 Task: Look for space in Karatsu, Japan from 9th July, 2023 to 16th July, 2023 for 2 adults, 1 child in price range Rs.8000 to Rs.16000. Place can be entire place with 2 bedrooms having 2 beds and 1 bathroom. Property type can be house, flat, guest house. Booking option can be shelf check-in. Required host language is English.
Action: Mouse moved to (586, 150)
Screenshot: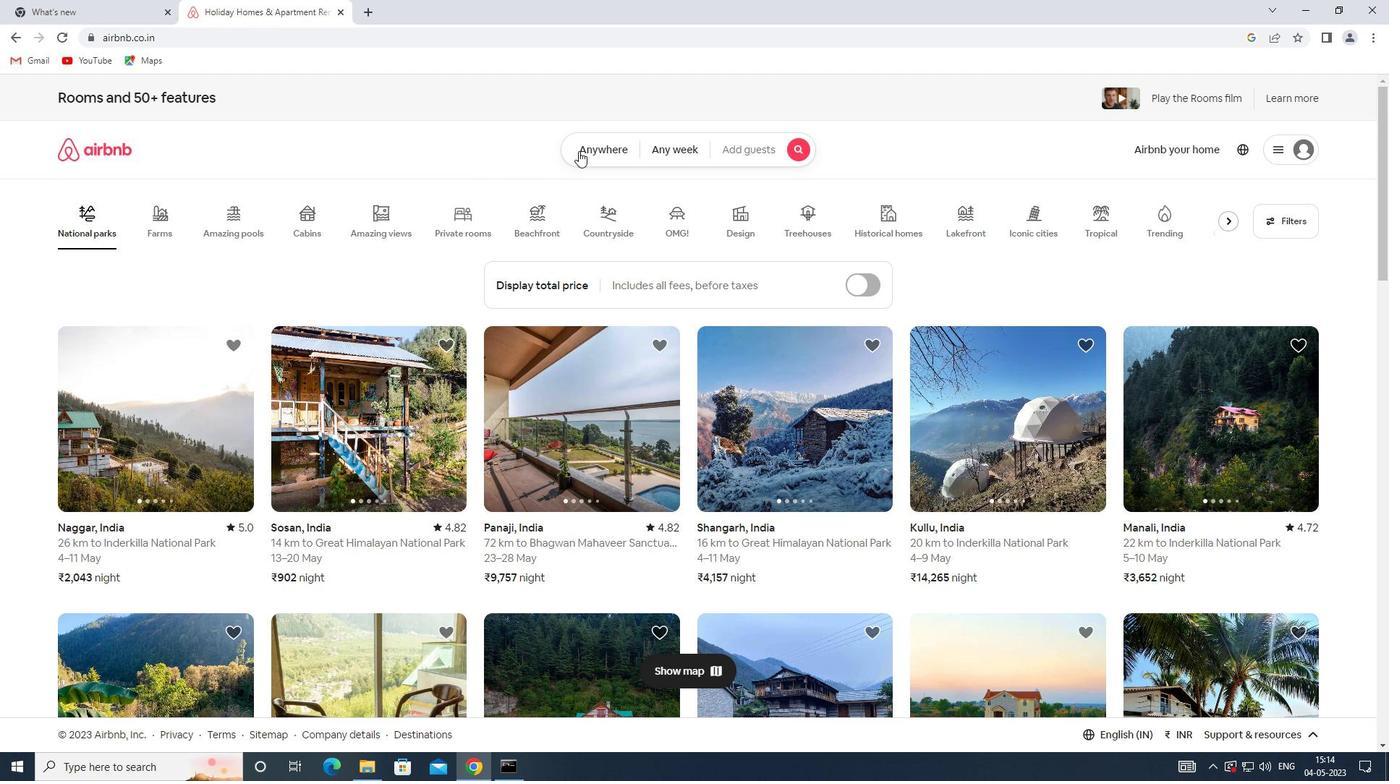 
Action: Mouse pressed left at (586, 150)
Screenshot: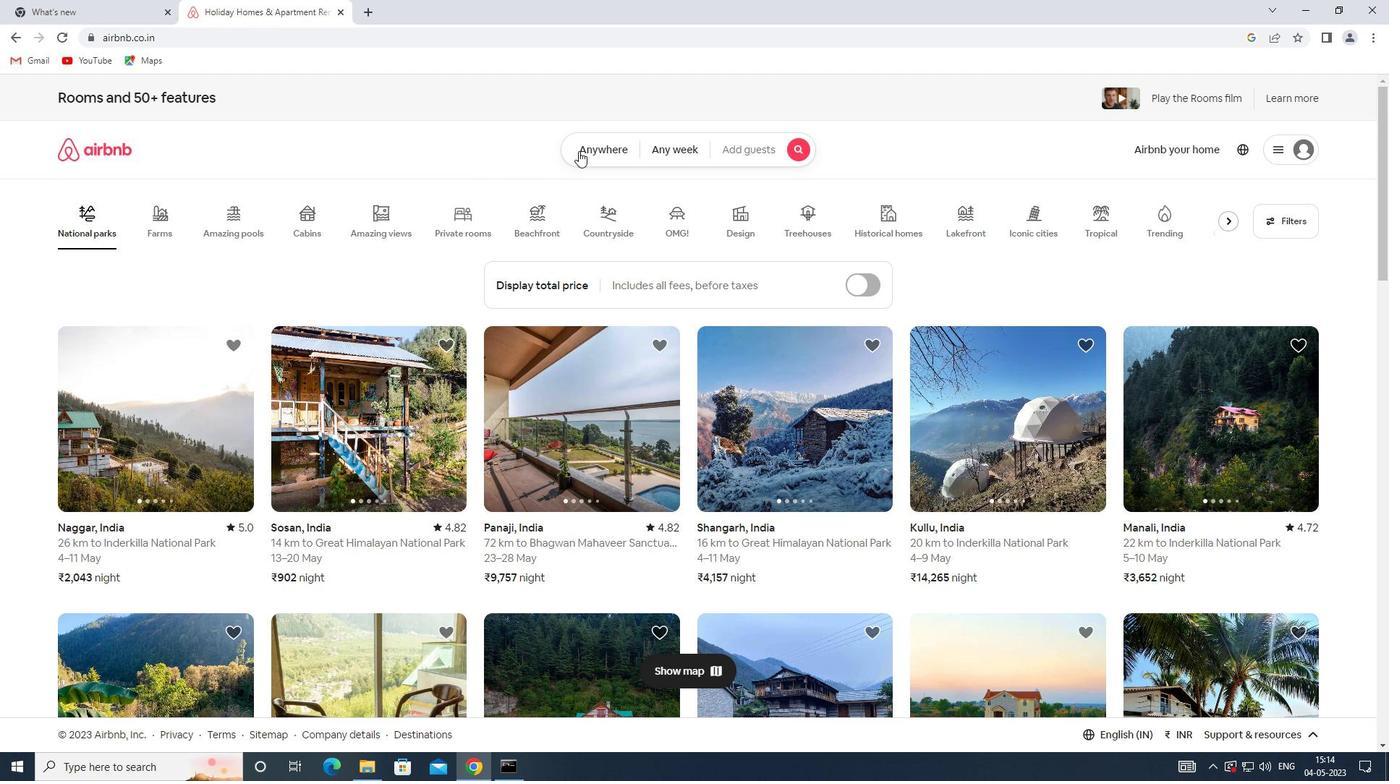 
Action: Mouse moved to (452, 212)
Screenshot: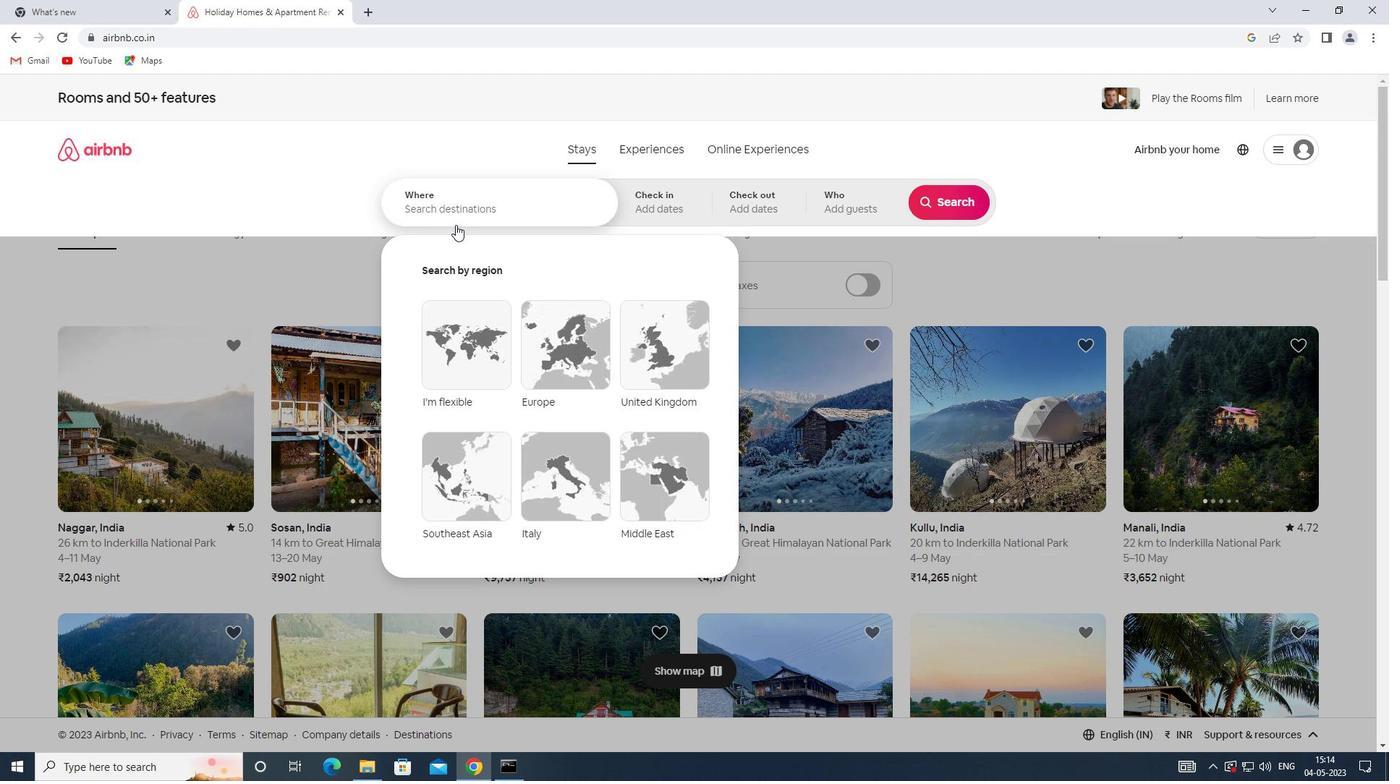 
Action: Mouse pressed left at (452, 212)
Screenshot: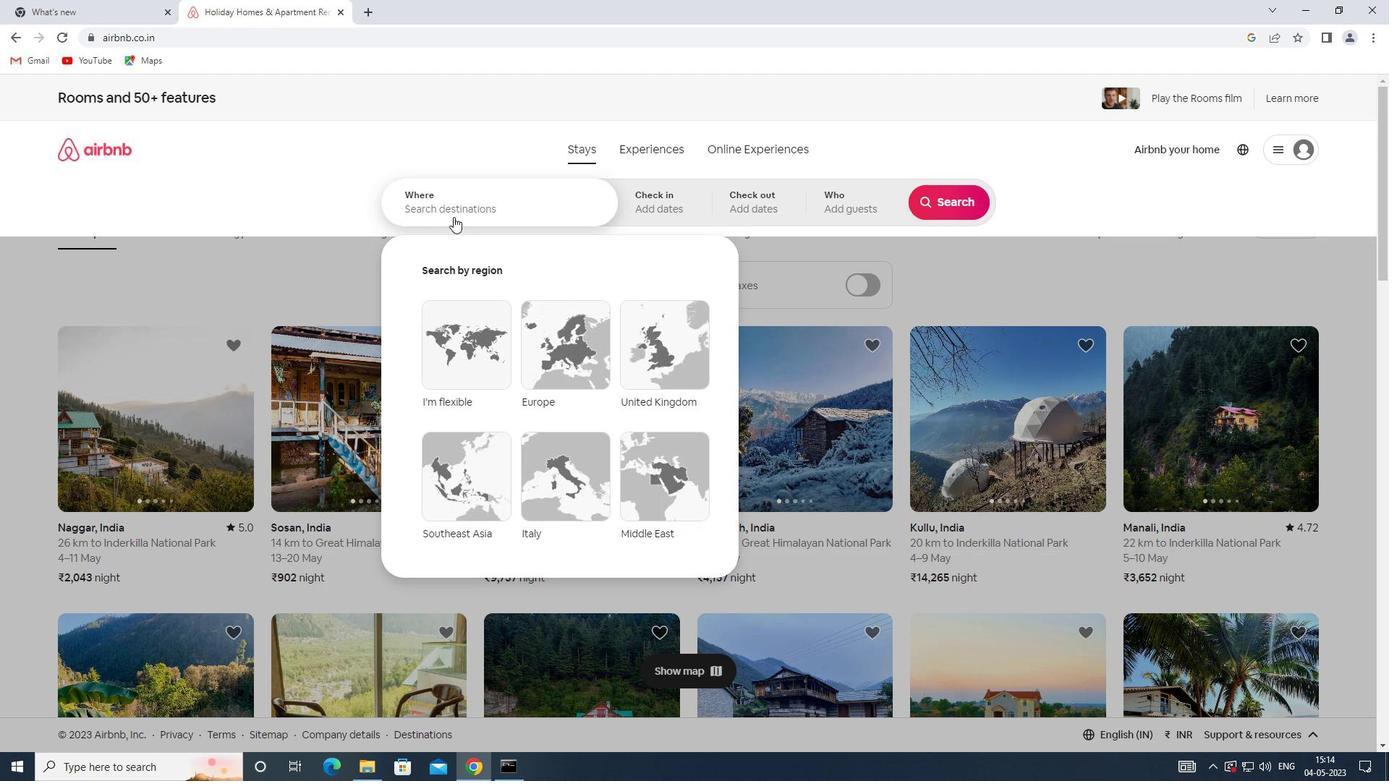 
Action: Key pressed <Key.shift>KARATSU,<Key.shift>JAPAN
Screenshot: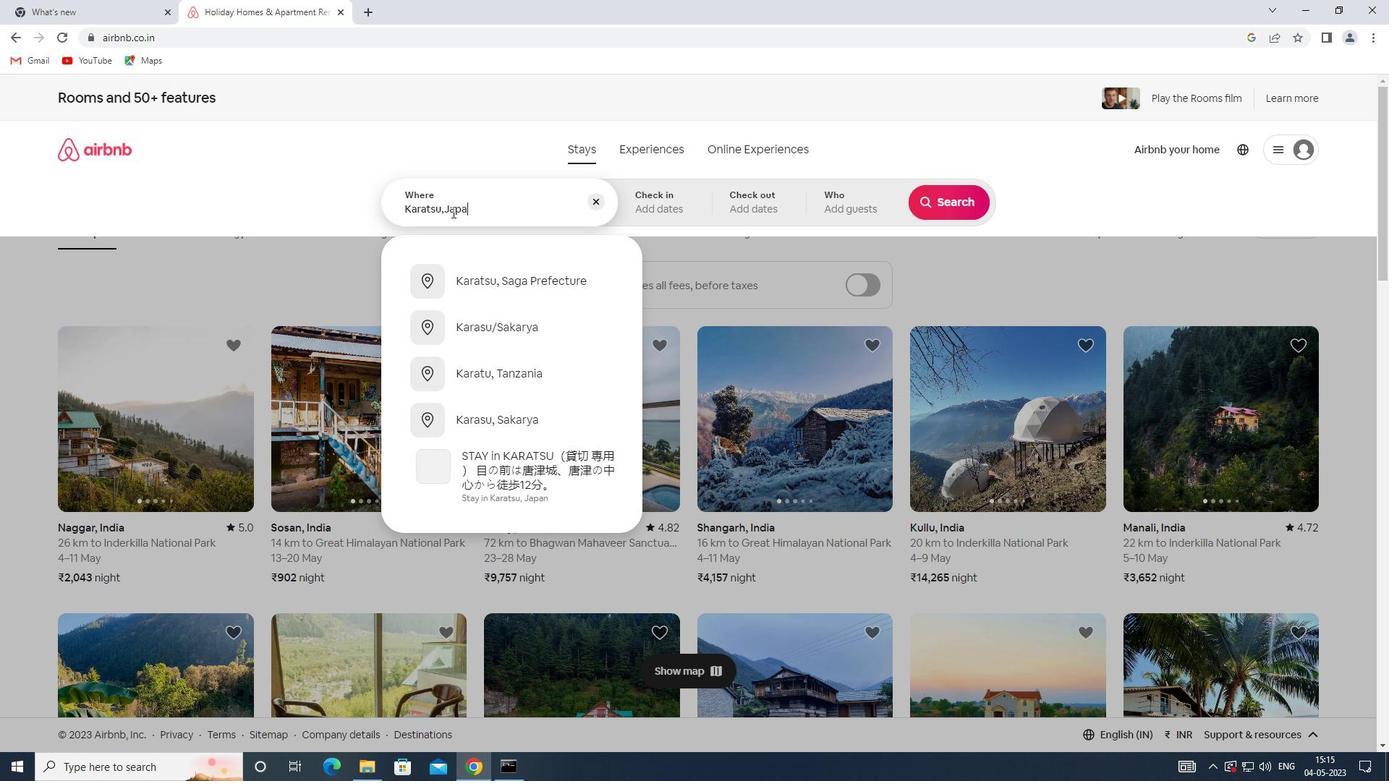 
Action: Mouse moved to (672, 196)
Screenshot: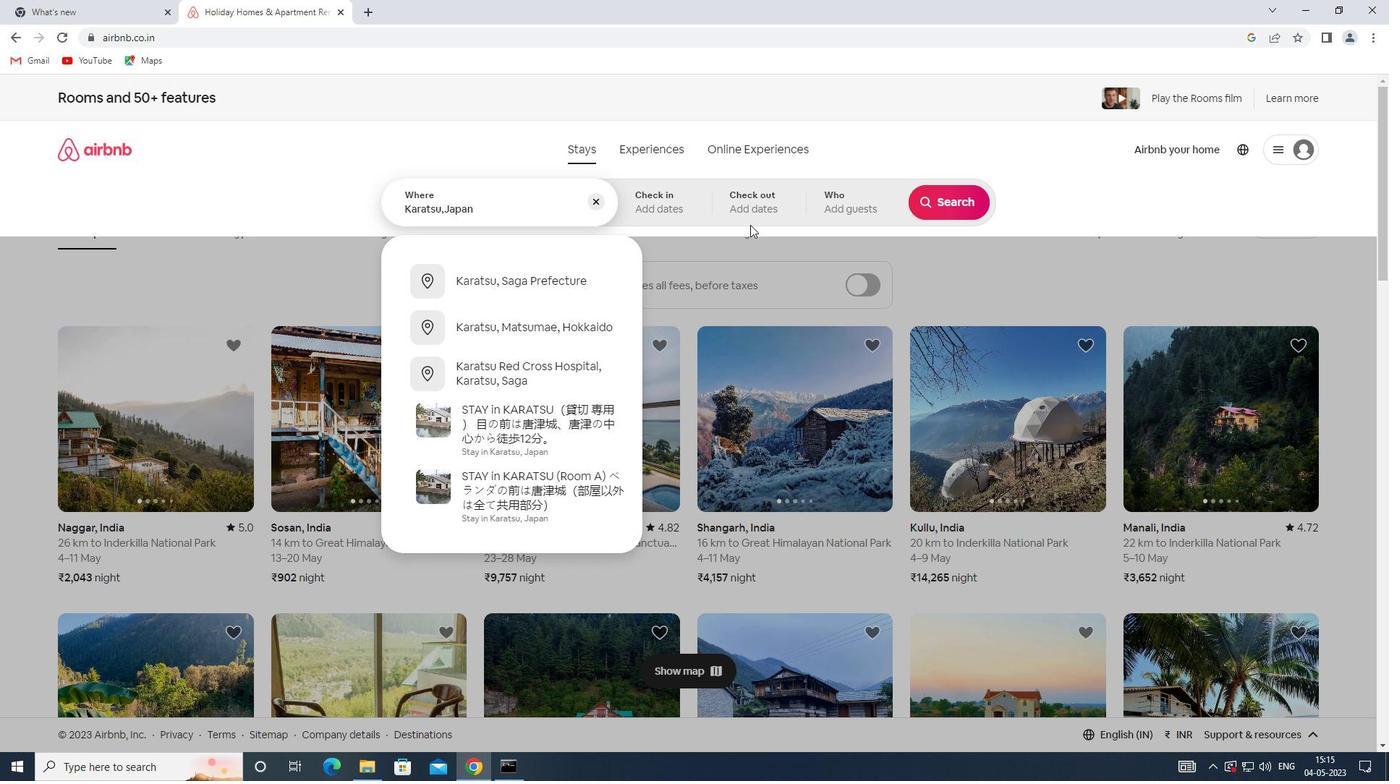 
Action: Mouse pressed left at (672, 196)
Screenshot: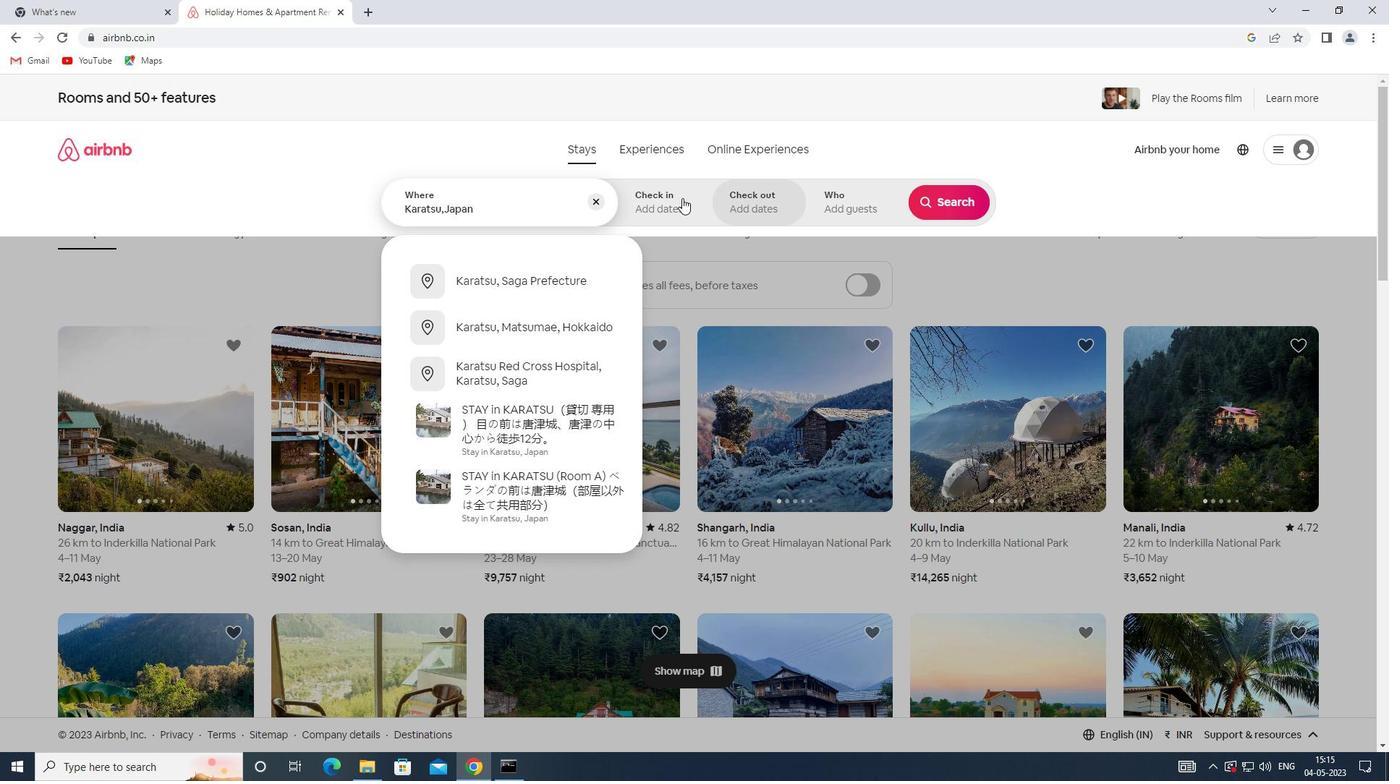 
Action: Mouse moved to (937, 319)
Screenshot: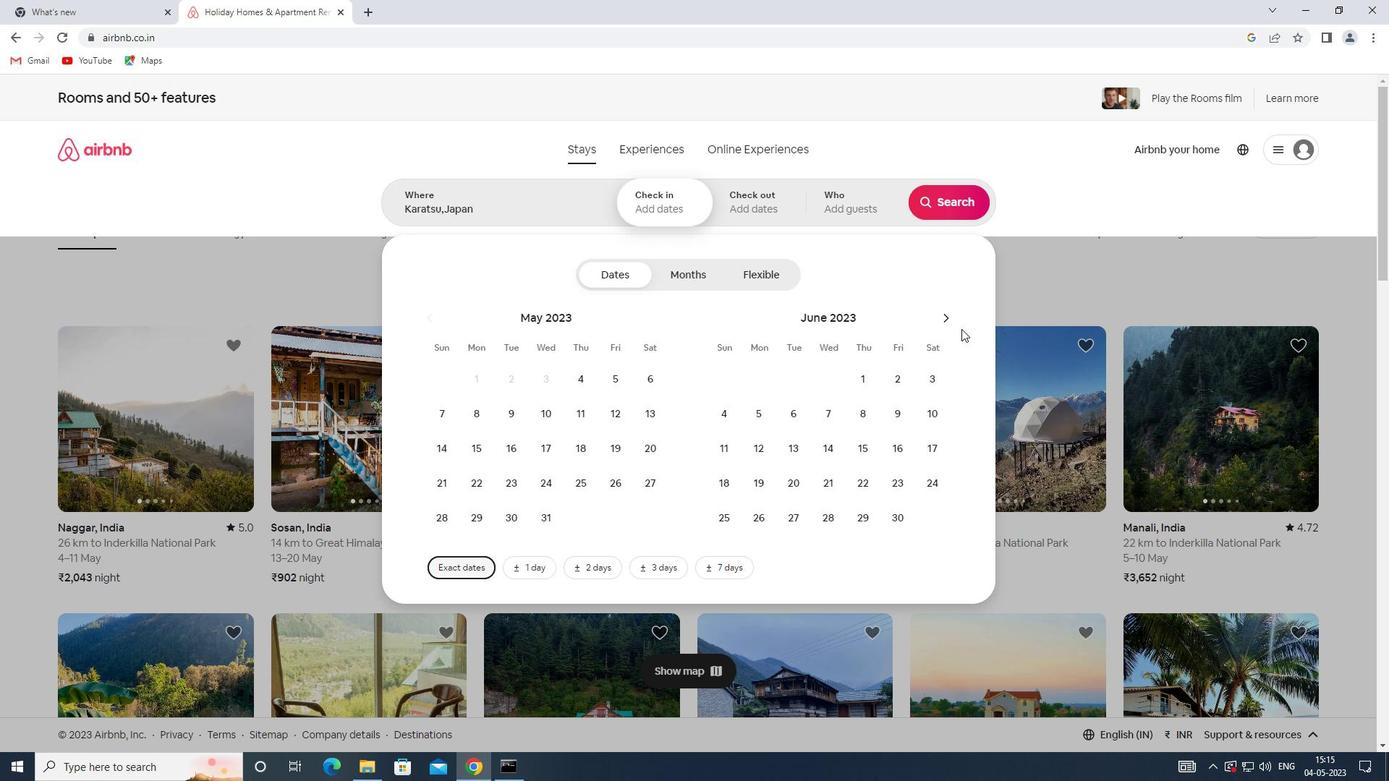 
Action: Mouse pressed left at (937, 319)
Screenshot: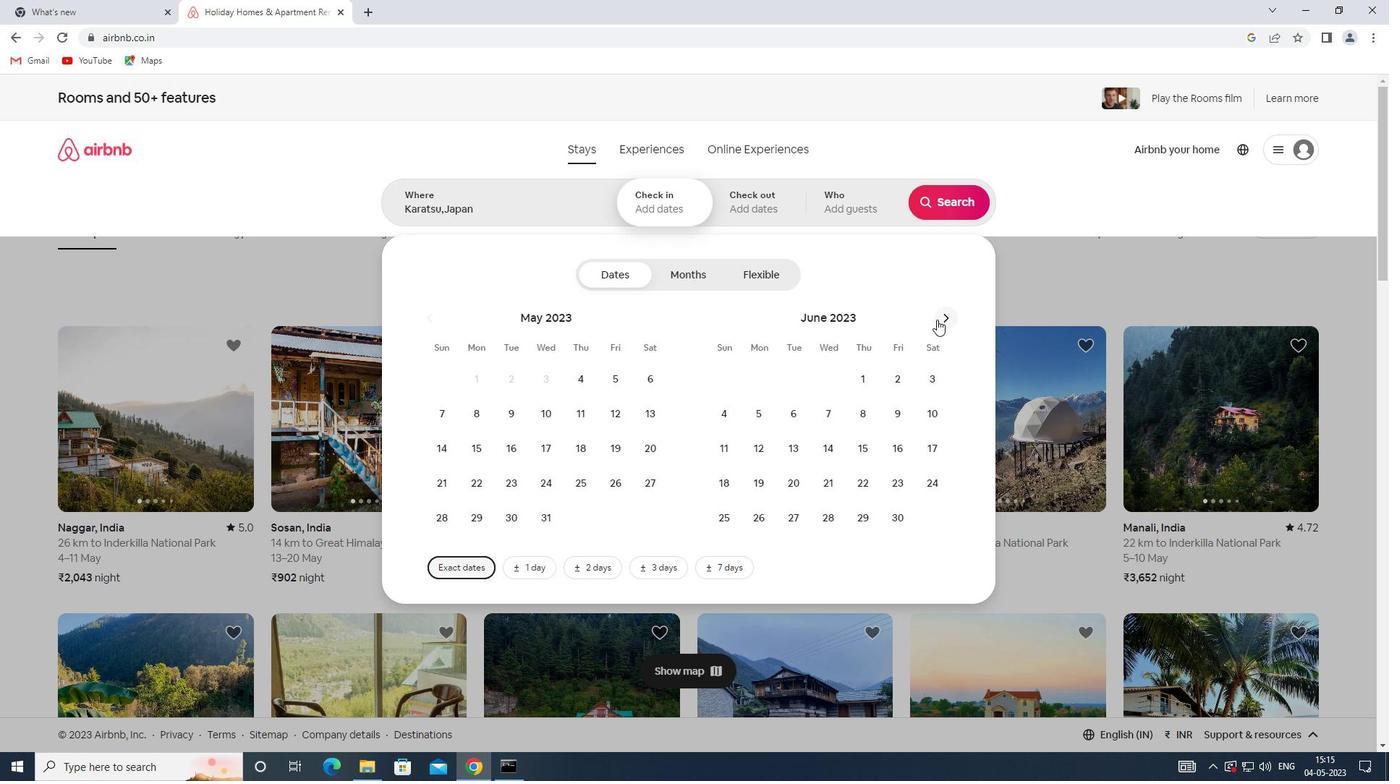 
Action: Mouse moved to (715, 447)
Screenshot: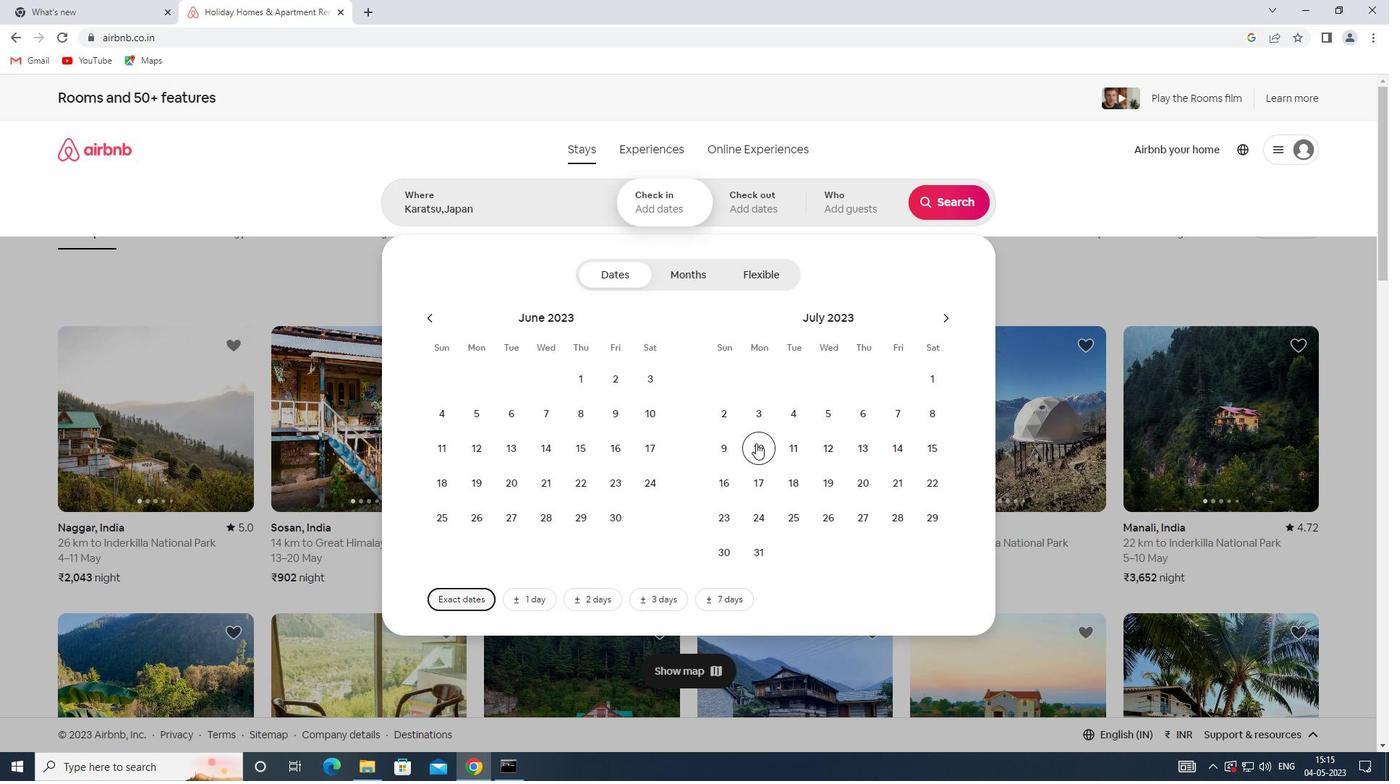 
Action: Mouse pressed left at (715, 447)
Screenshot: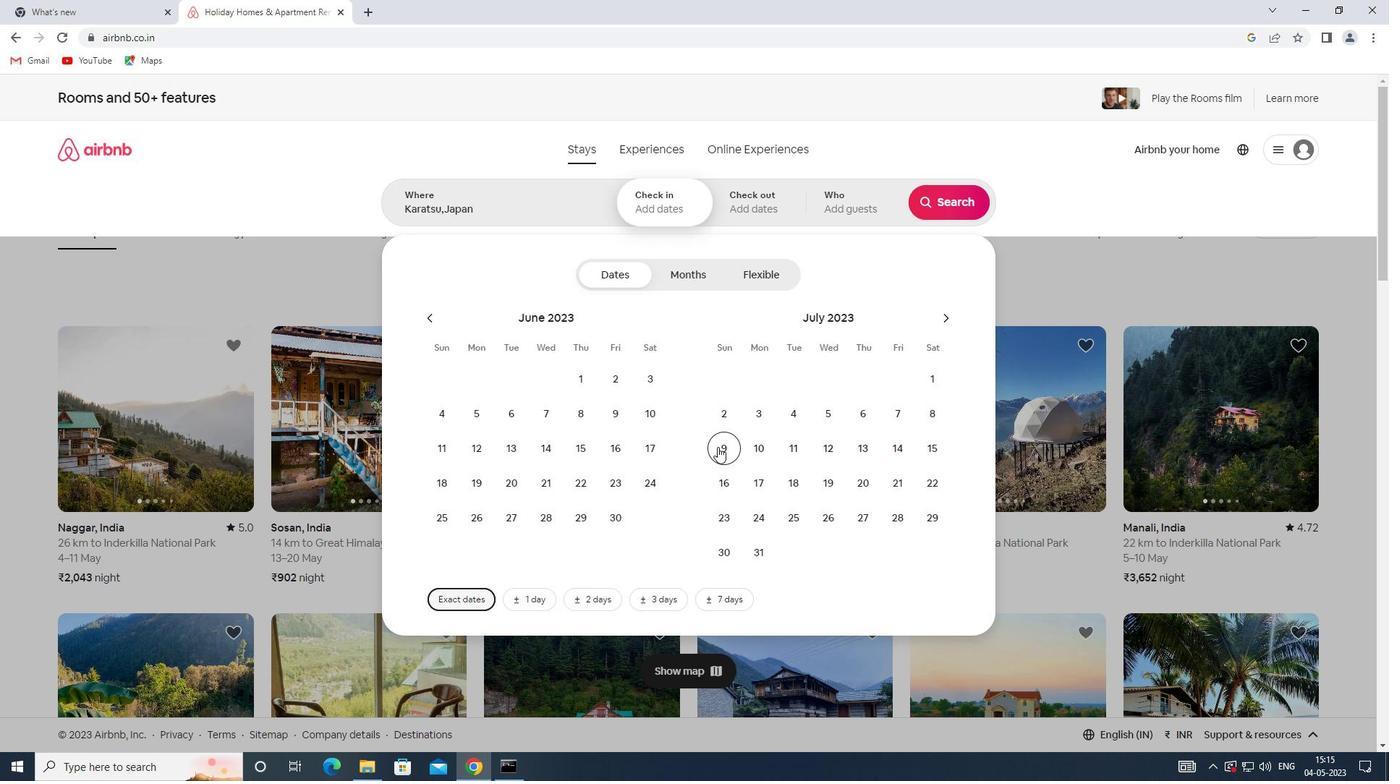 
Action: Mouse moved to (718, 481)
Screenshot: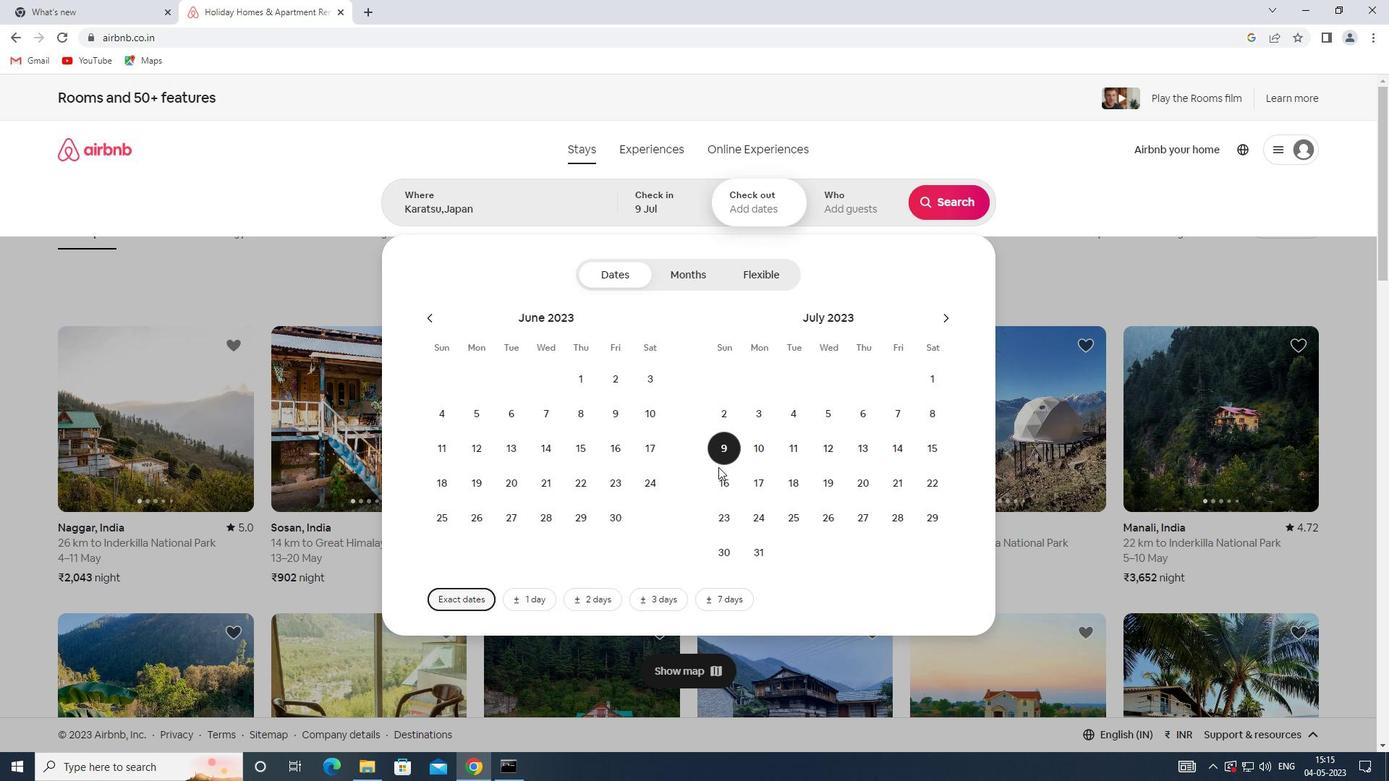 
Action: Mouse pressed left at (718, 481)
Screenshot: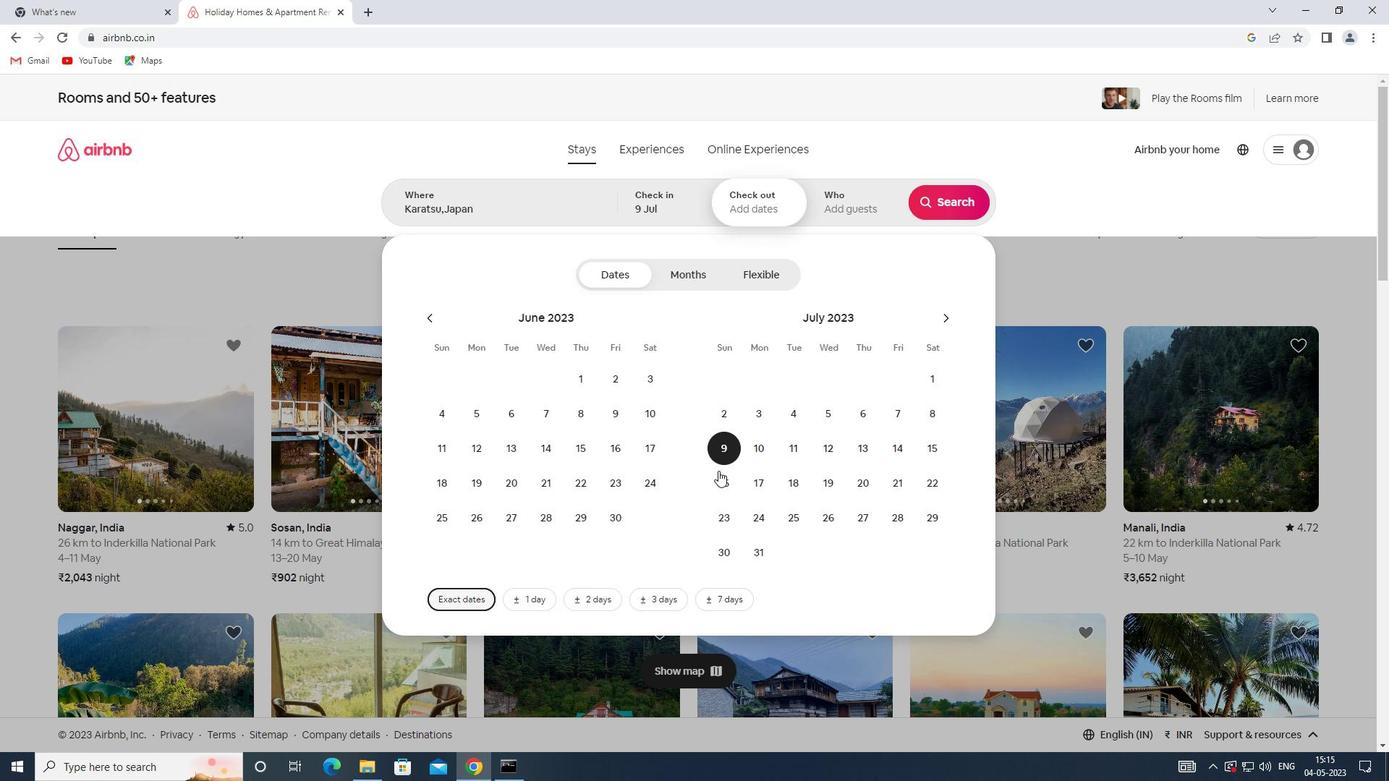
Action: Mouse moved to (845, 190)
Screenshot: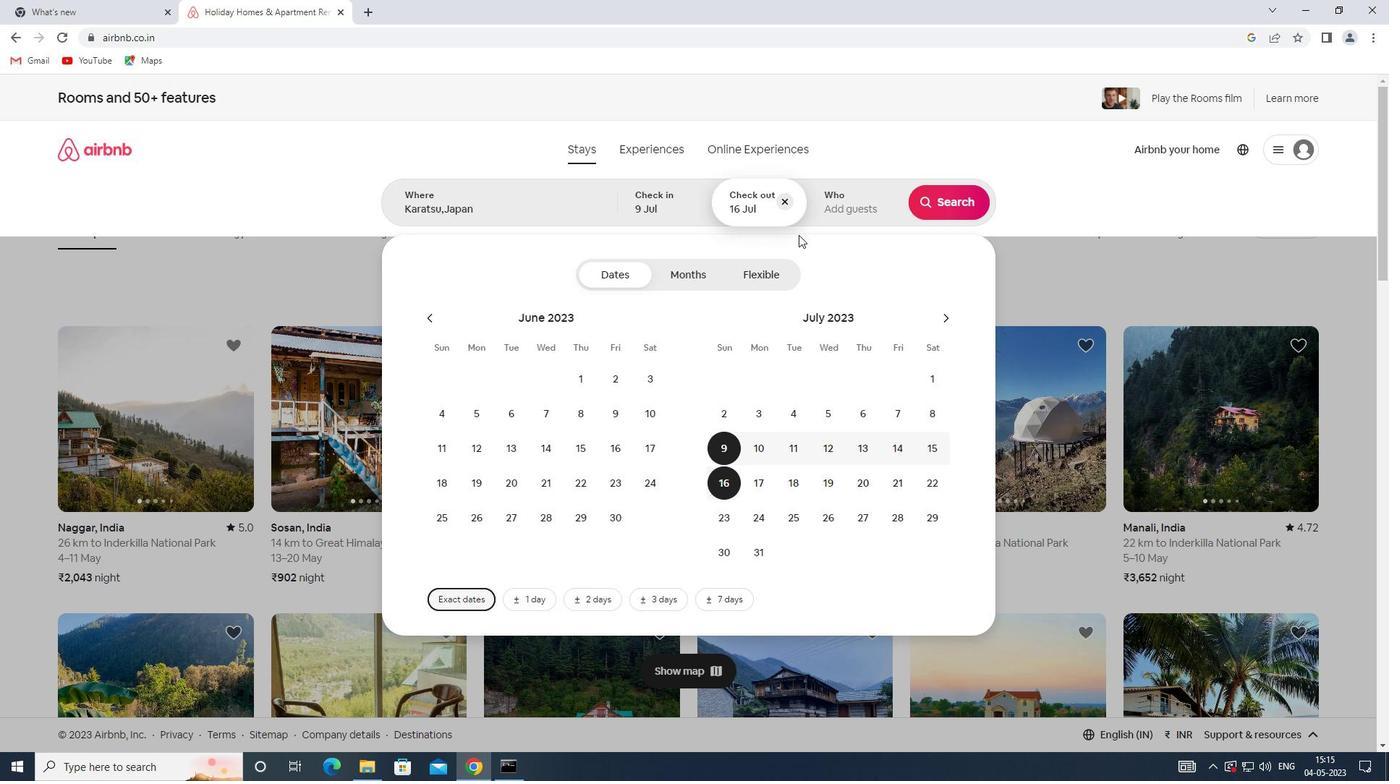
Action: Mouse pressed left at (845, 190)
Screenshot: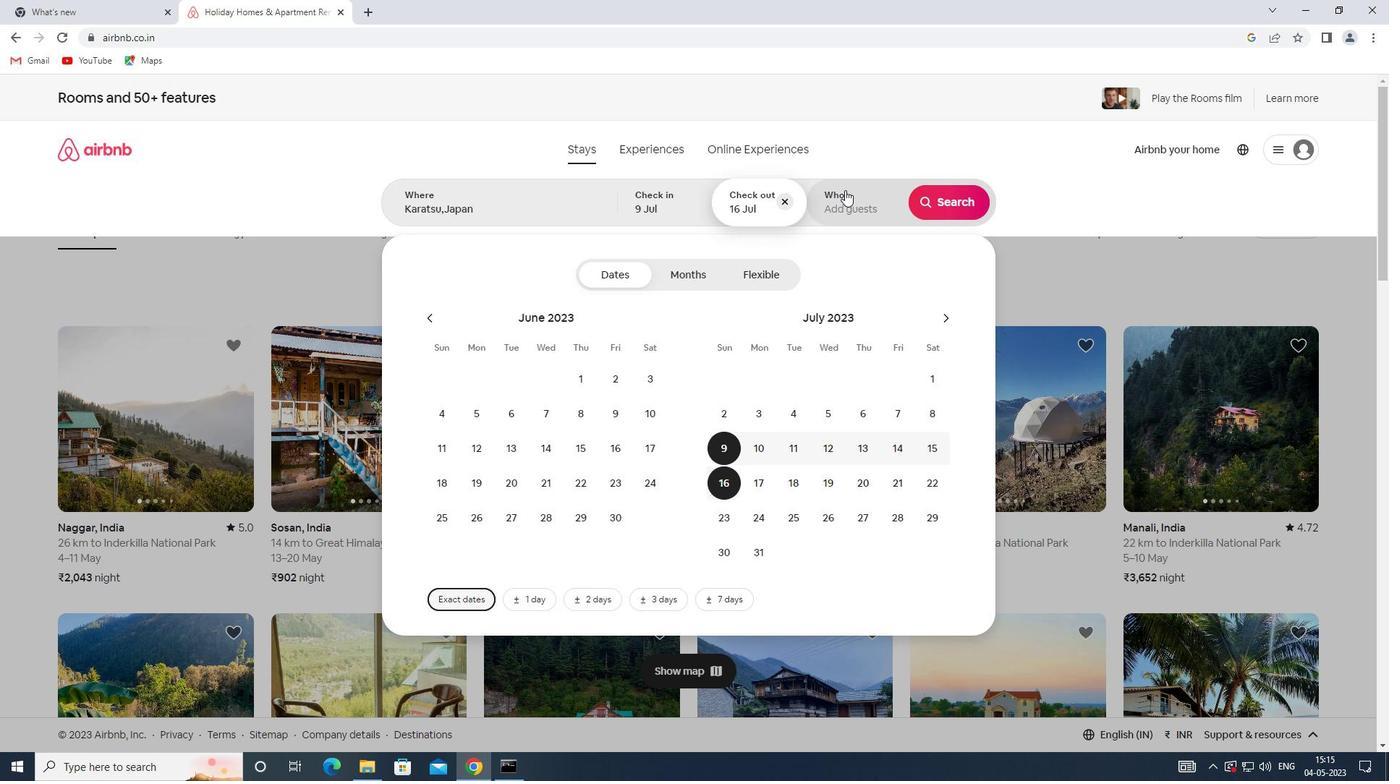 
Action: Mouse moved to (945, 288)
Screenshot: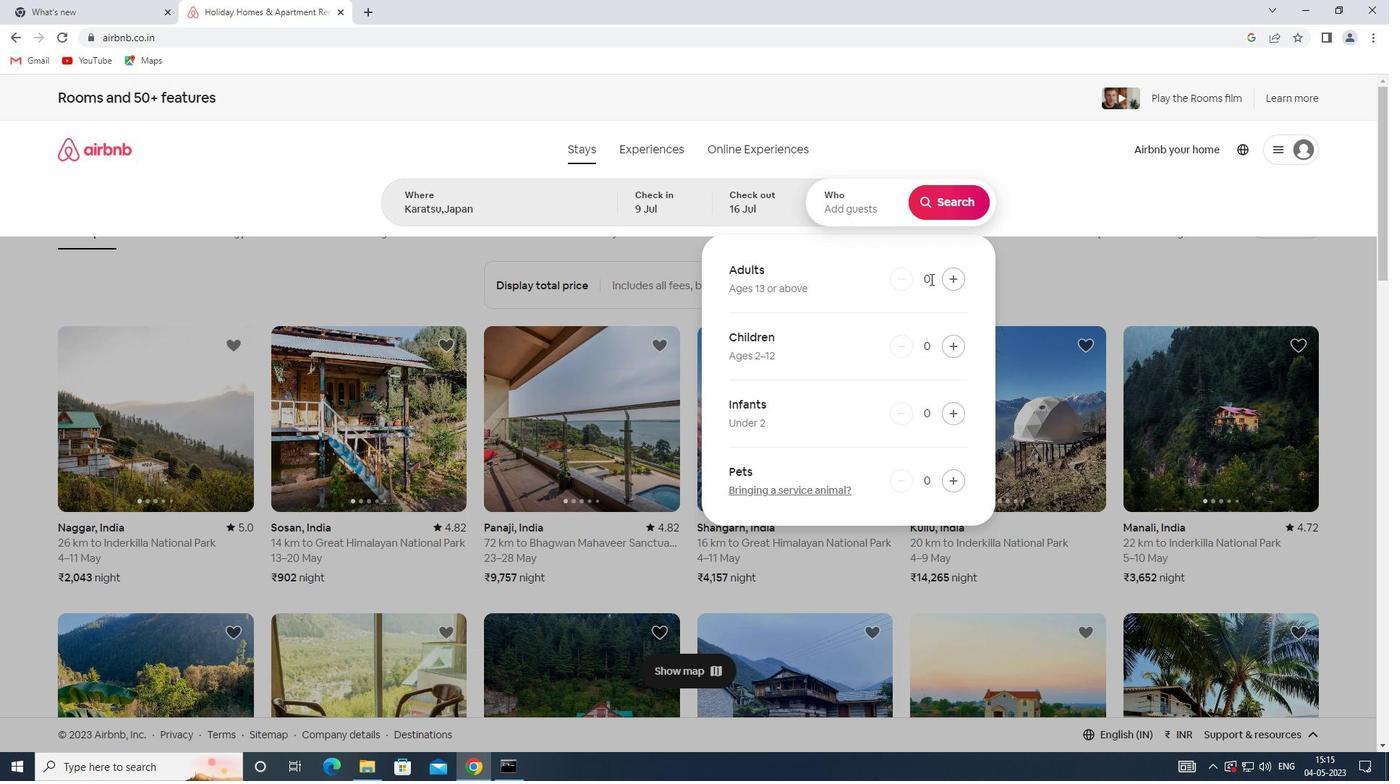 
Action: Mouse pressed left at (945, 288)
Screenshot: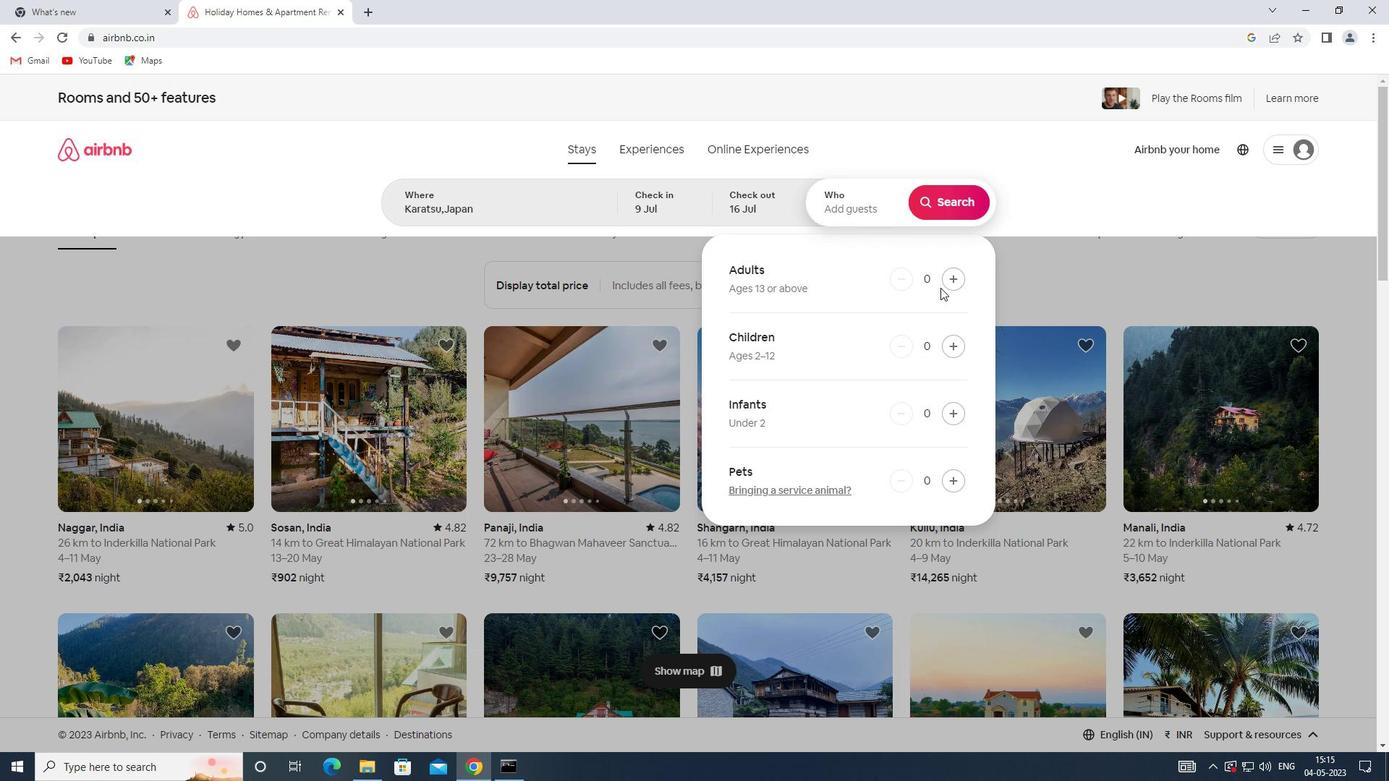 
Action: Mouse moved to (950, 283)
Screenshot: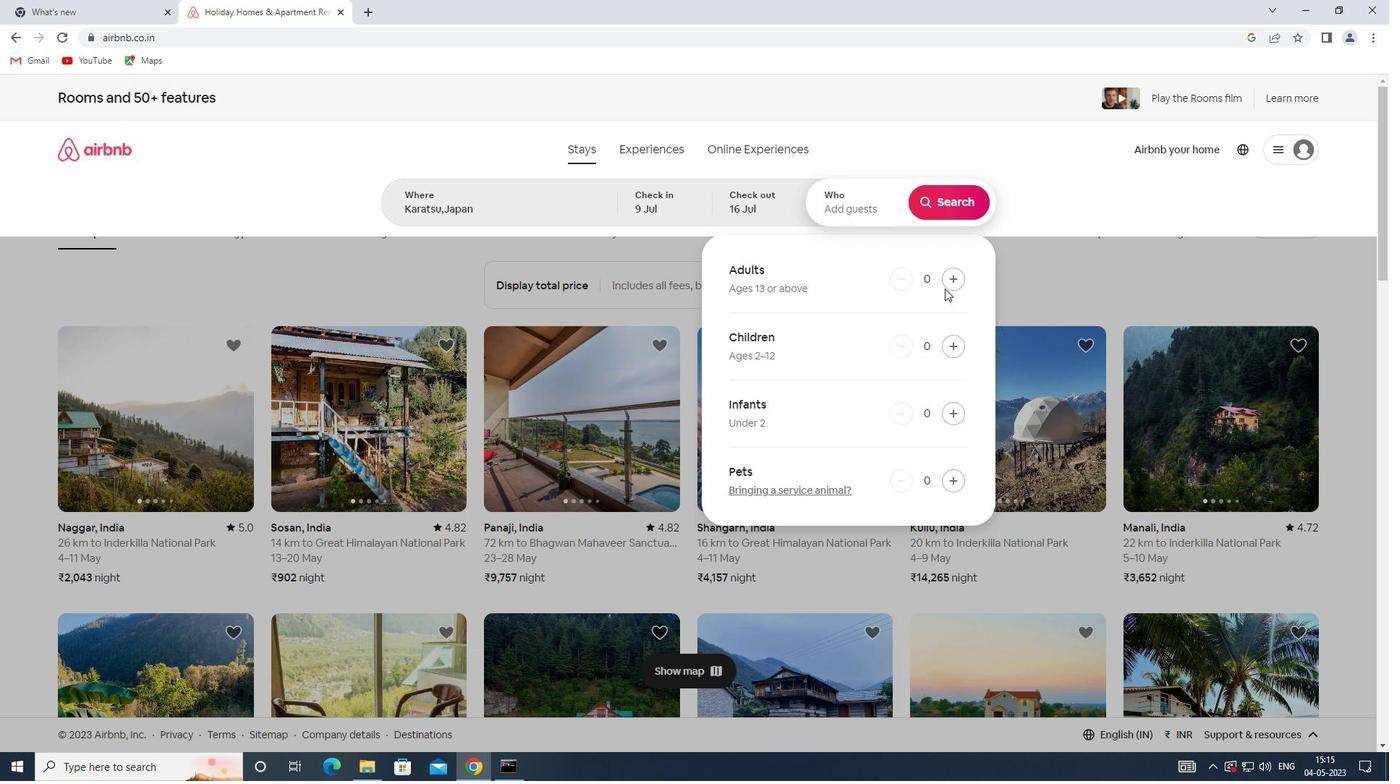 
Action: Mouse pressed left at (950, 283)
Screenshot: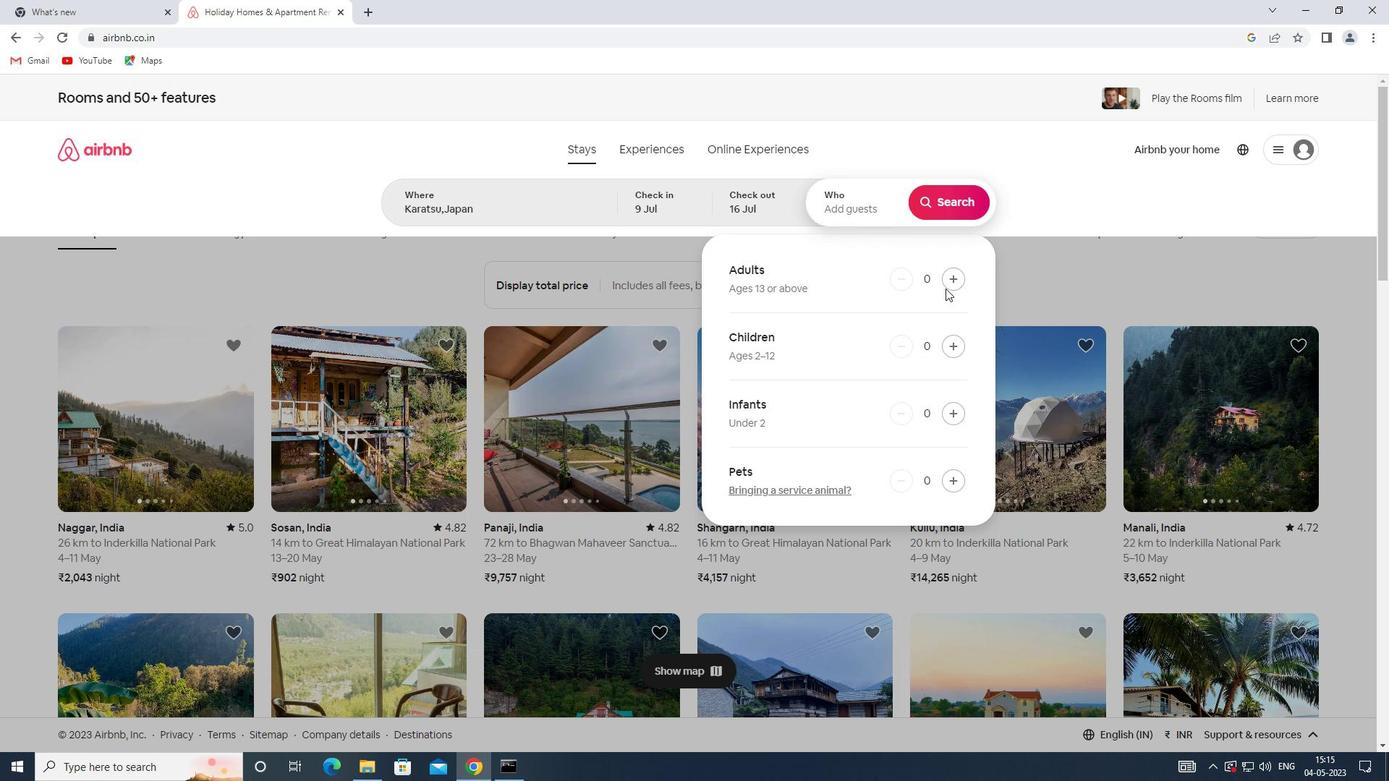 
Action: Mouse pressed left at (950, 283)
Screenshot: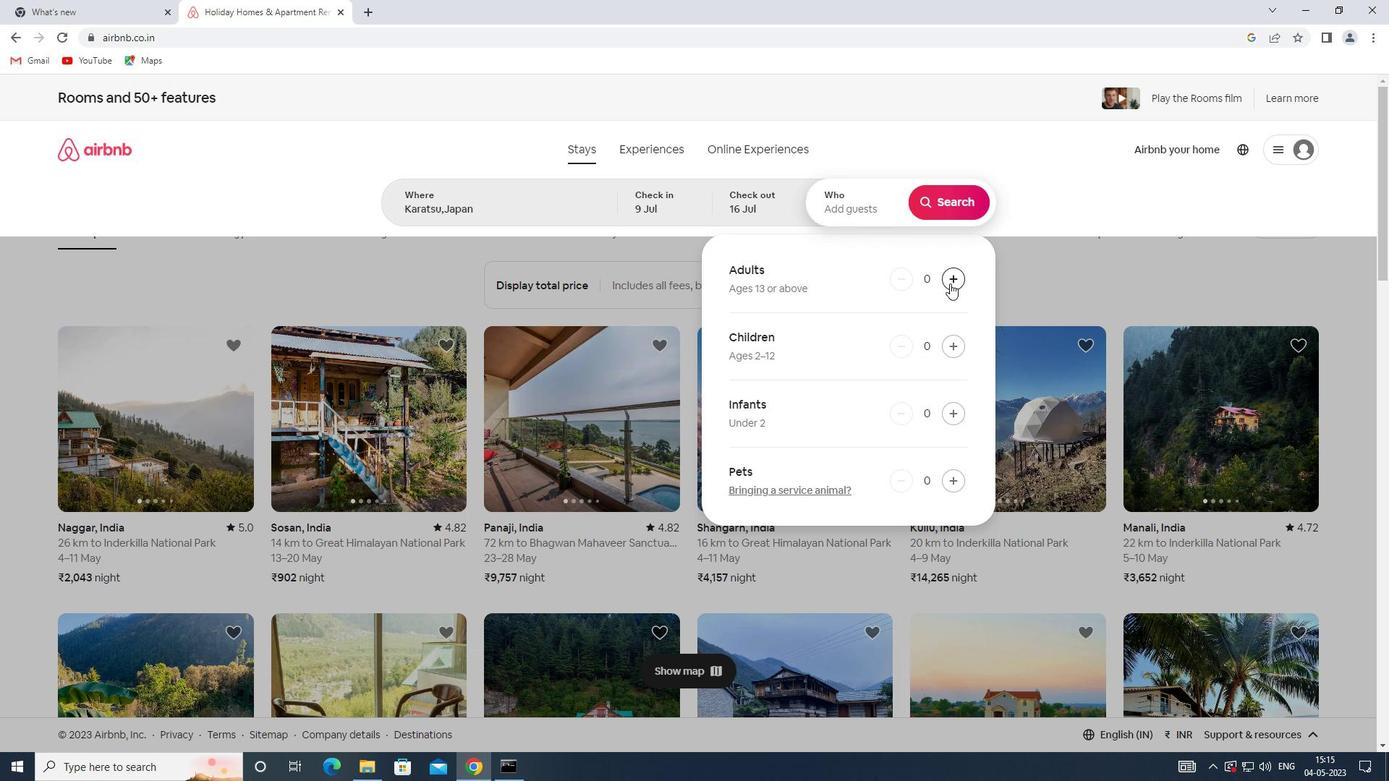 
Action: Mouse moved to (958, 338)
Screenshot: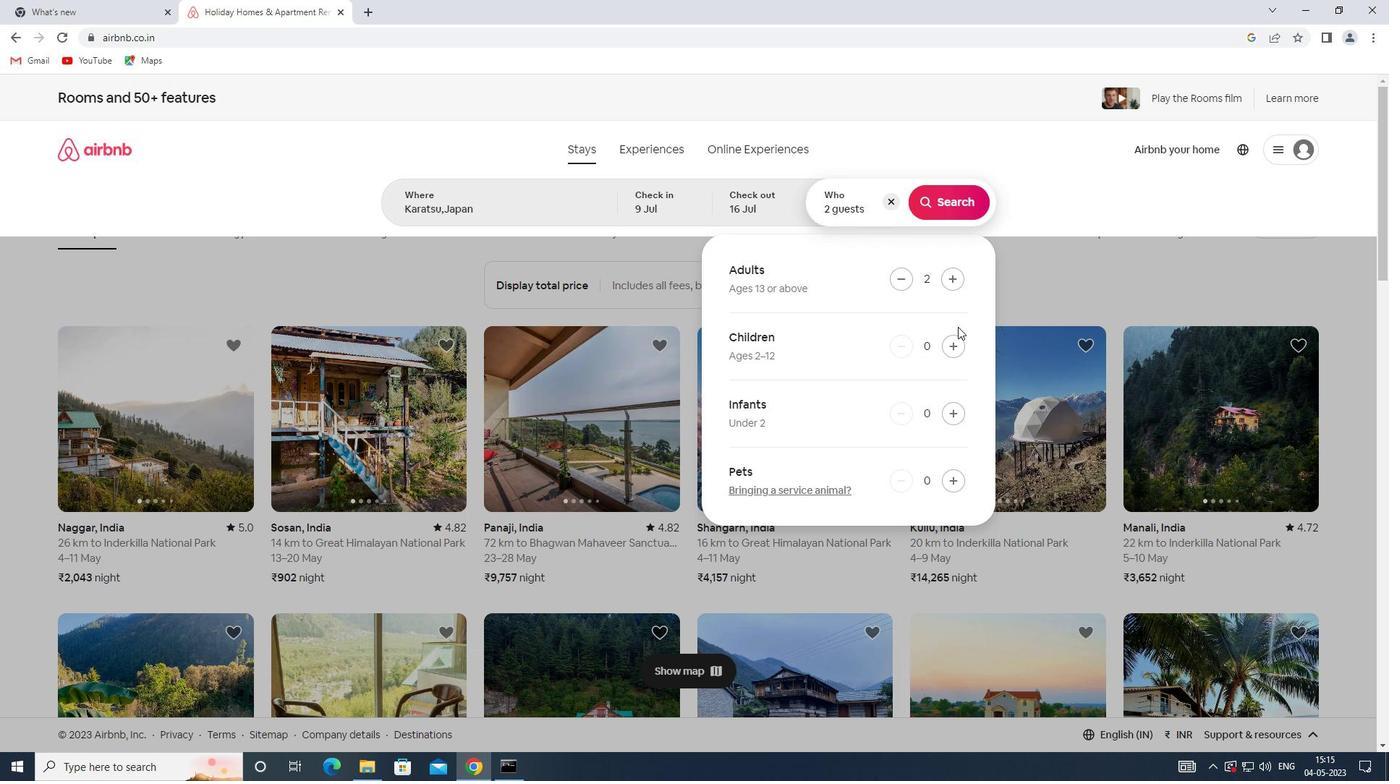 
Action: Mouse pressed left at (958, 338)
Screenshot: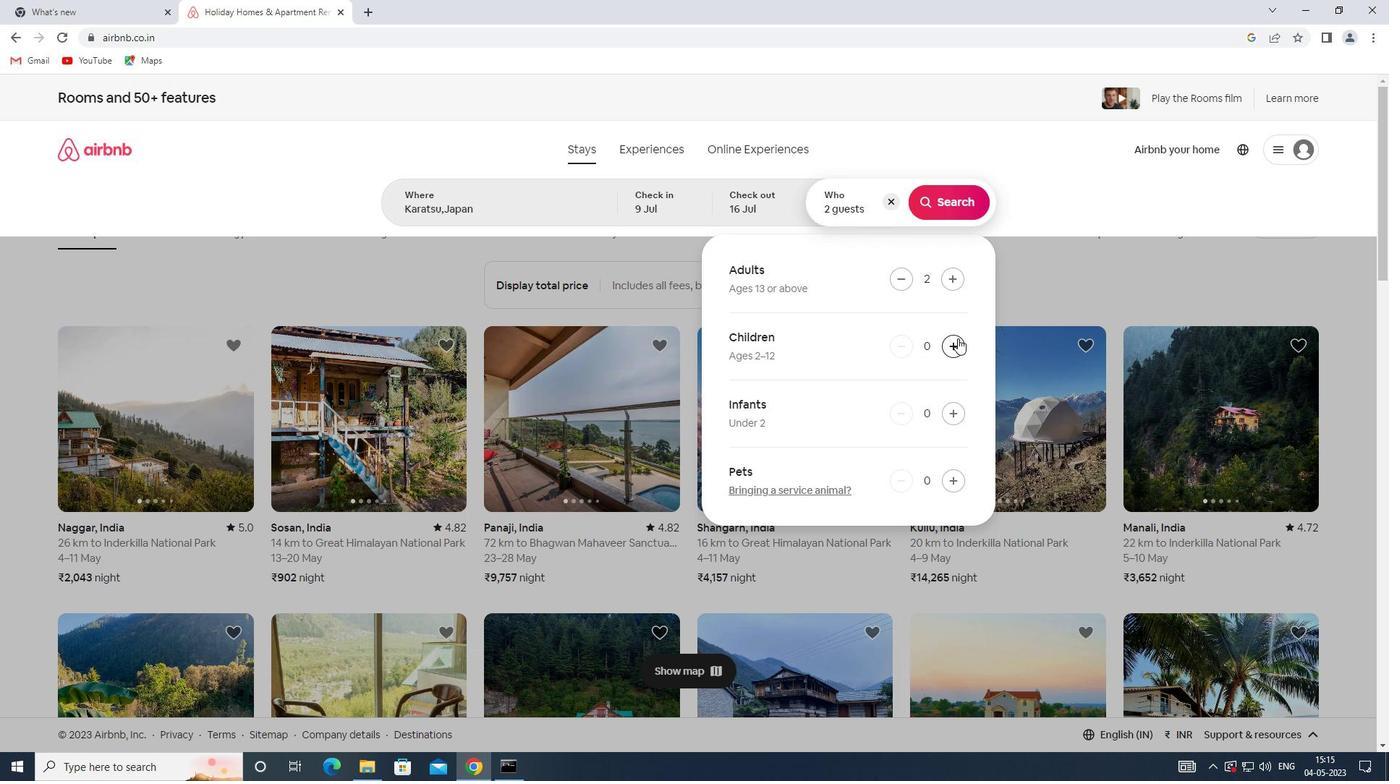 
Action: Mouse moved to (959, 216)
Screenshot: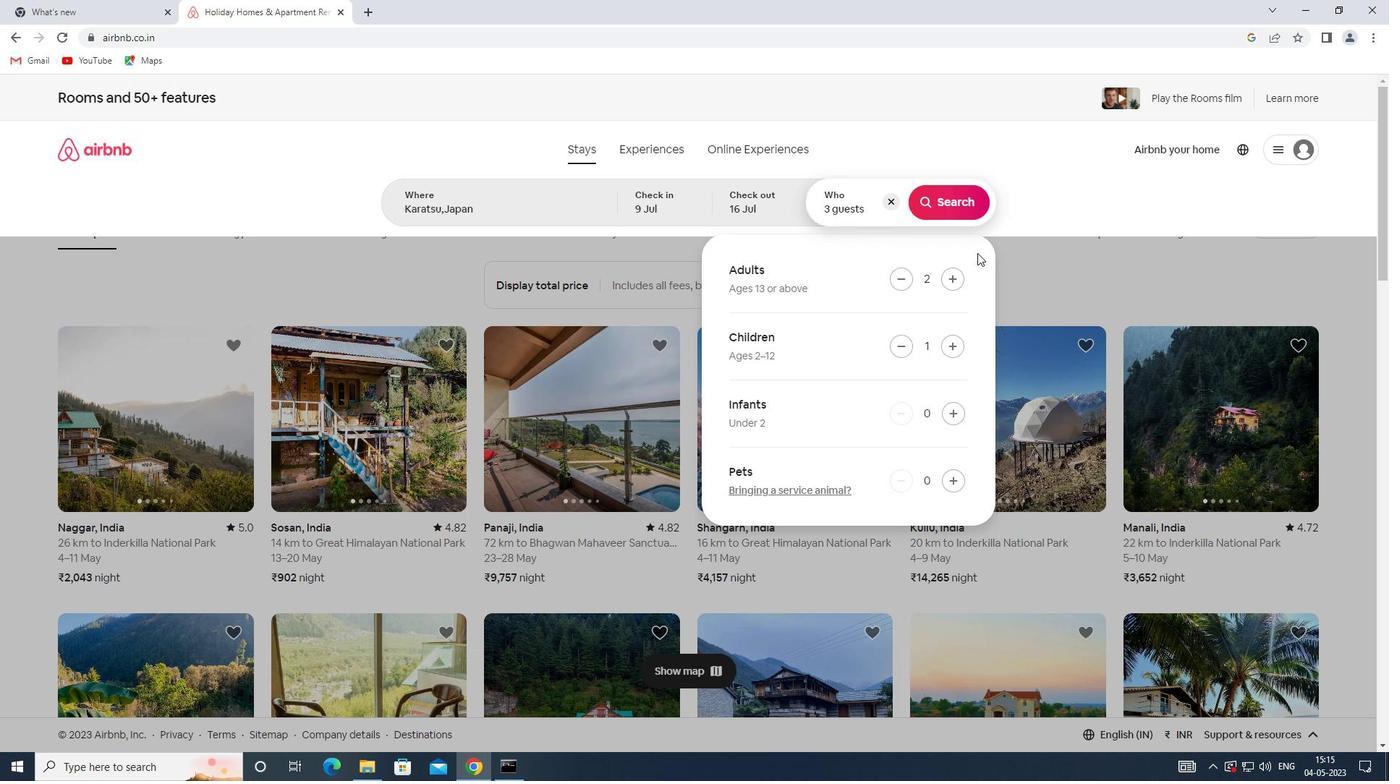 
Action: Mouse pressed left at (959, 216)
Screenshot: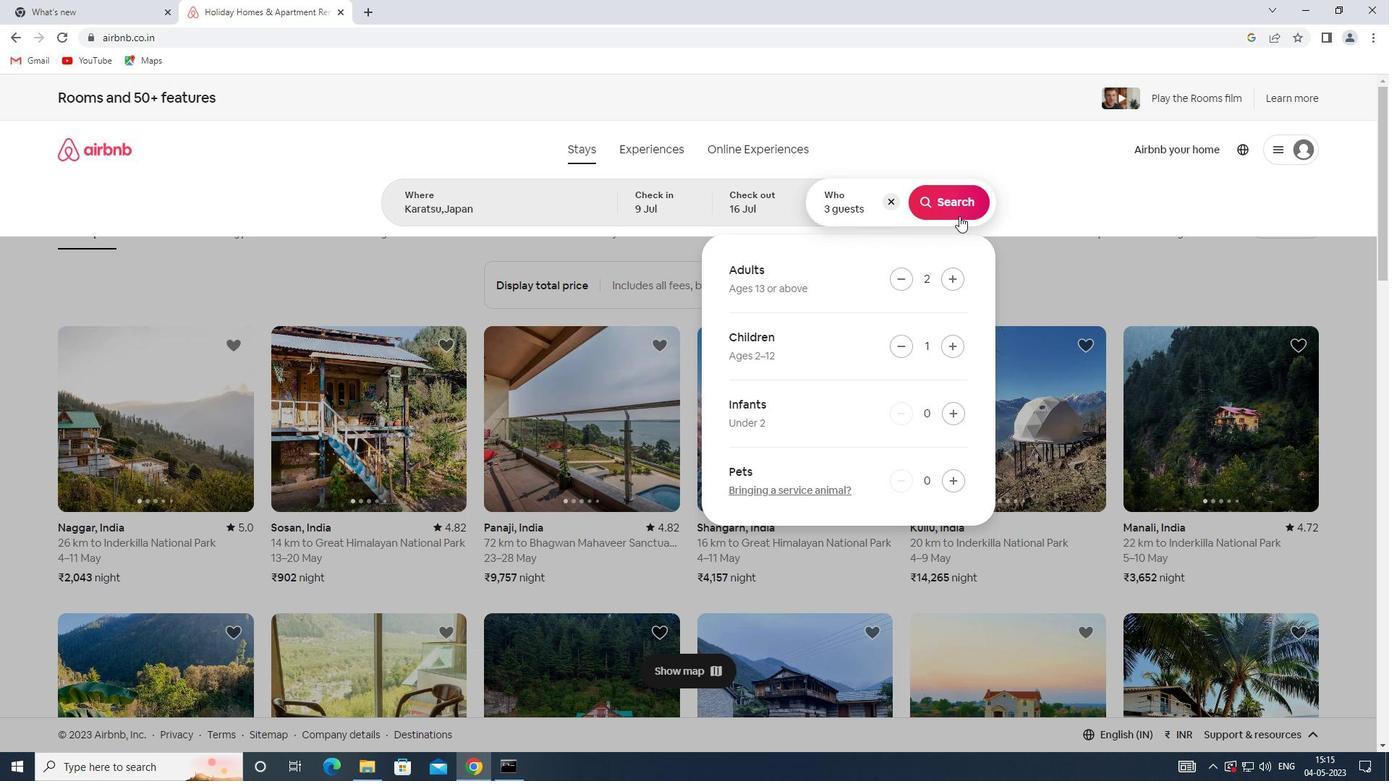 
Action: Mouse moved to (1320, 172)
Screenshot: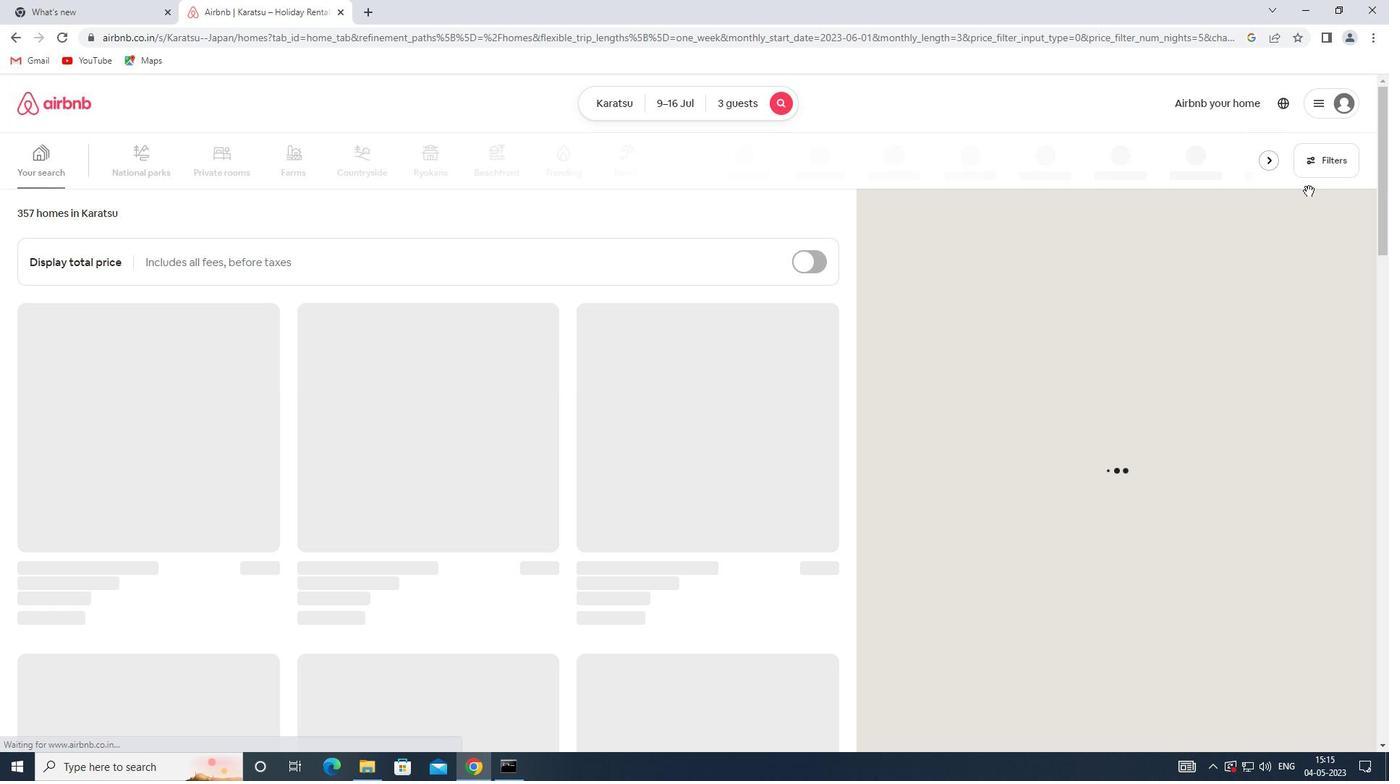 
Action: Mouse pressed left at (1320, 172)
Screenshot: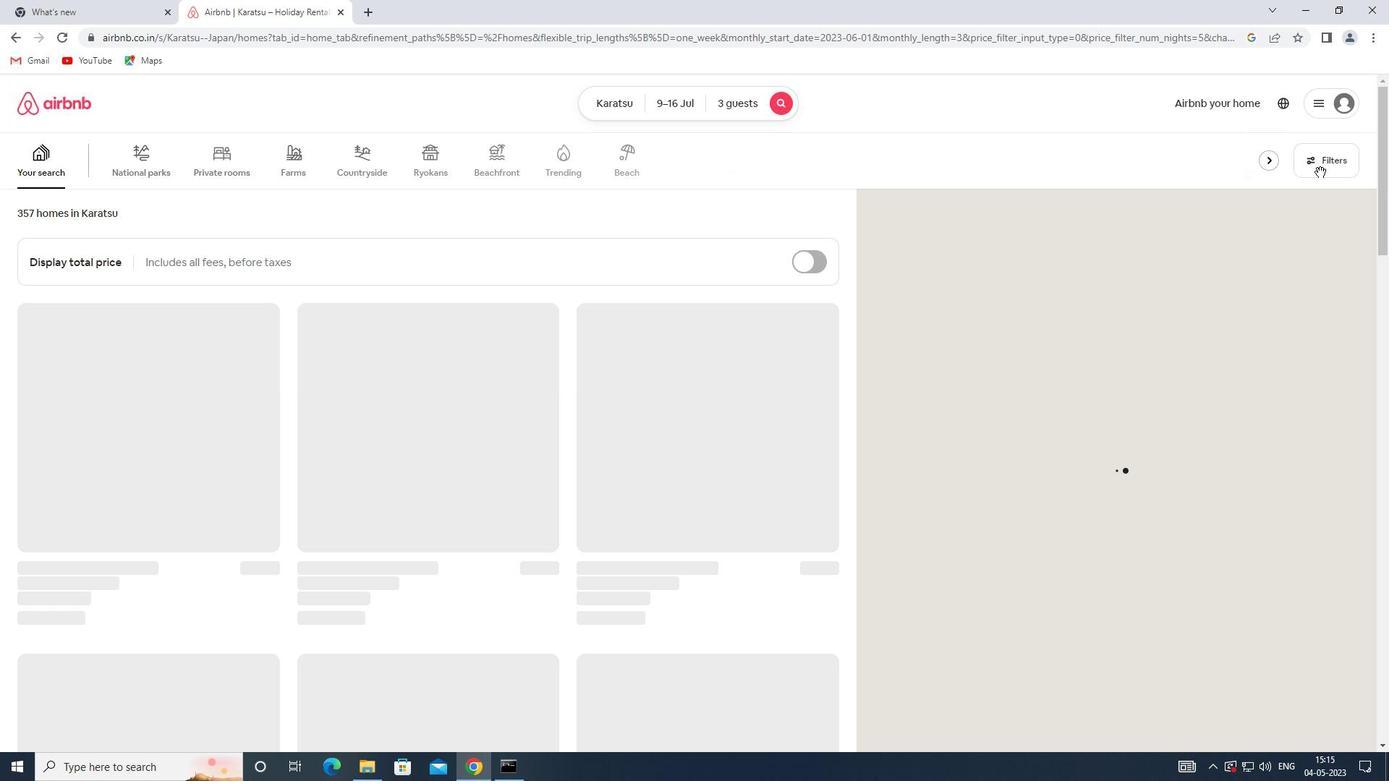 
Action: Mouse moved to (511, 342)
Screenshot: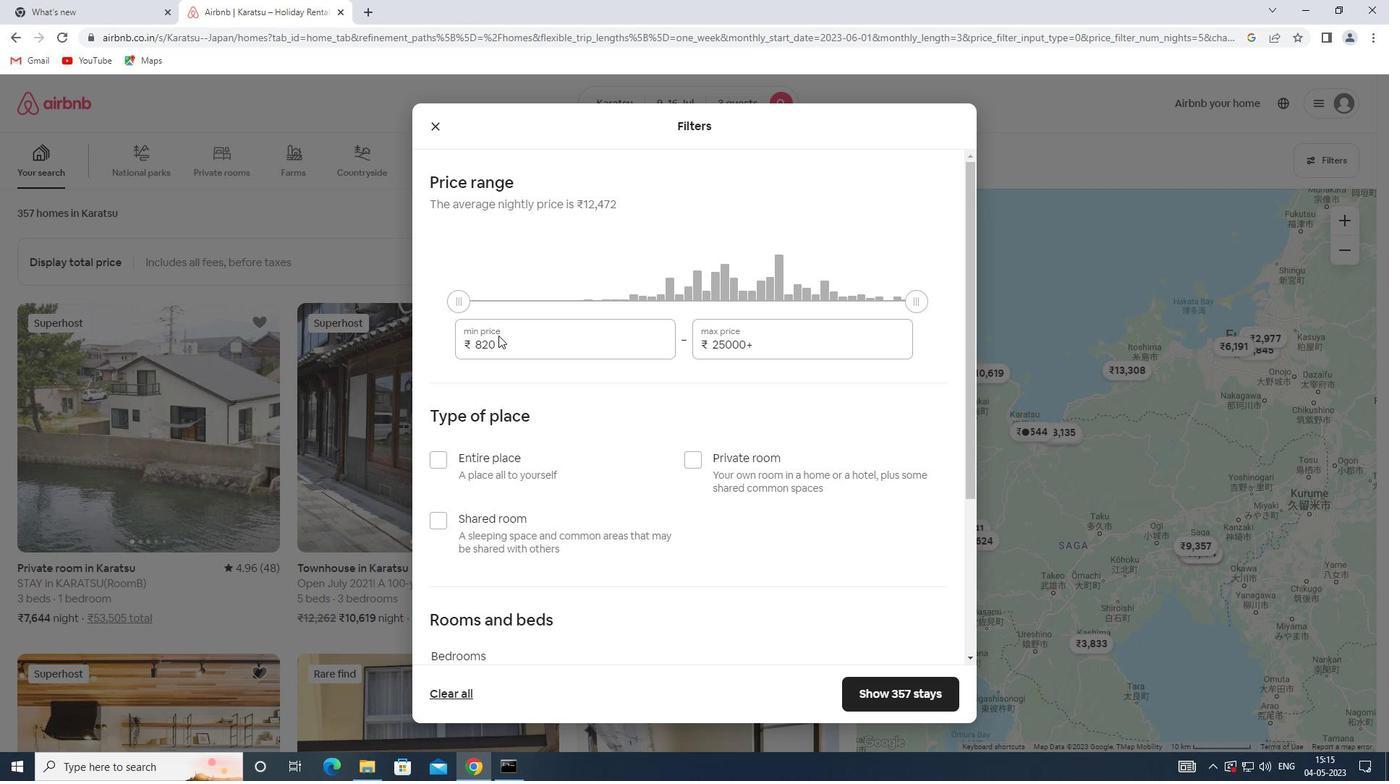 
Action: Mouse pressed left at (511, 342)
Screenshot: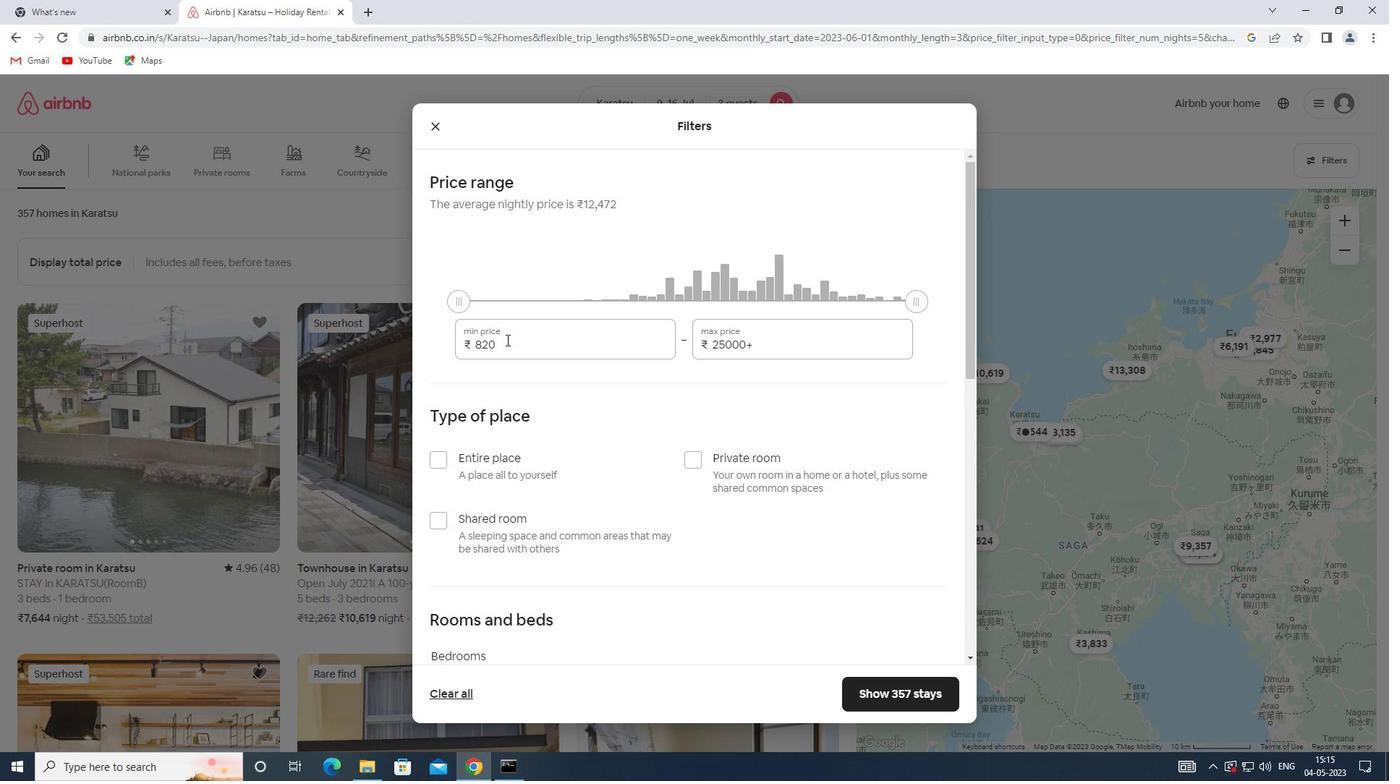 
Action: Mouse moved to (406, 341)
Screenshot: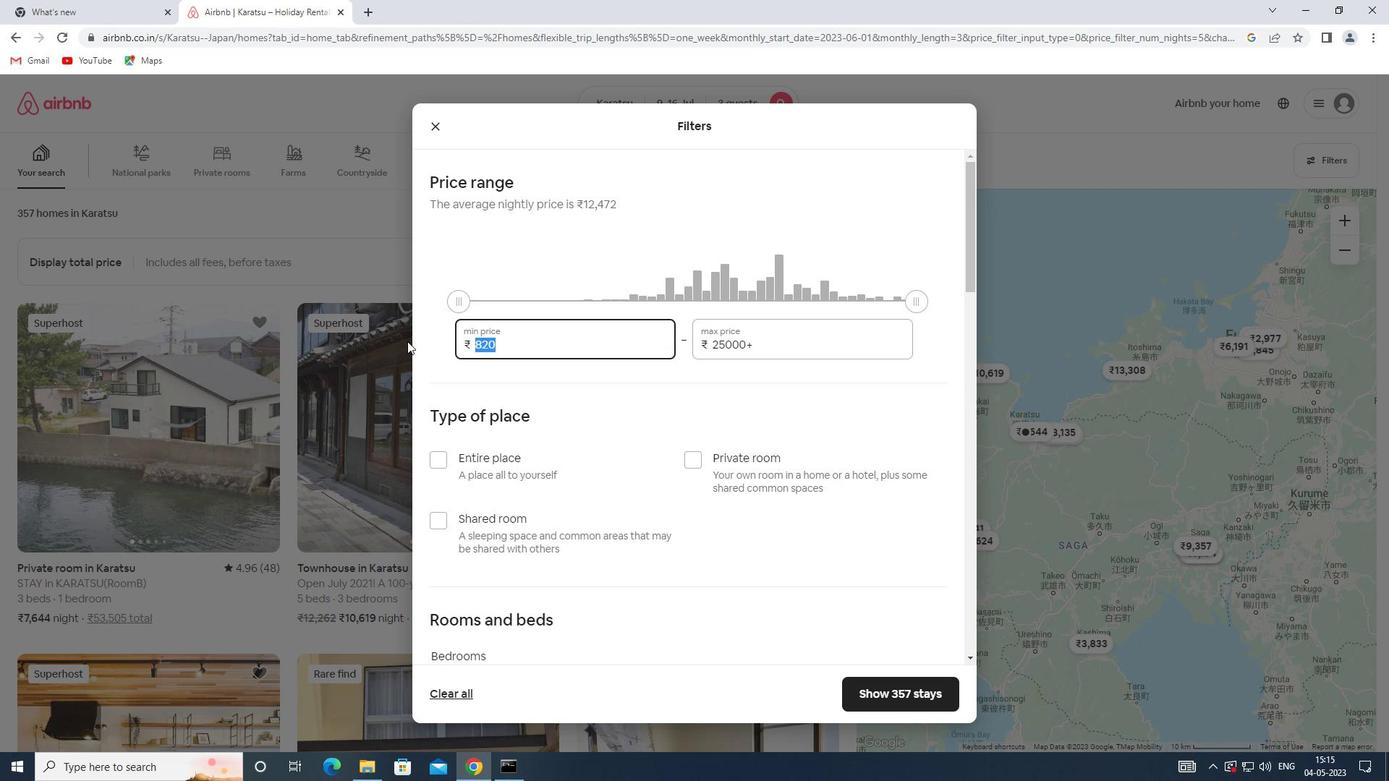 
Action: Key pressed 8000
Screenshot: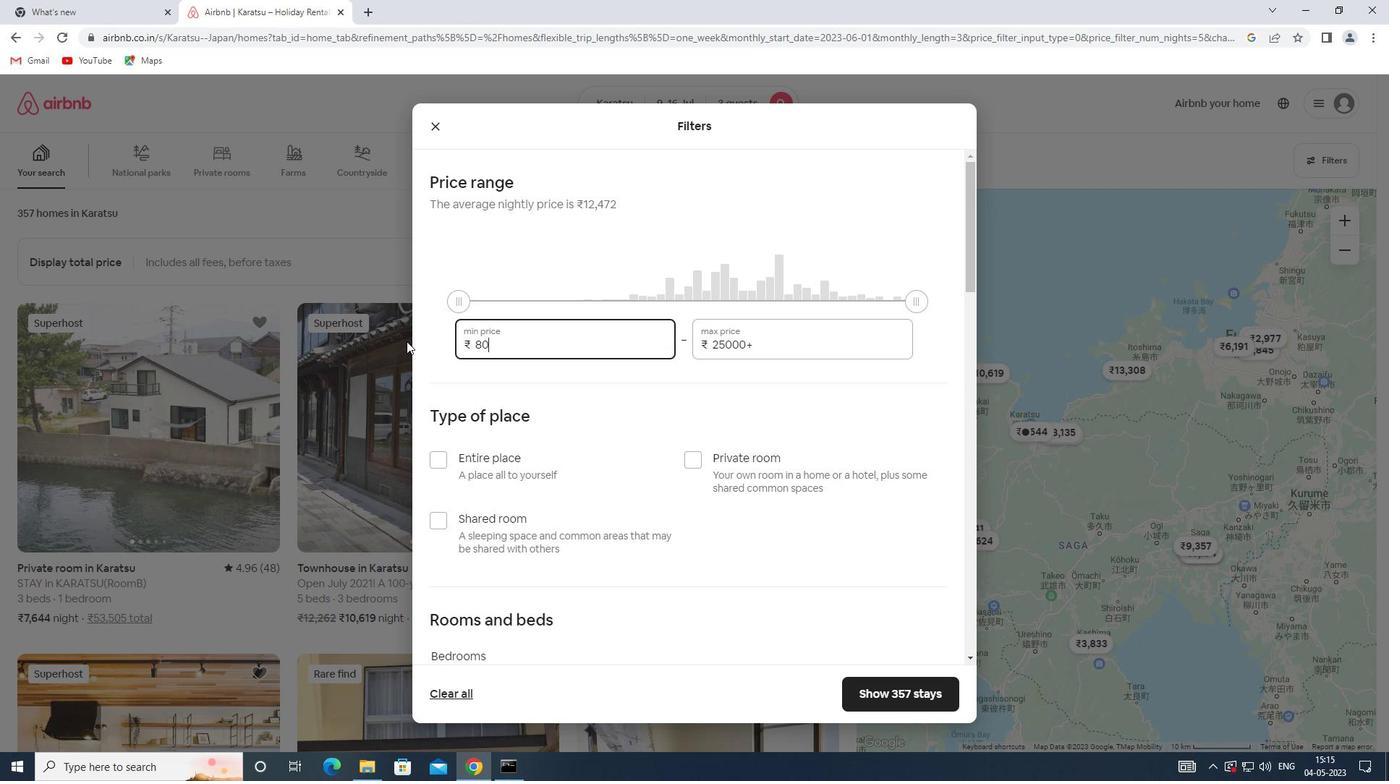 
Action: Mouse moved to (765, 348)
Screenshot: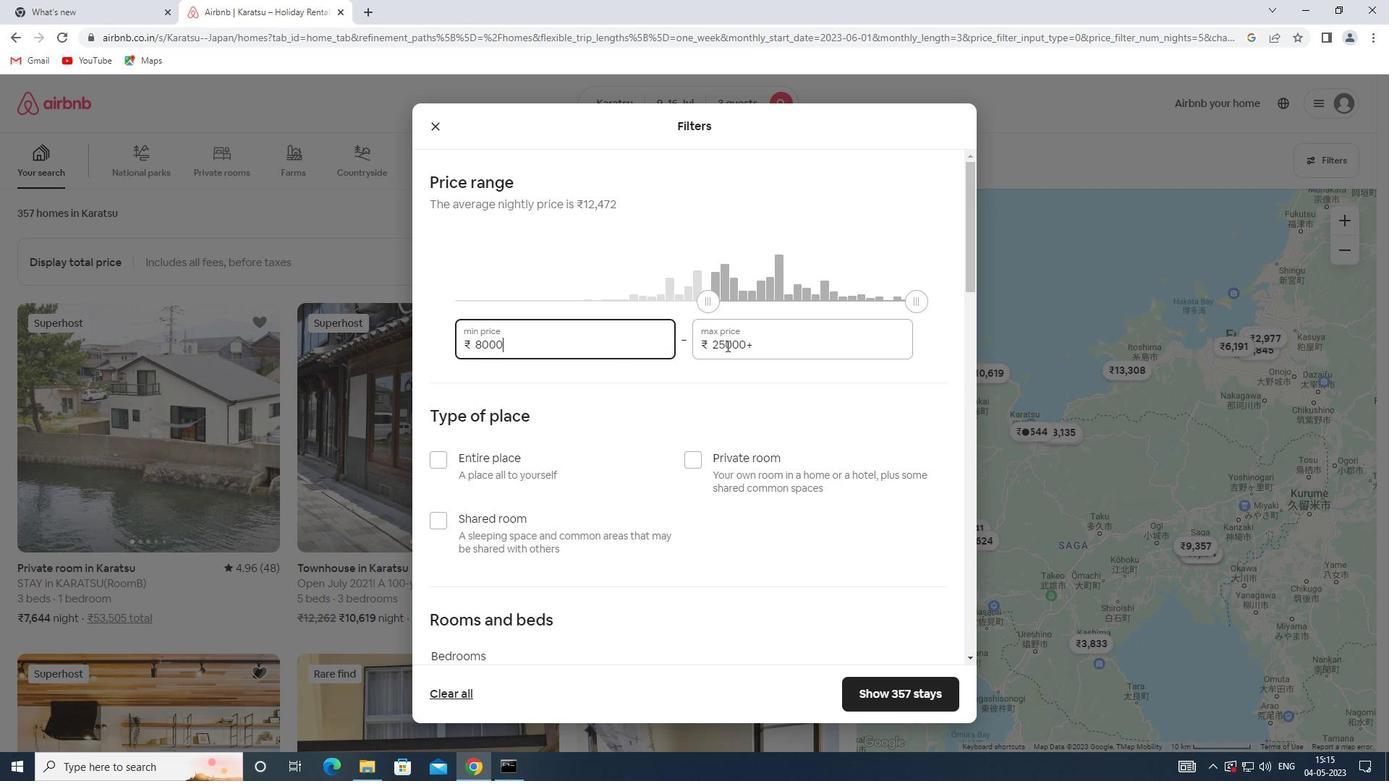 
Action: Mouse pressed left at (765, 348)
Screenshot: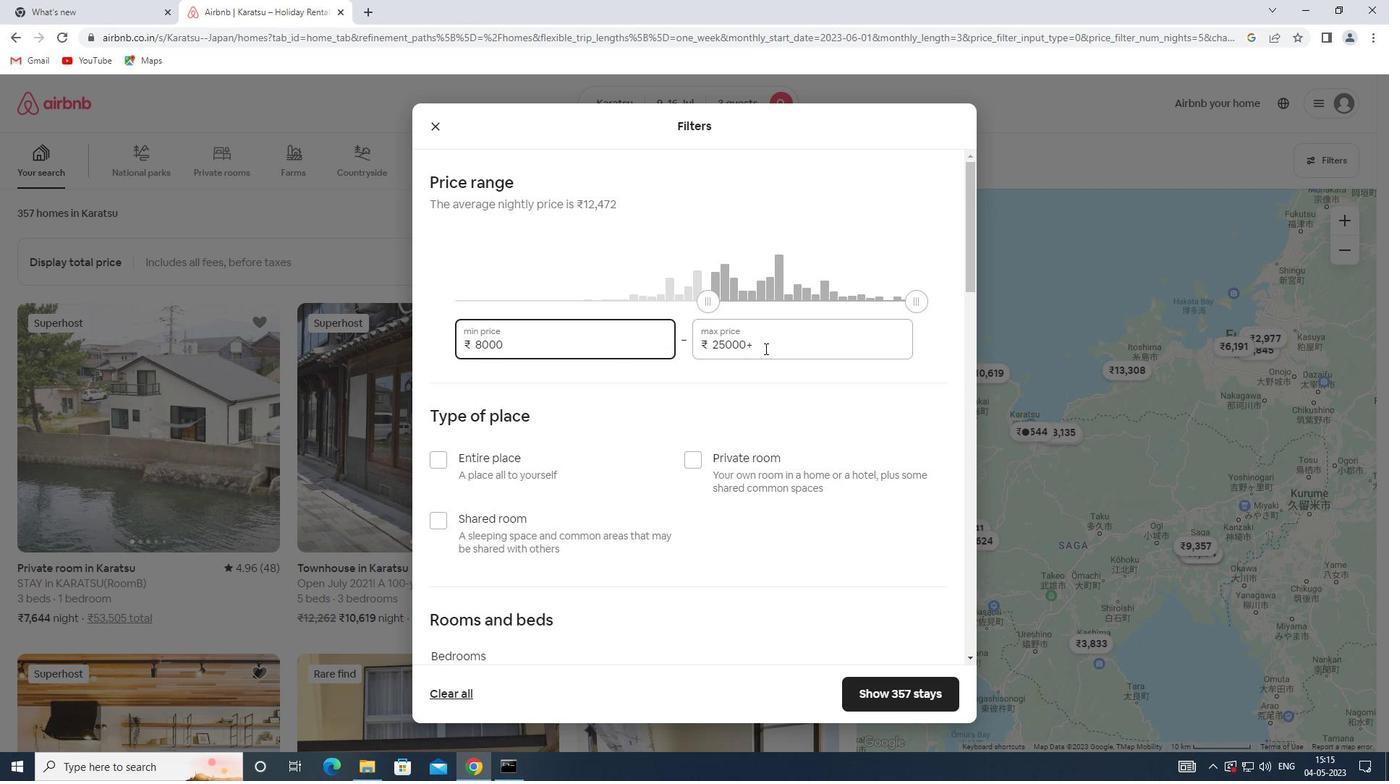 
Action: Mouse moved to (673, 344)
Screenshot: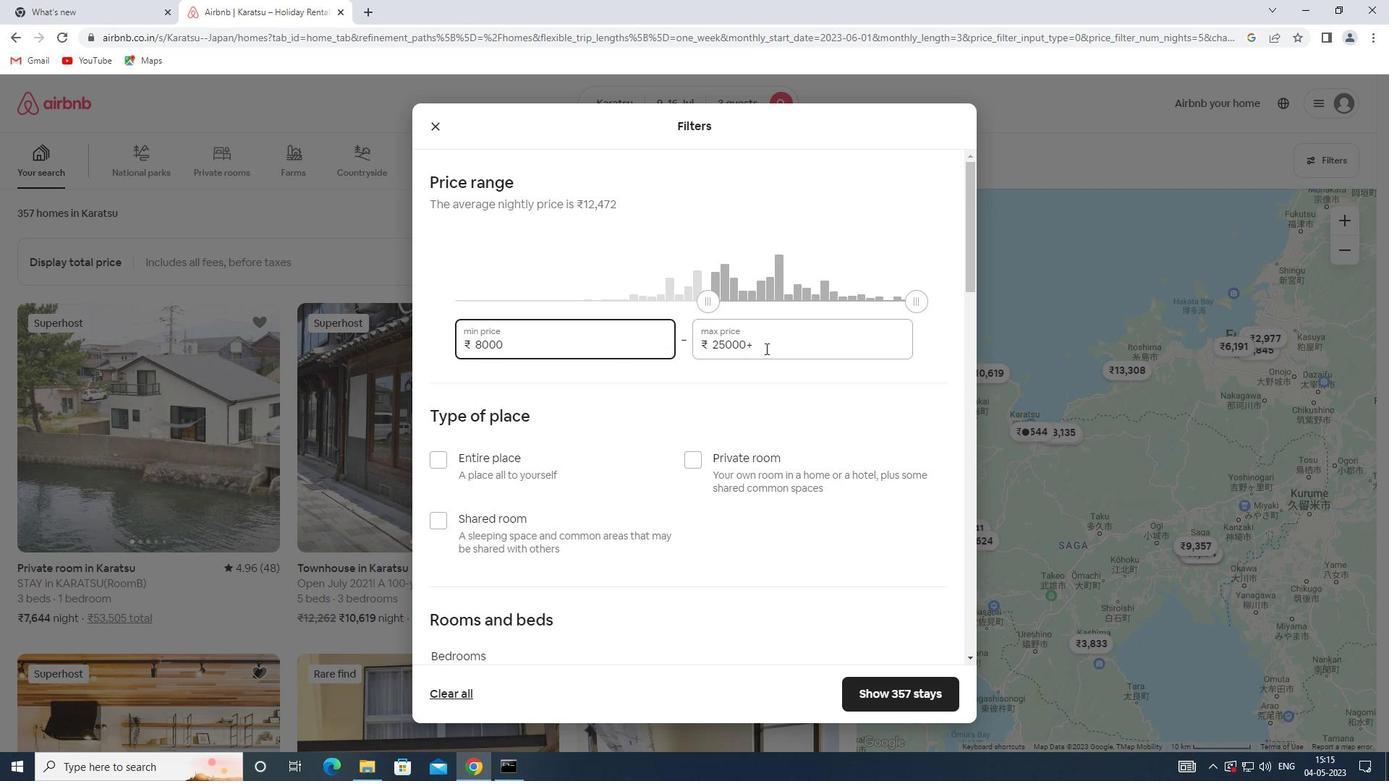 
Action: Key pressed 16000
Screenshot: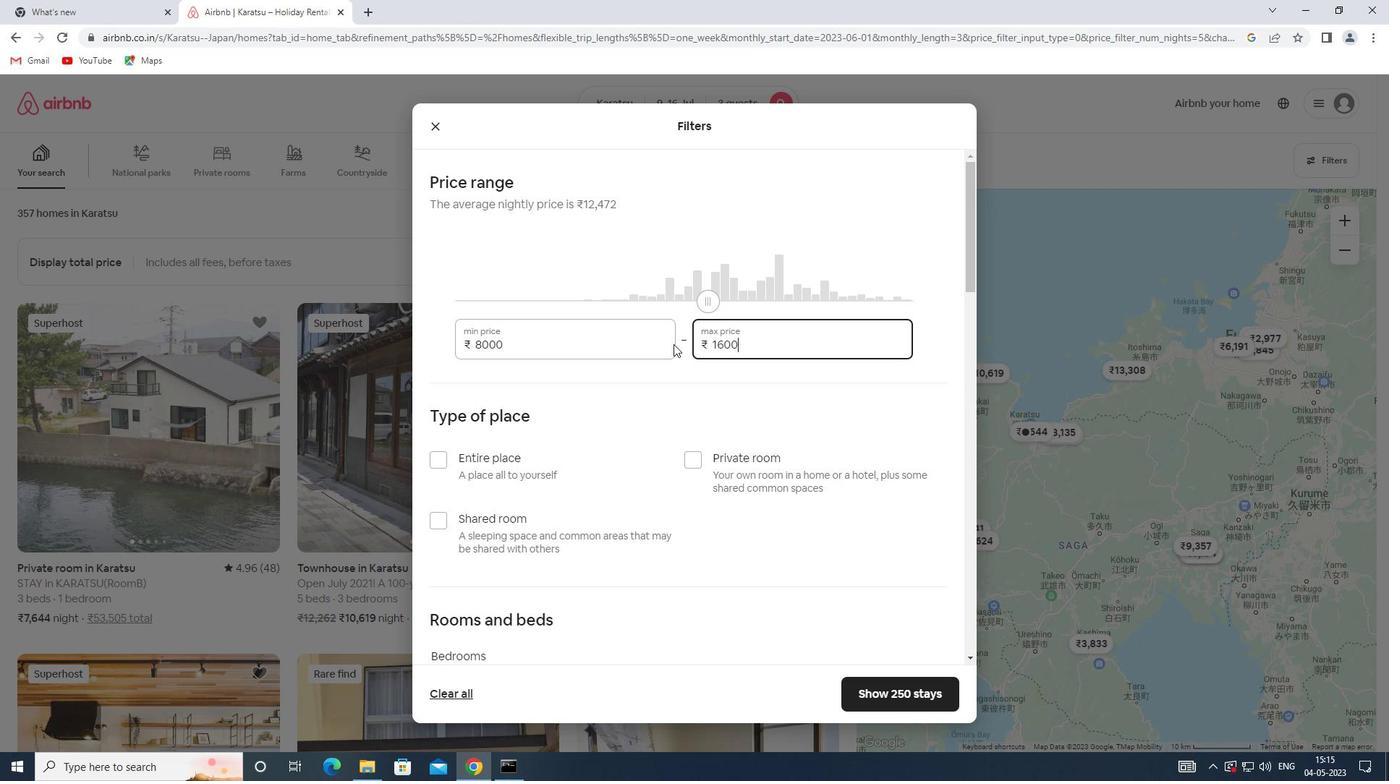 
Action: Mouse scrolled (673, 343) with delta (0, 0)
Screenshot: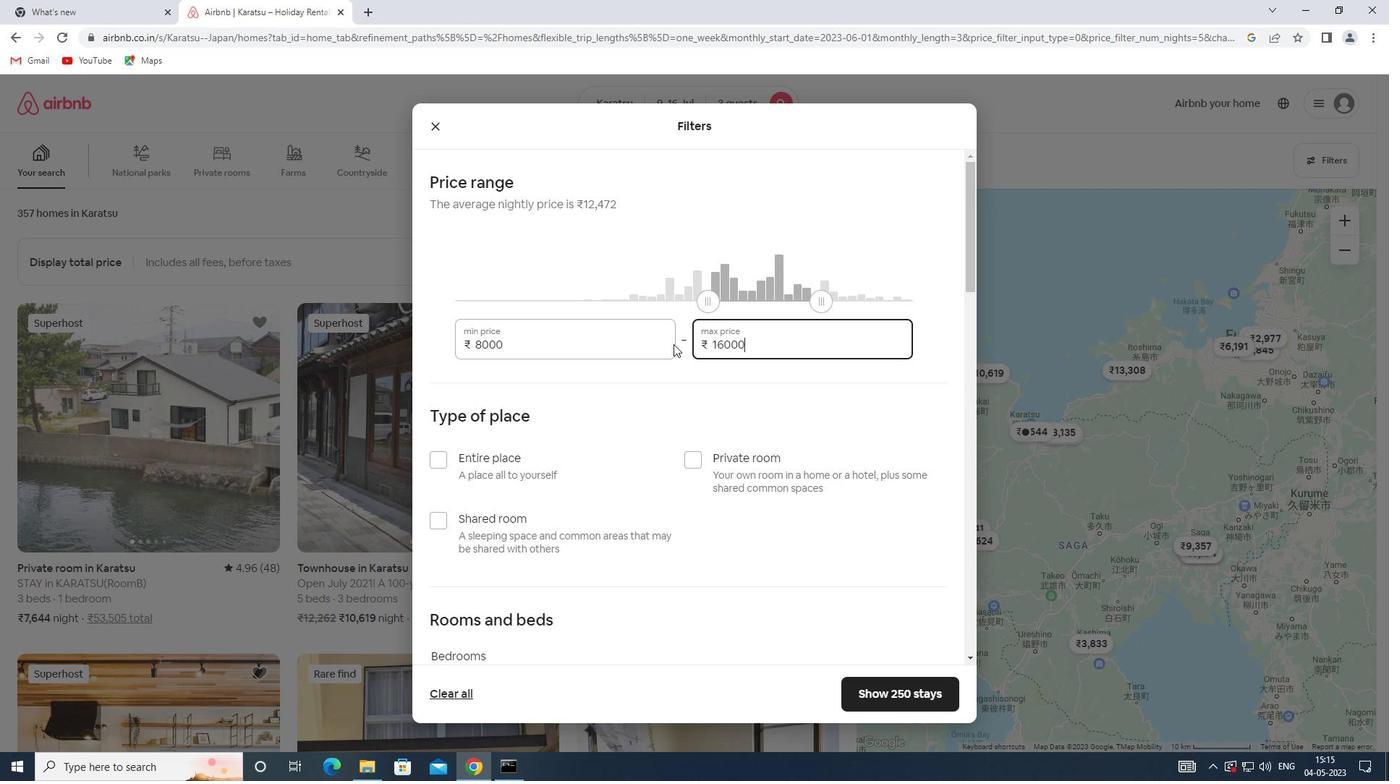 
Action: Mouse moved to (451, 388)
Screenshot: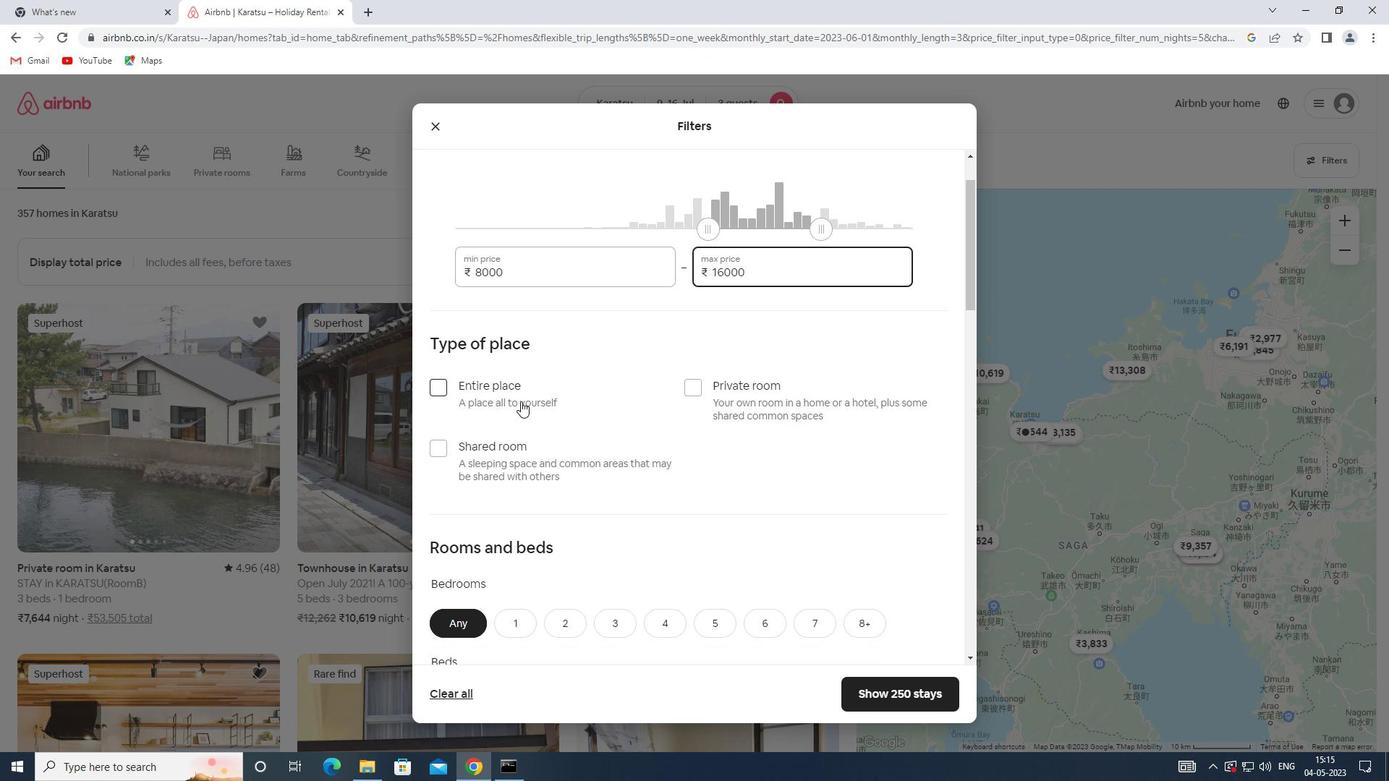 
Action: Mouse pressed left at (451, 388)
Screenshot: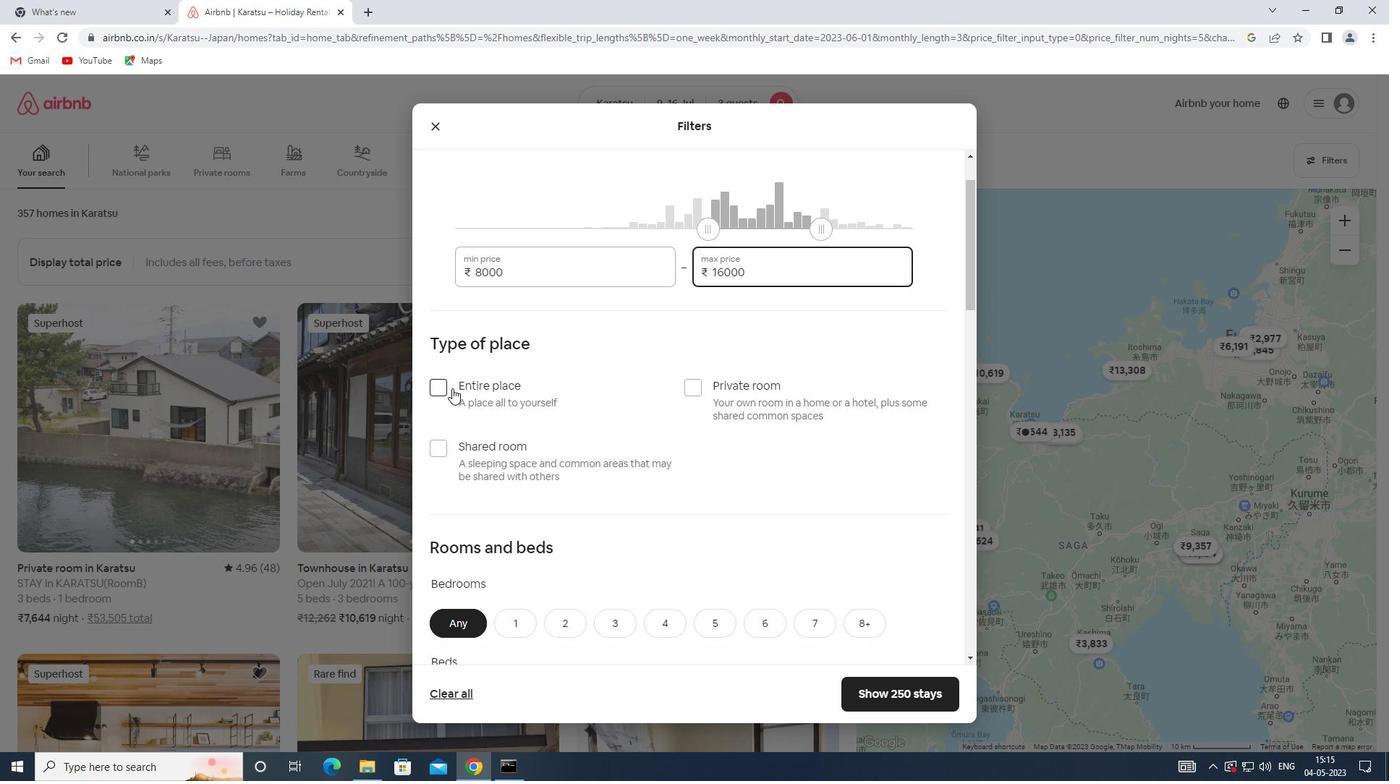 
Action: Mouse moved to (528, 403)
Screenshot: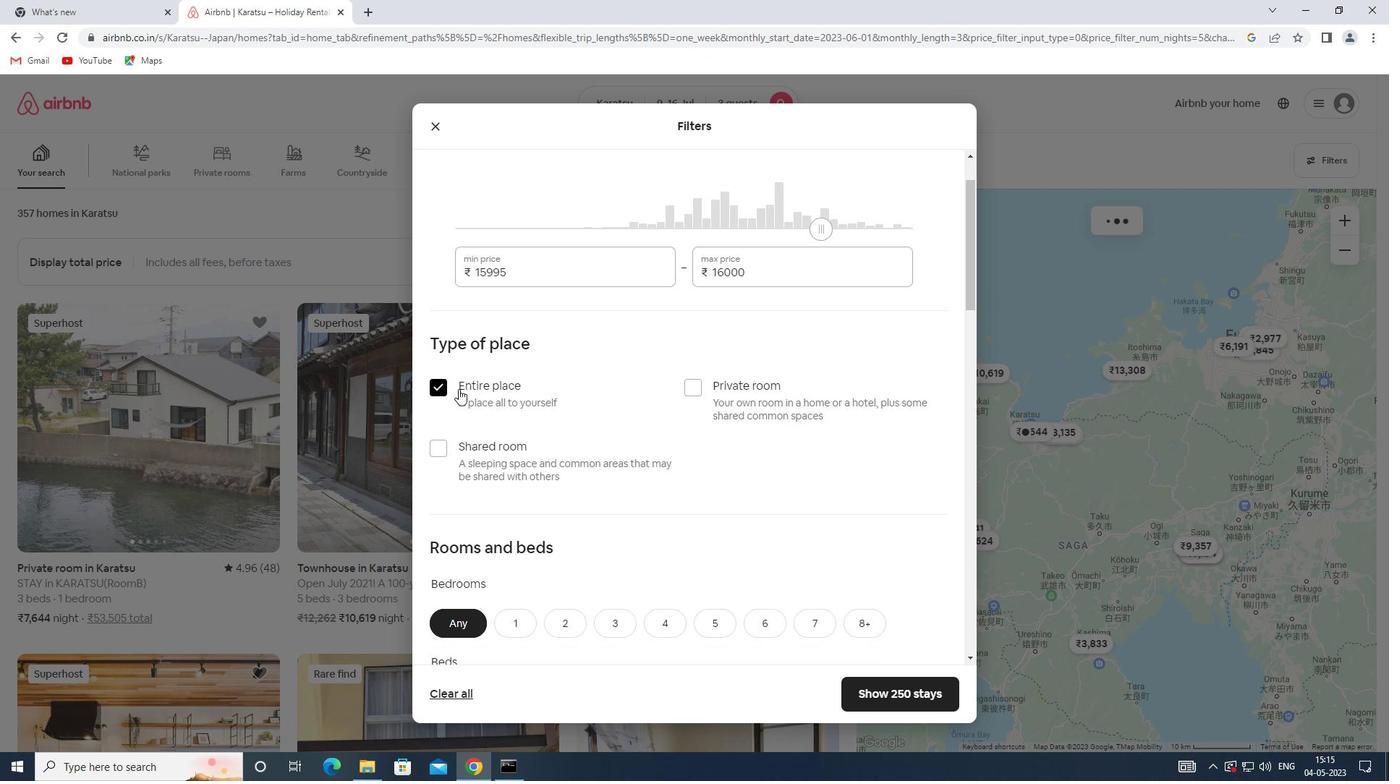 
Action: Mouse scrolled (528, 402) with delta (0, 0)
Screenshot: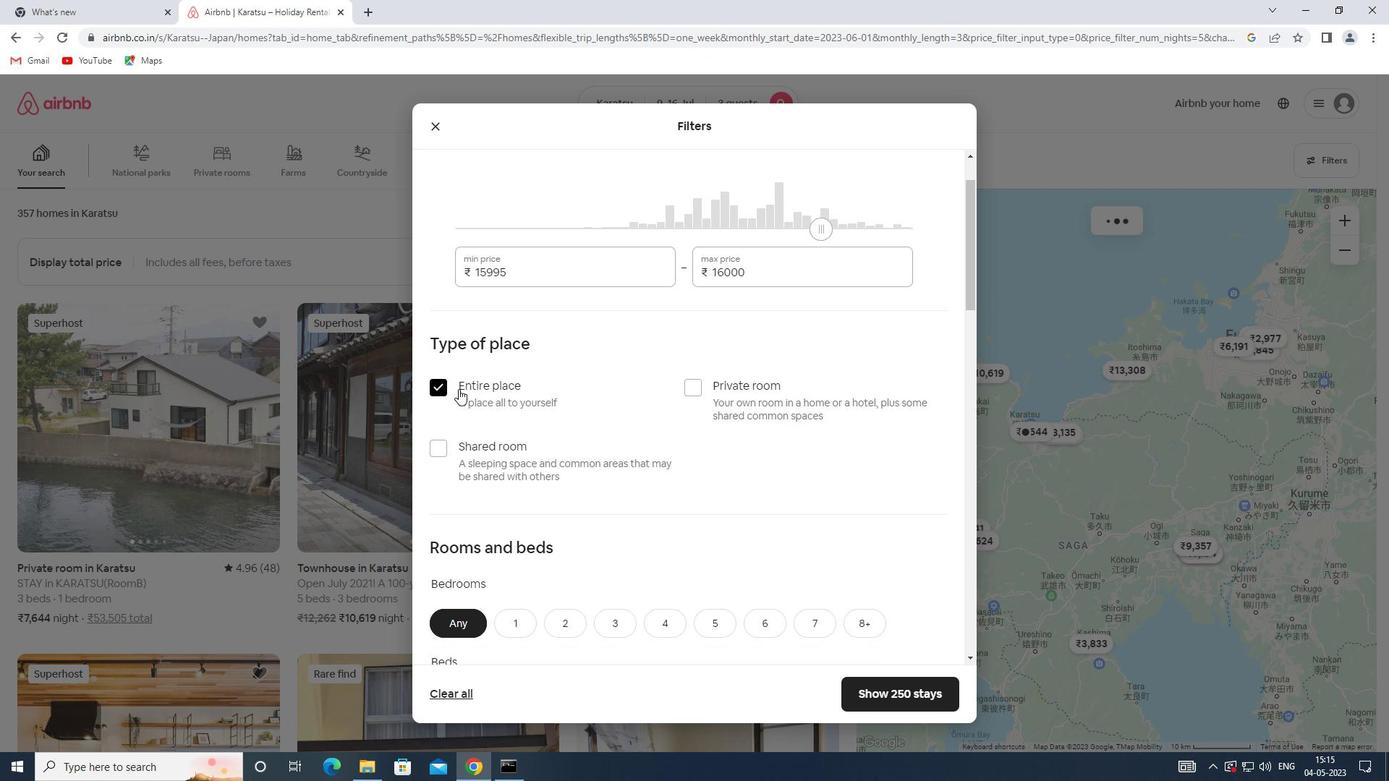 
Action: Mouse moved to (529, 403)
Screenshot: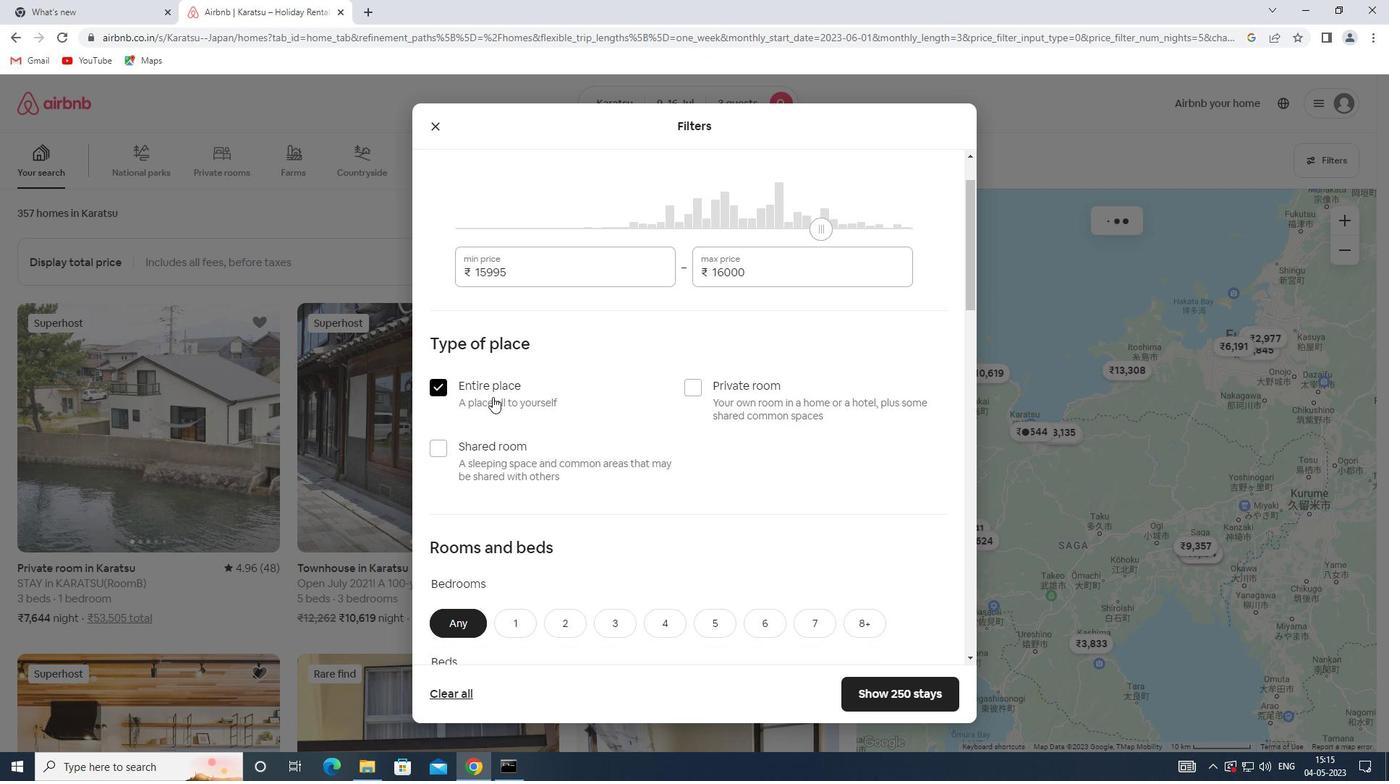 
Action: Mouse scrolled (529, 403) with delta (0, 0)
Screenshot: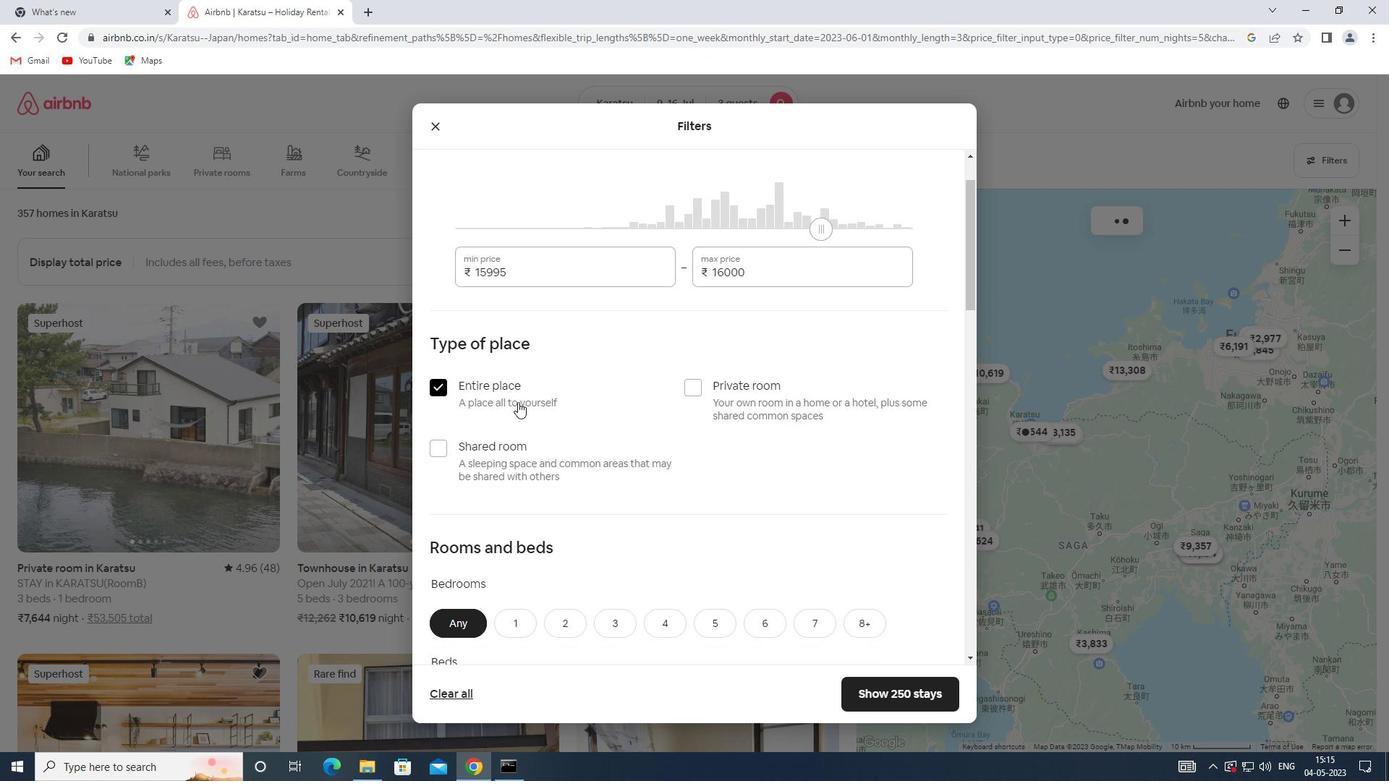 
Action: Mouse moved to (559, 476)
Screenshot: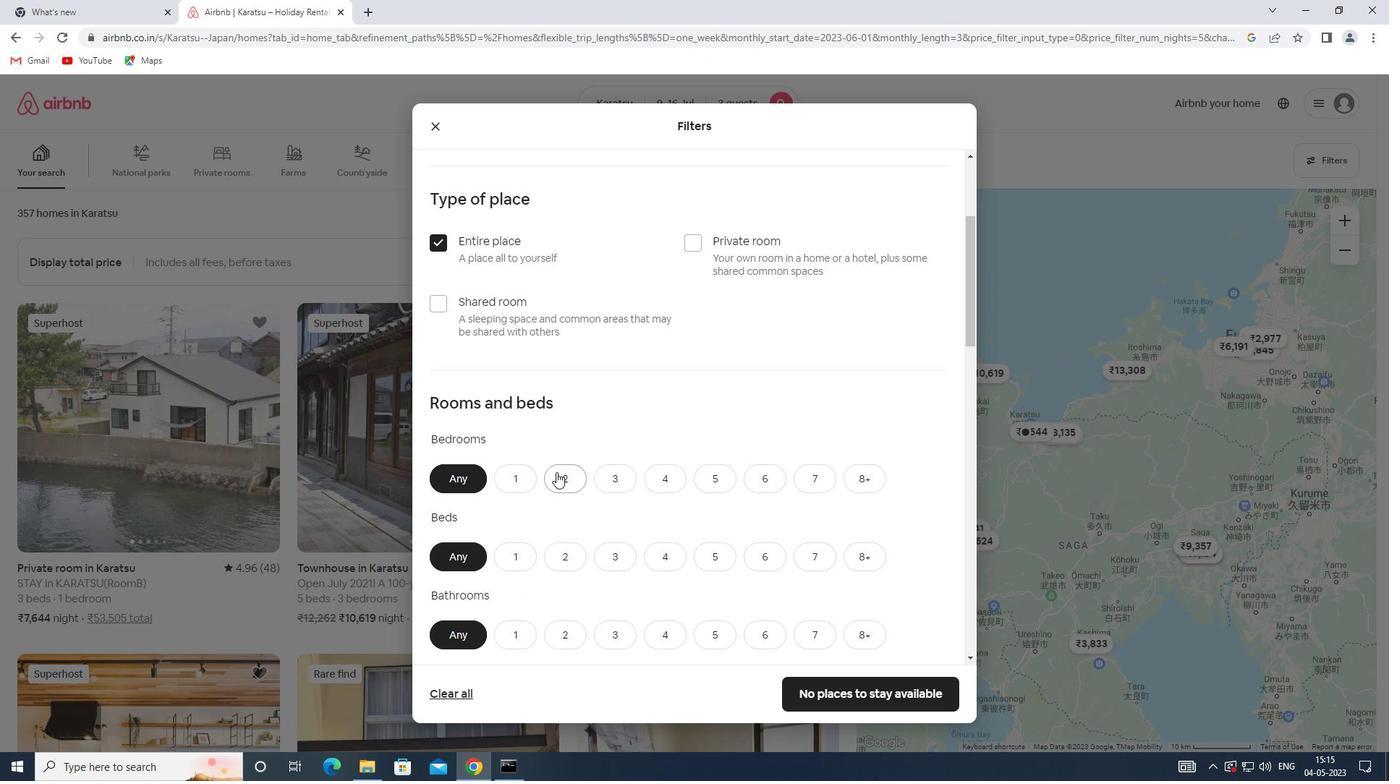 
Action: Mouse pressed left at (559, 476)
Screenshot: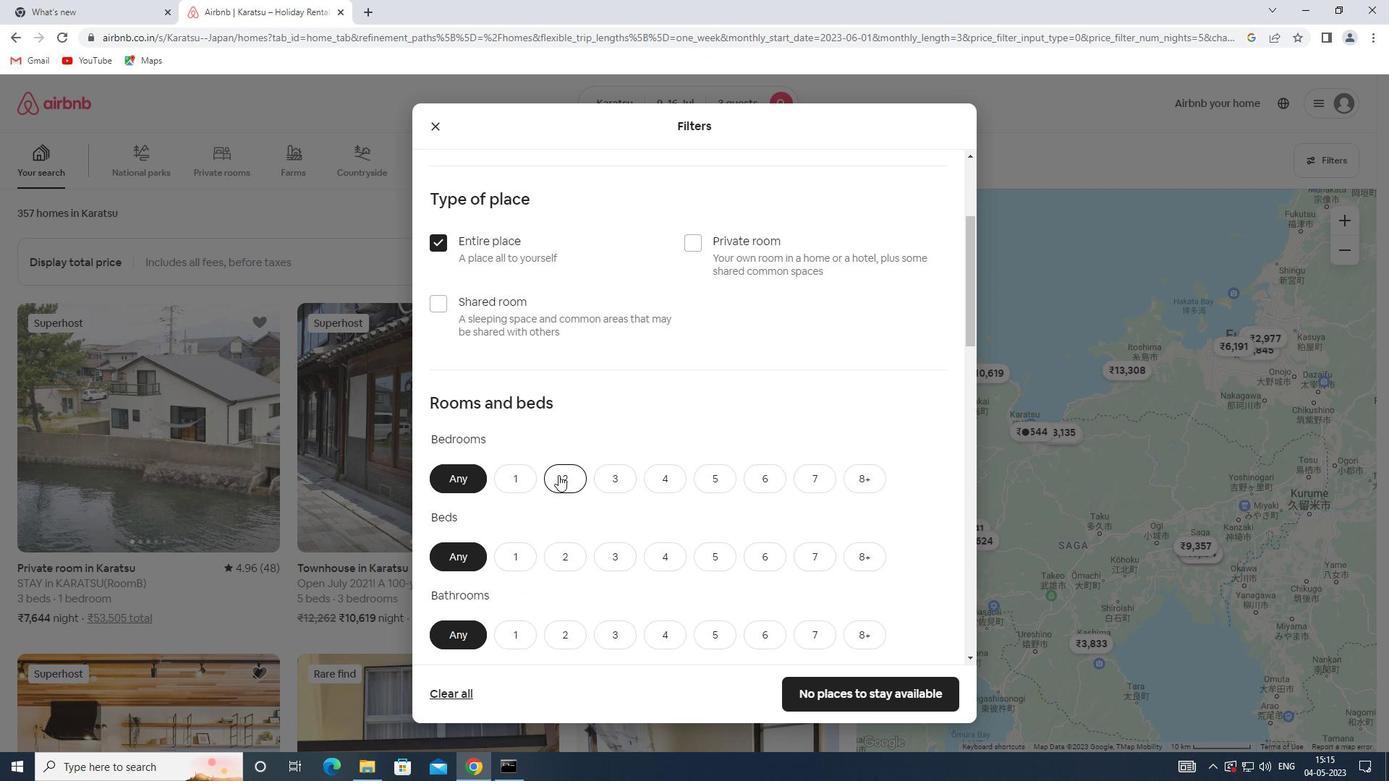 
Action: Mouse scrolled (559, 475) with delta (0, 0)
Screenshot: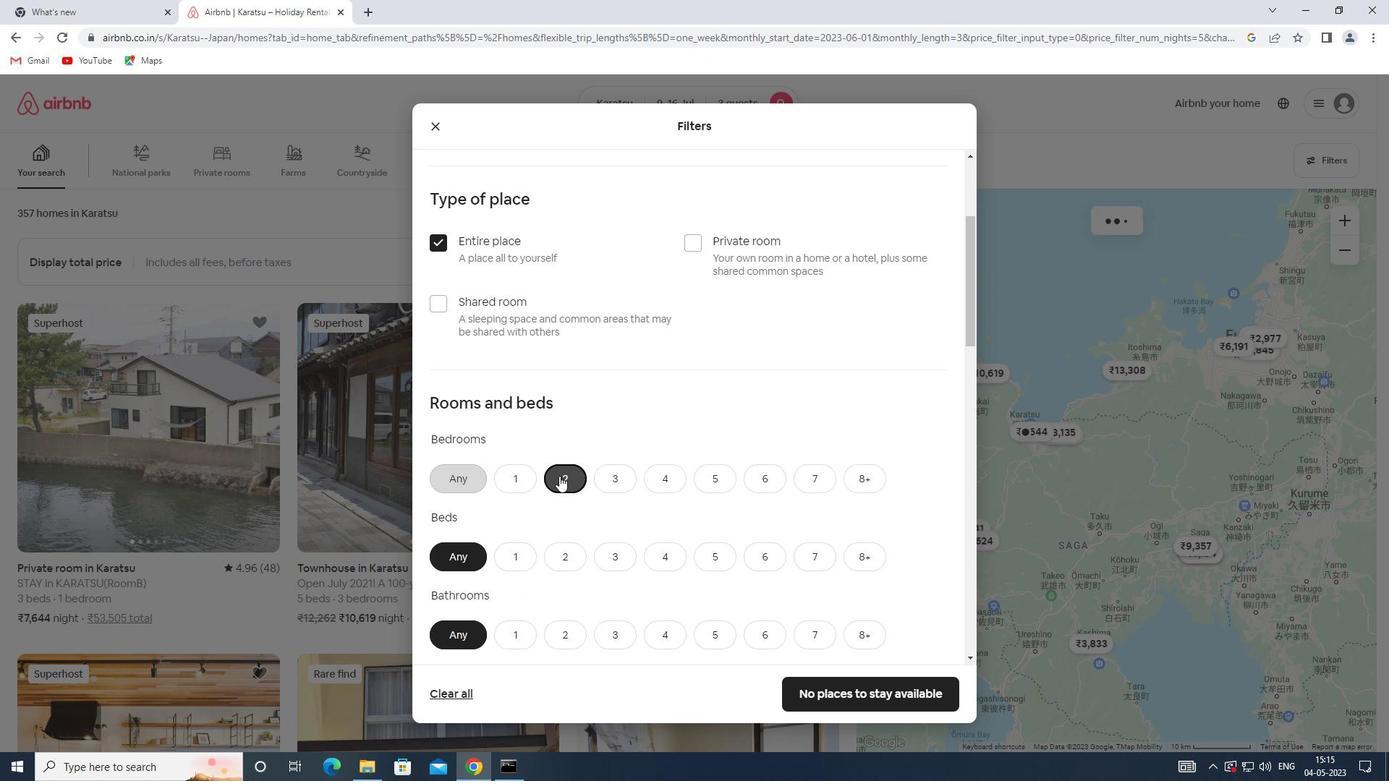 
Action: Mouse scrolled (559, 475) with delta (0, 0)
Screenshot: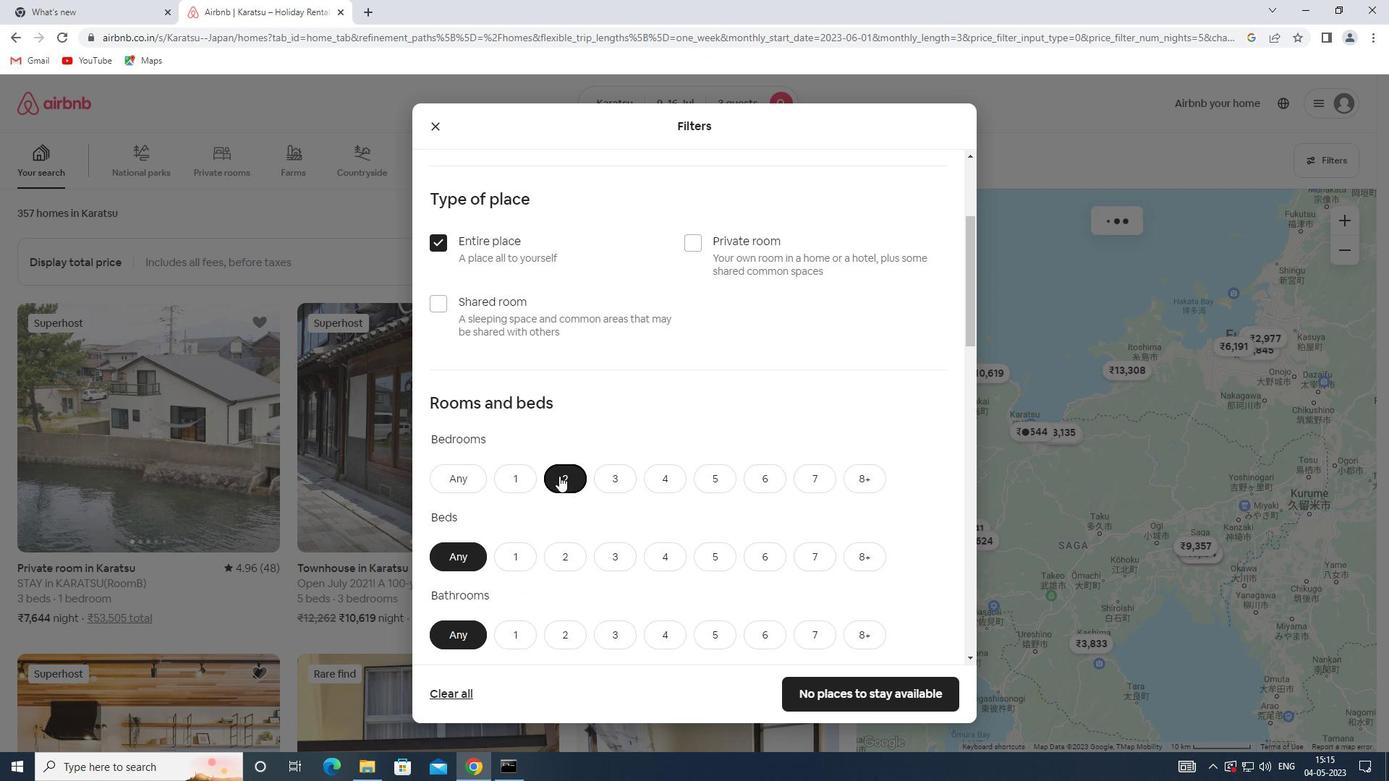 
Action: Mouse moved to (563, 419)
Screenshot: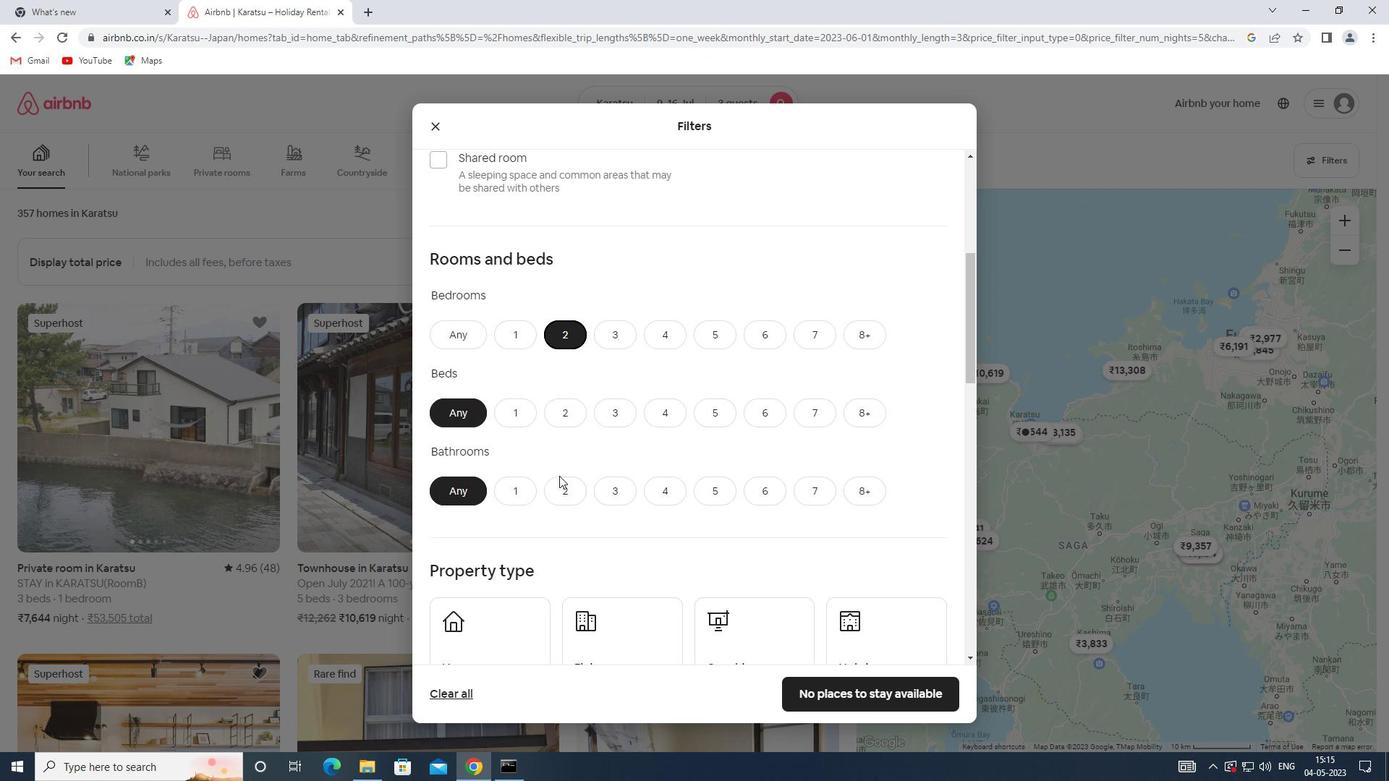 
Action: Mouse pressed left at (563, 419)
Screenshot: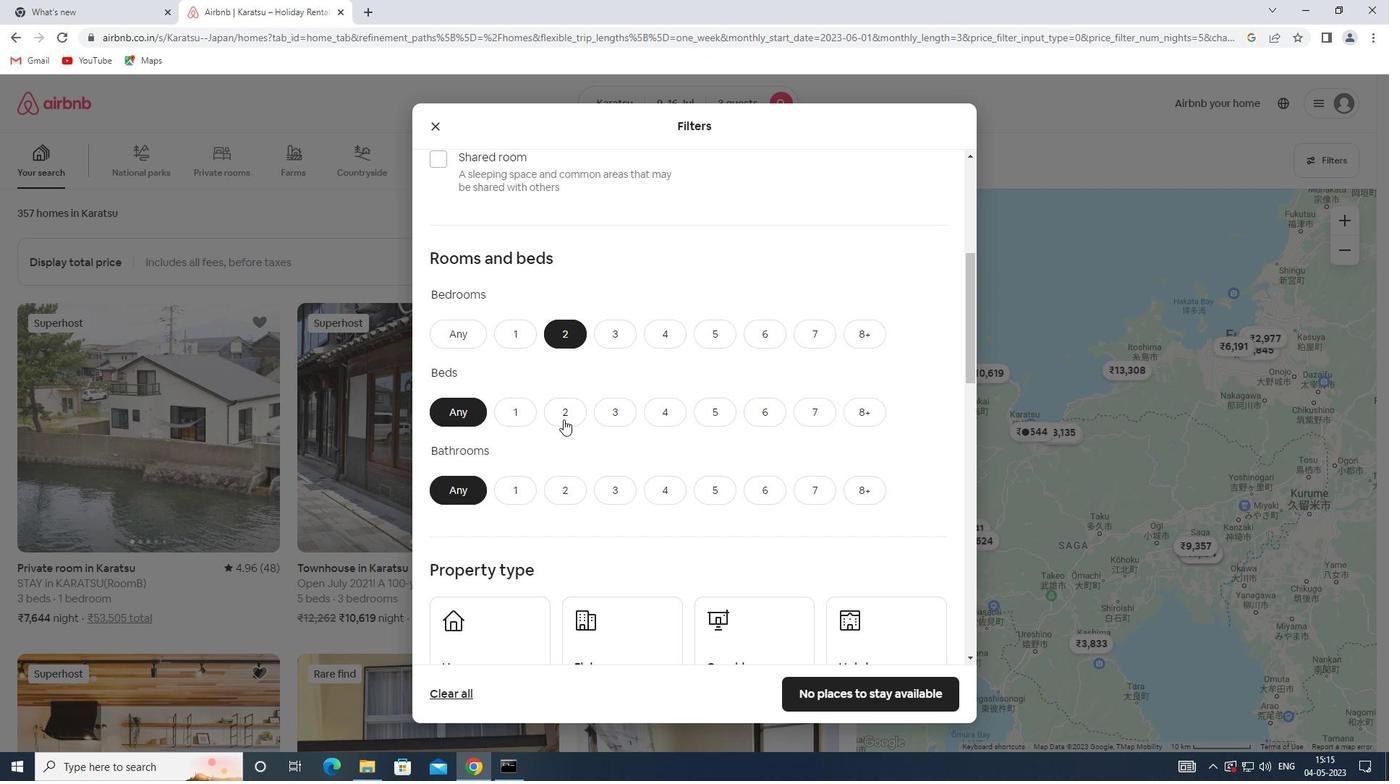 
Action: Mouse moved to (517, 484)
Screenshot: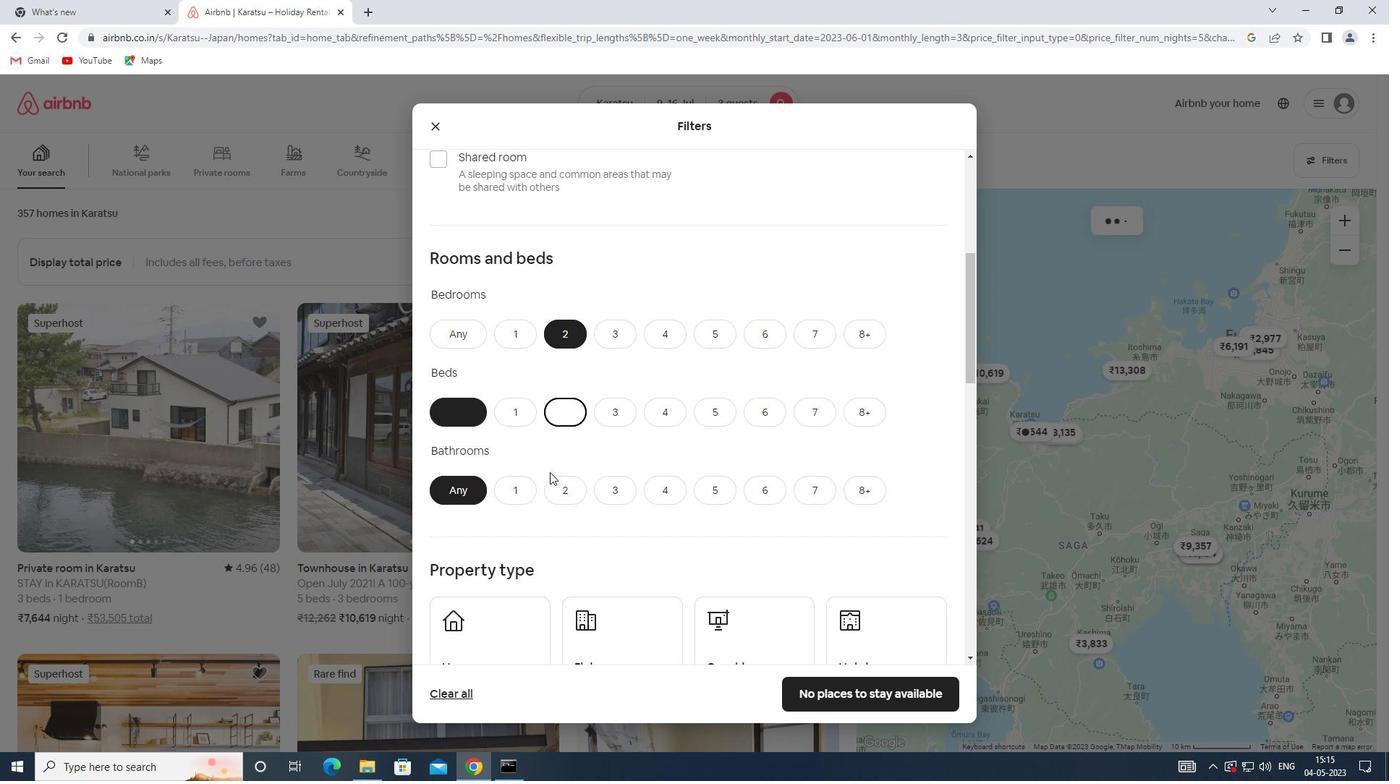 
Action: Mouse pressed left at (517, 484)
Screenshot: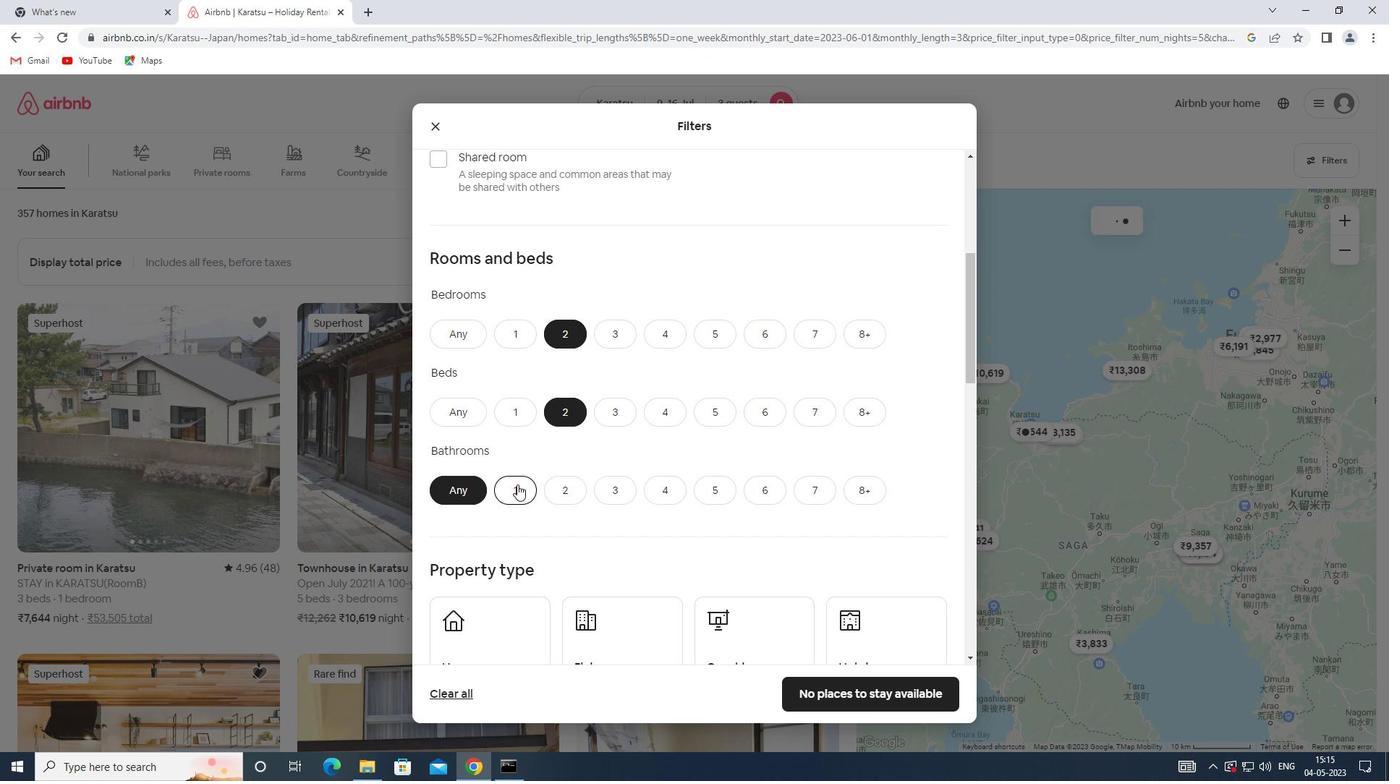 
Action: Mouse scrolled (517, 484) with delta (0, 0)
Screenshot: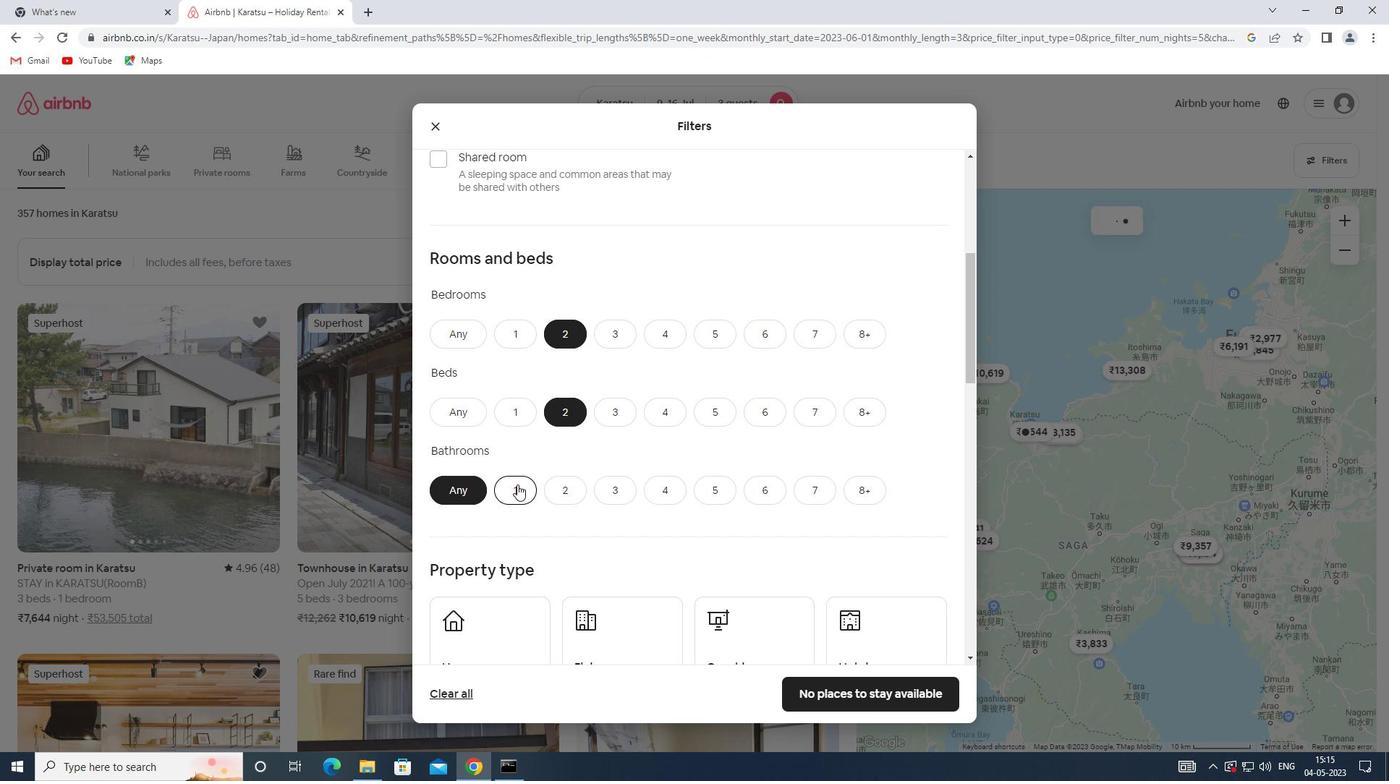 
Action: Mouse moved to (516, 576)
Screenshot: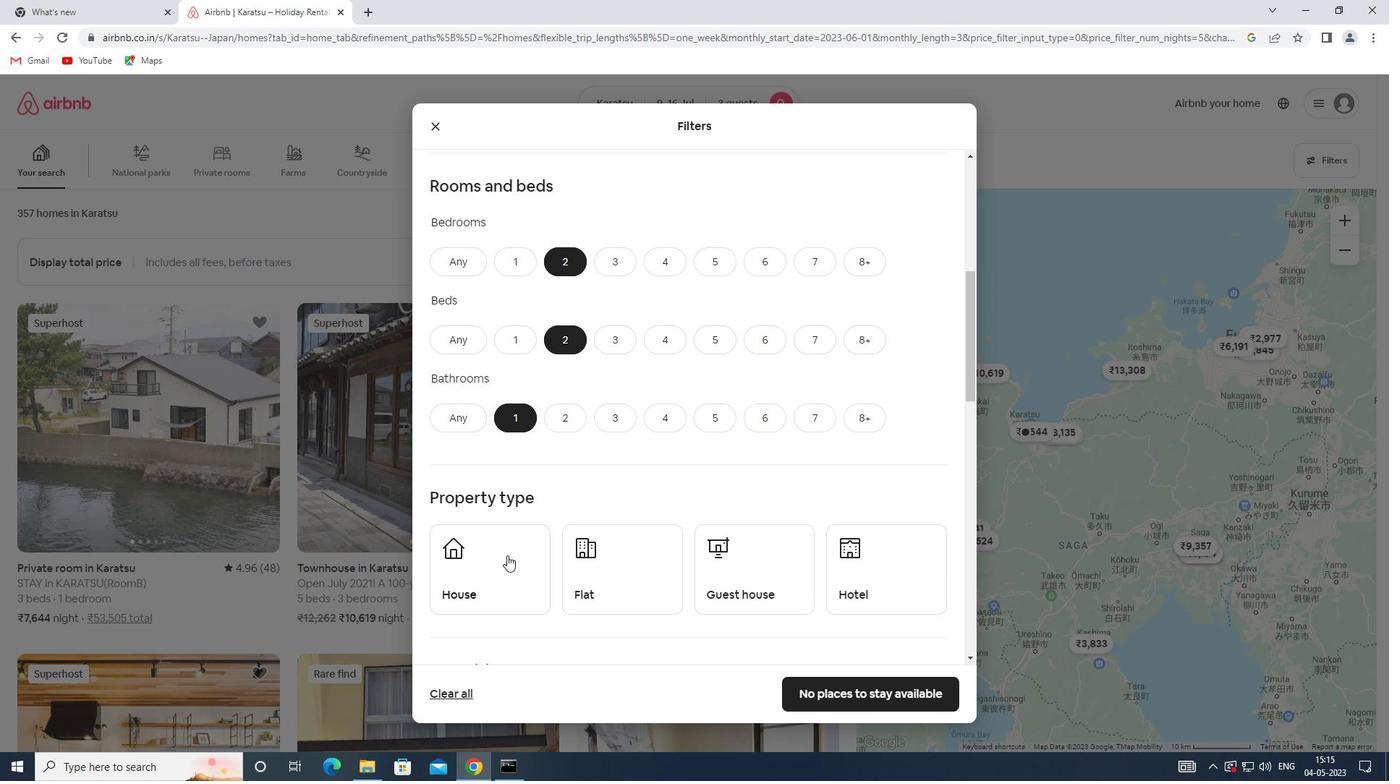 
Action: Mouse pressed left at (516, 576)
Screenshot: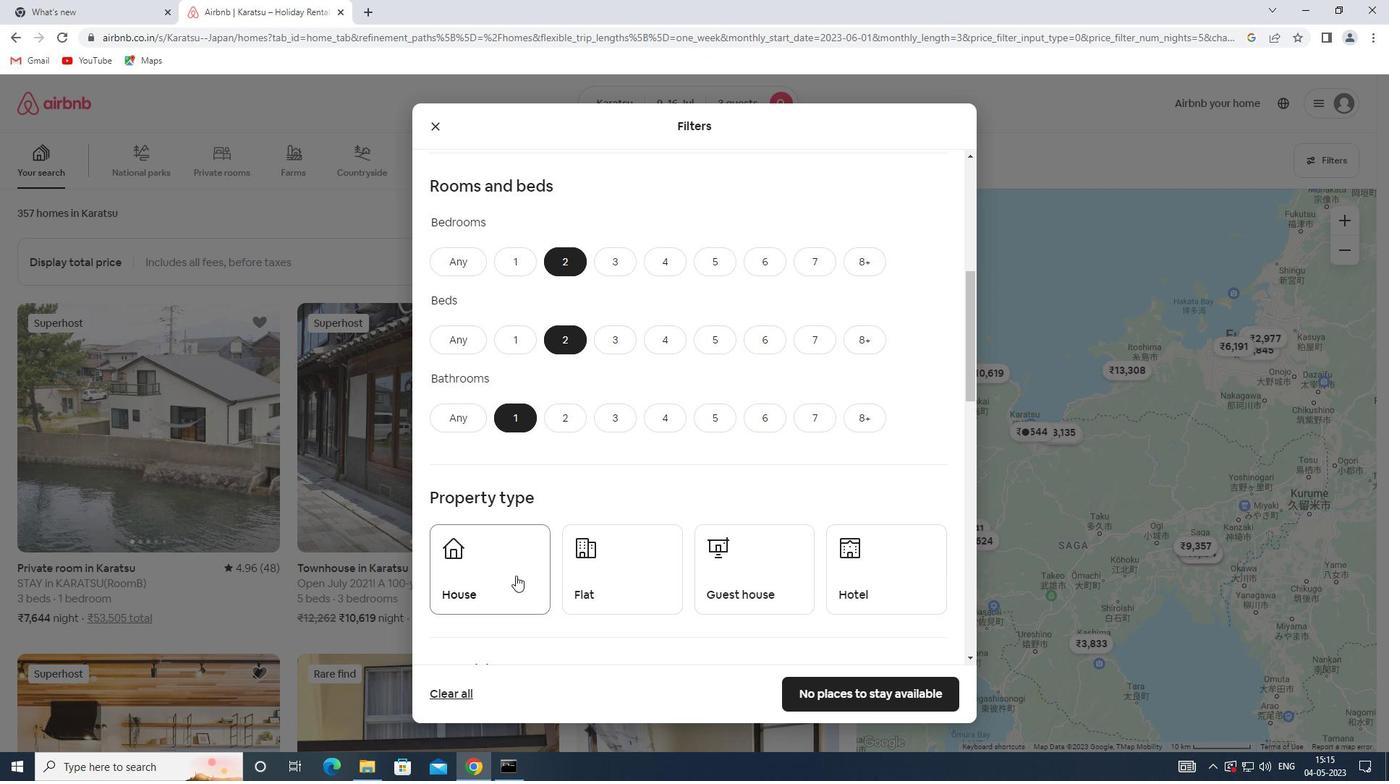 
Action: Mouse moved to (597, 578)
Screenshot: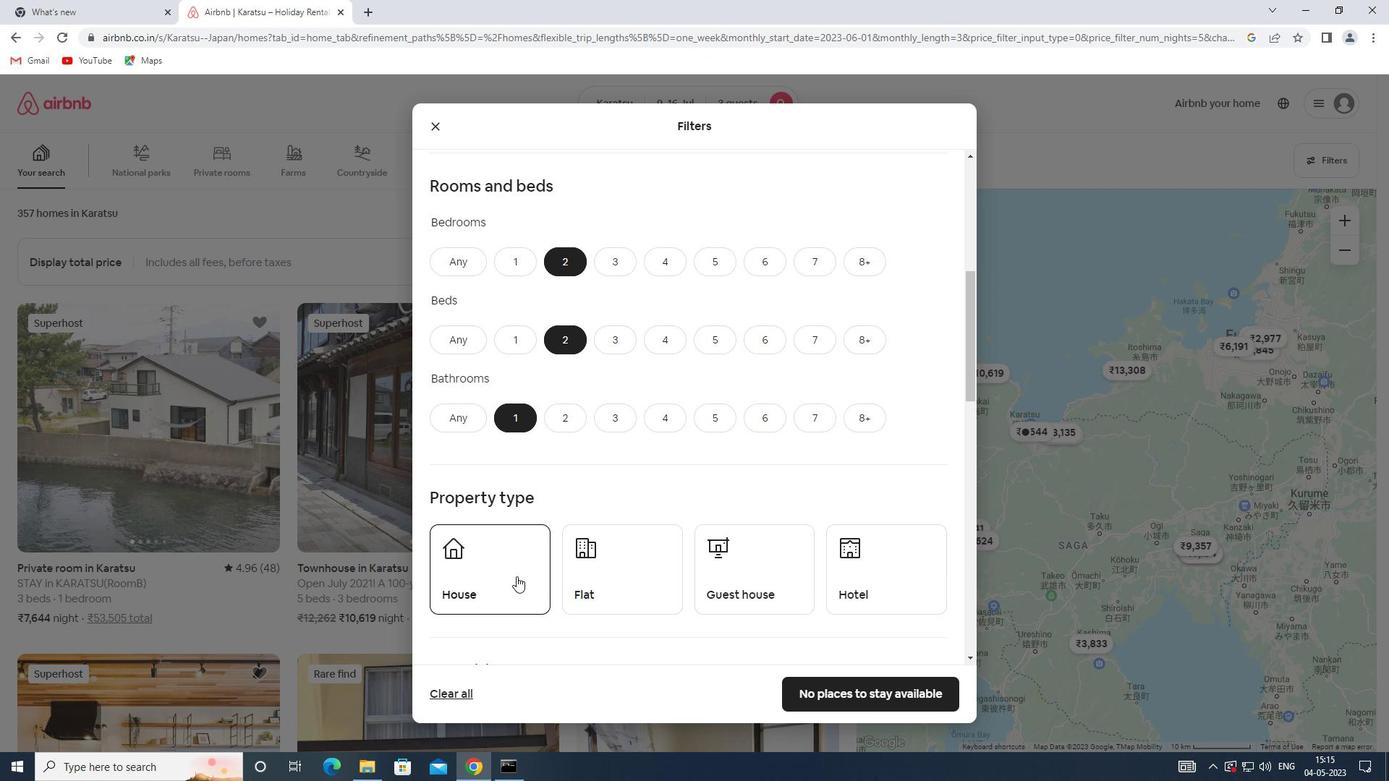 
Action: Mouse pressed left at (597, 578)
Screenshot: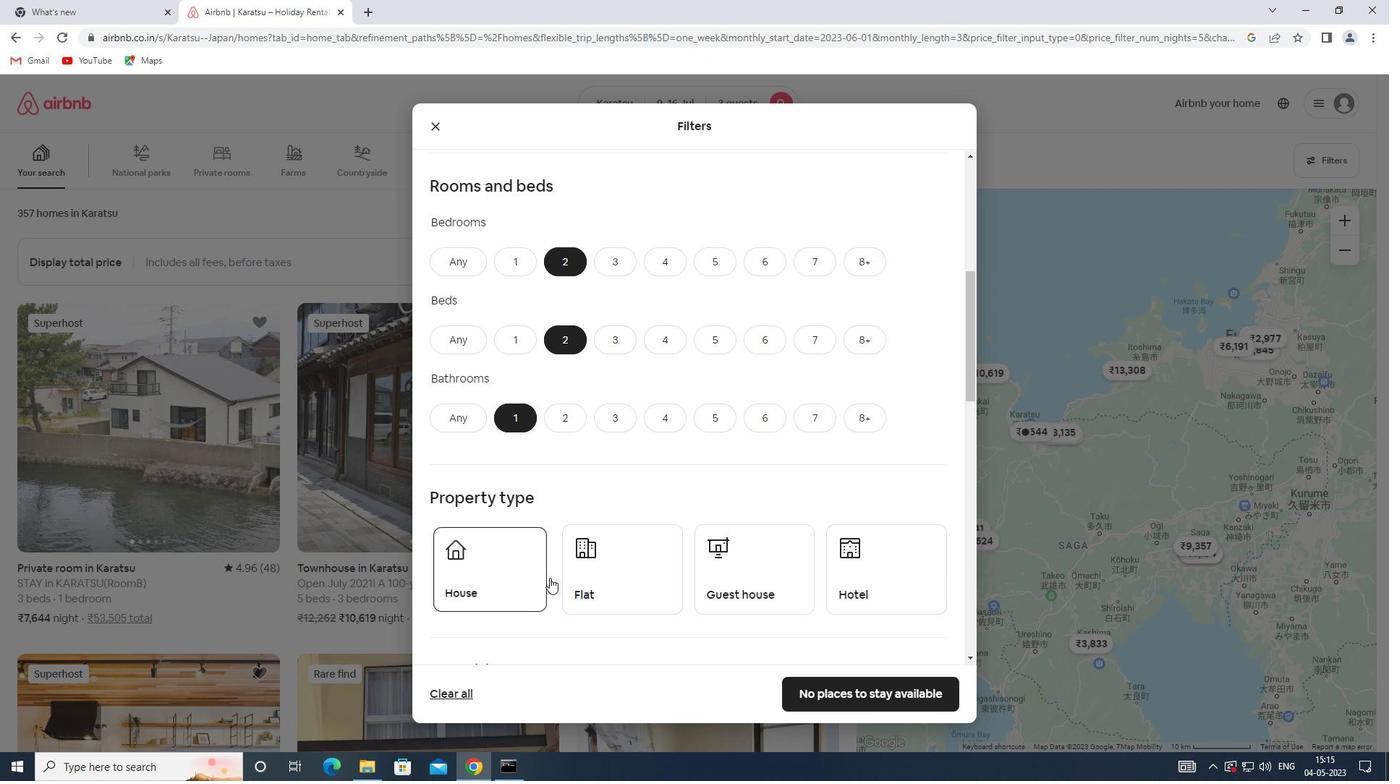 
Action: Mouse moved to (726, 571)
Screenshot: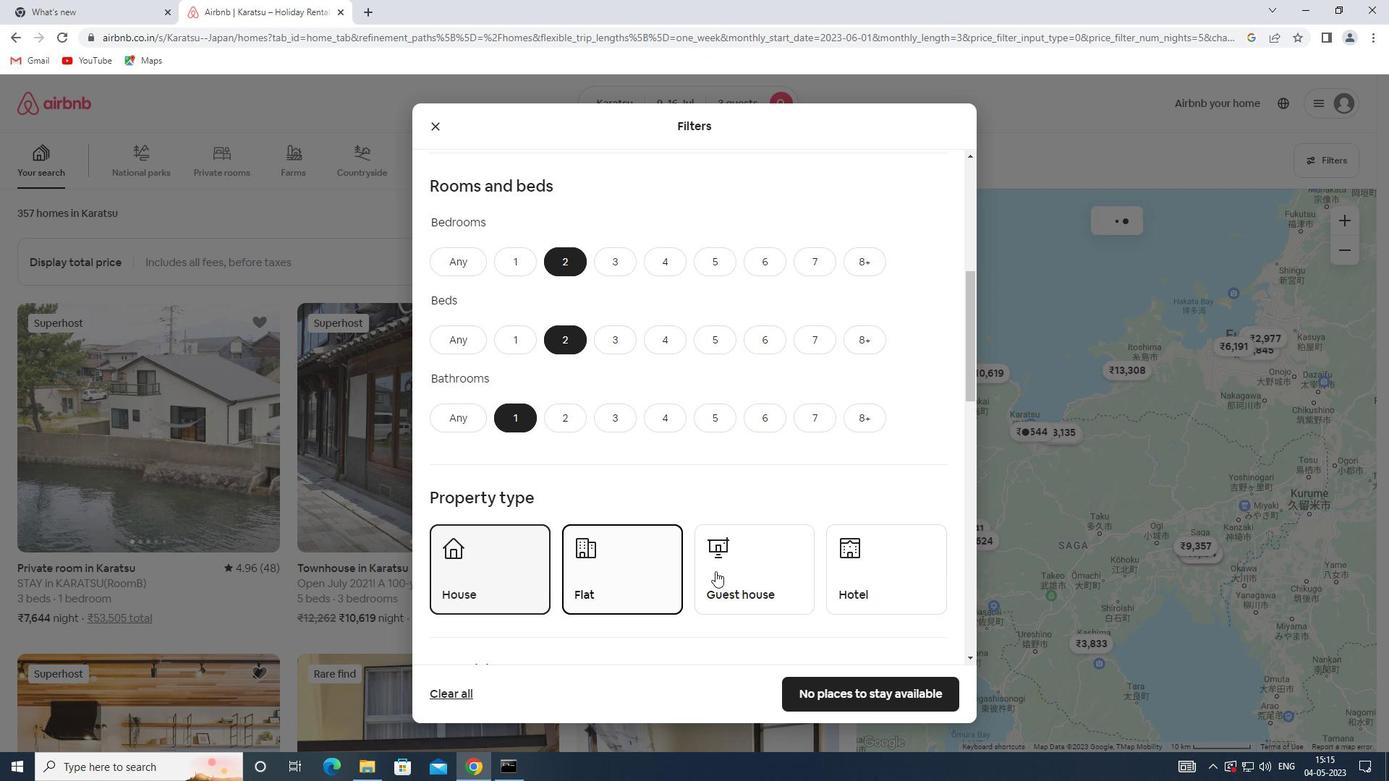 
Action: Mouse pressed left at (726, 571)
Screenshot: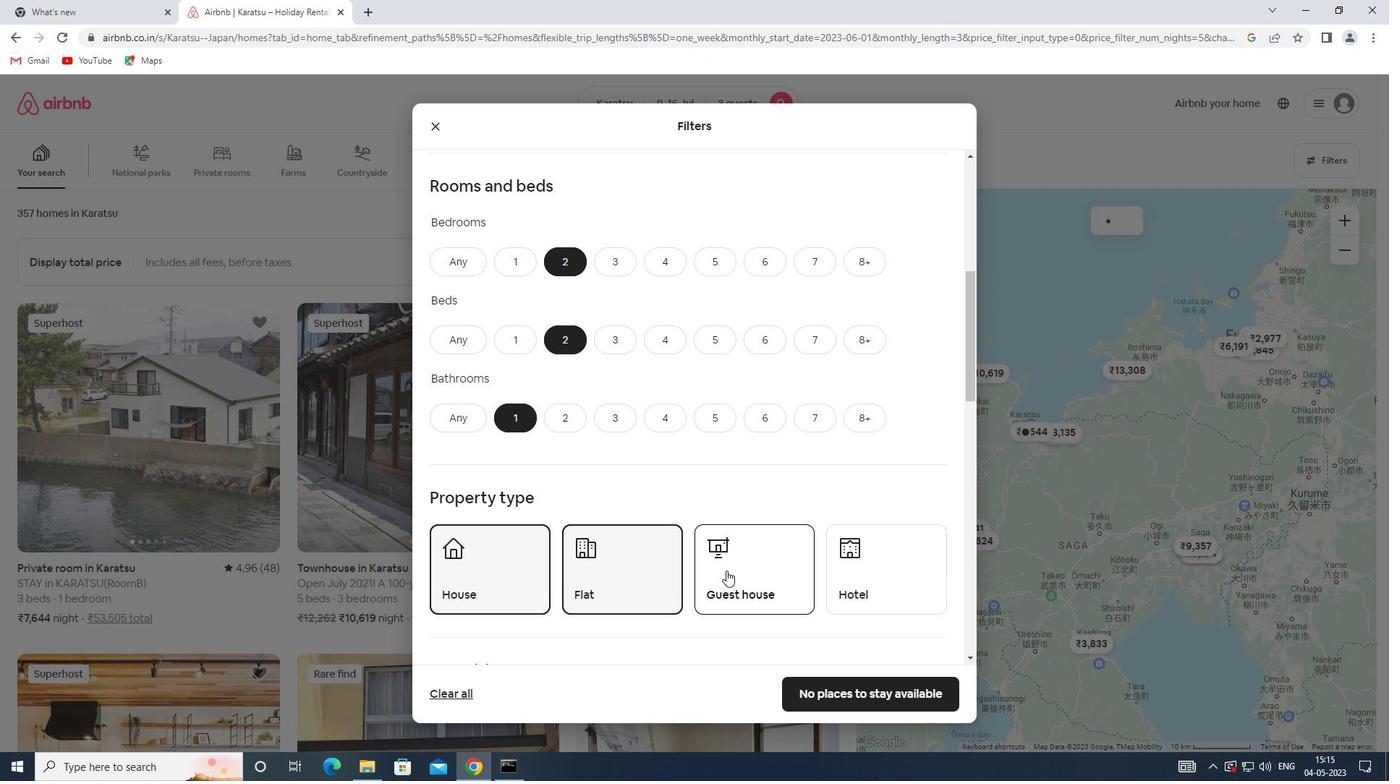 
Action: Mouse moved to (645, 551)
Screenshot: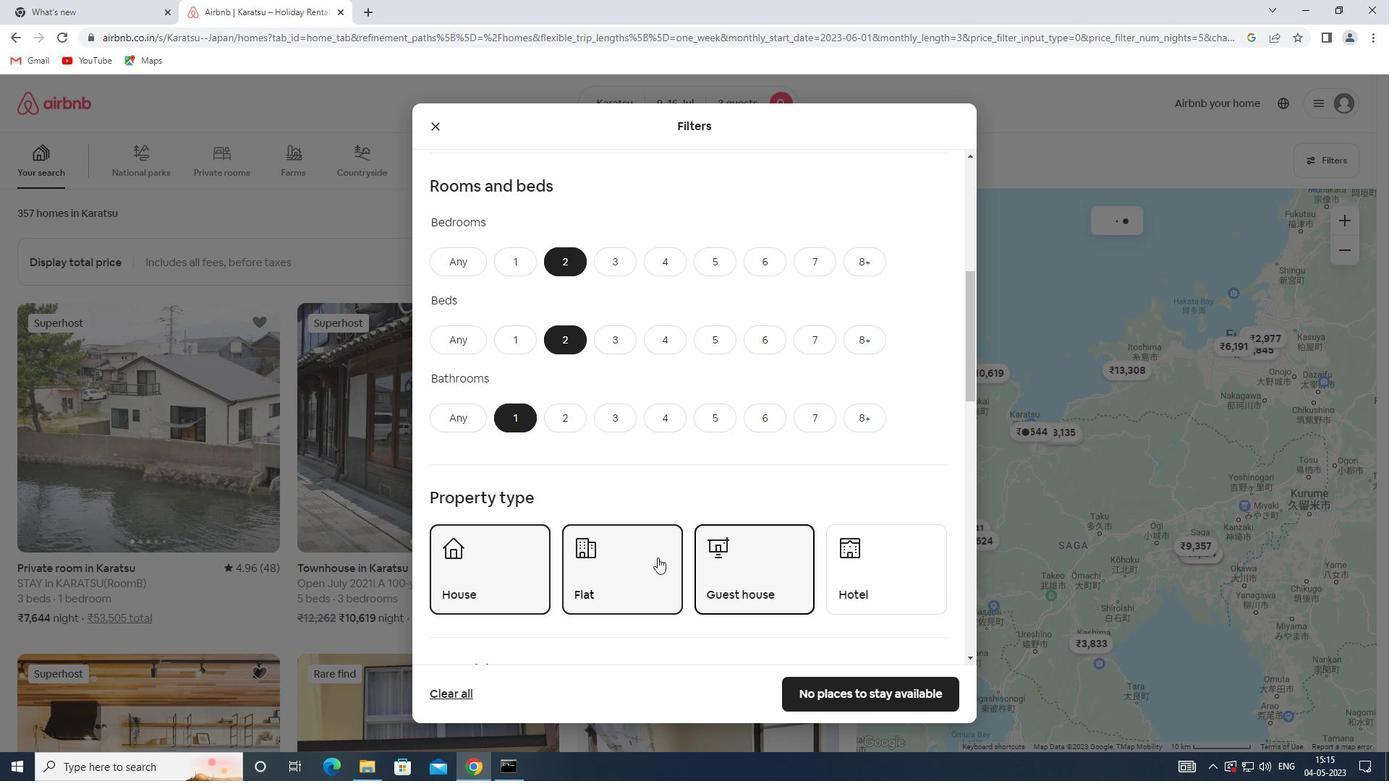 
Action: Mouse scrolled (645, 550) with delta (0, 0)
Screenshot: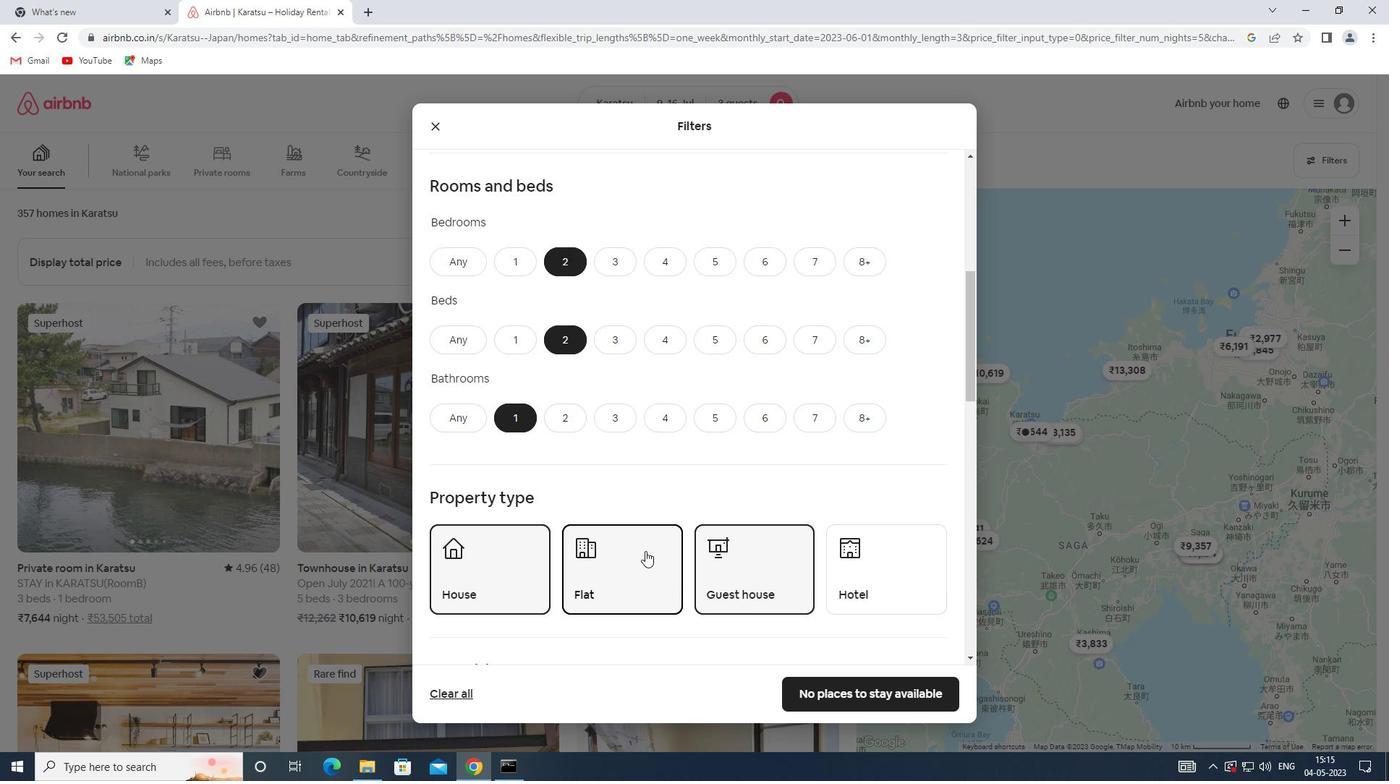 
Action: Mouse scrolled (645, 550) with delta (0, 0)
Screenshot: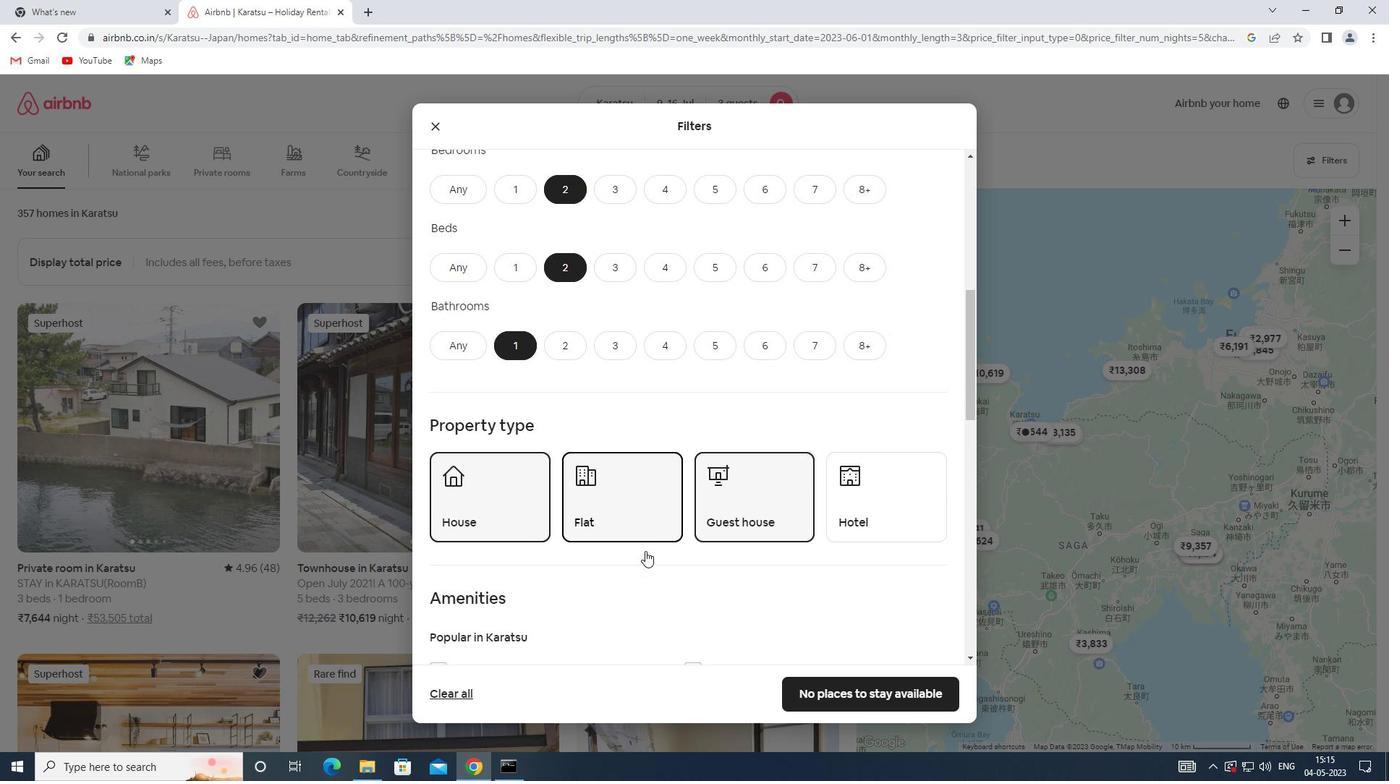 
Action: Mouse scrolled (645, 550) with delta (0, 0)
Screenshot: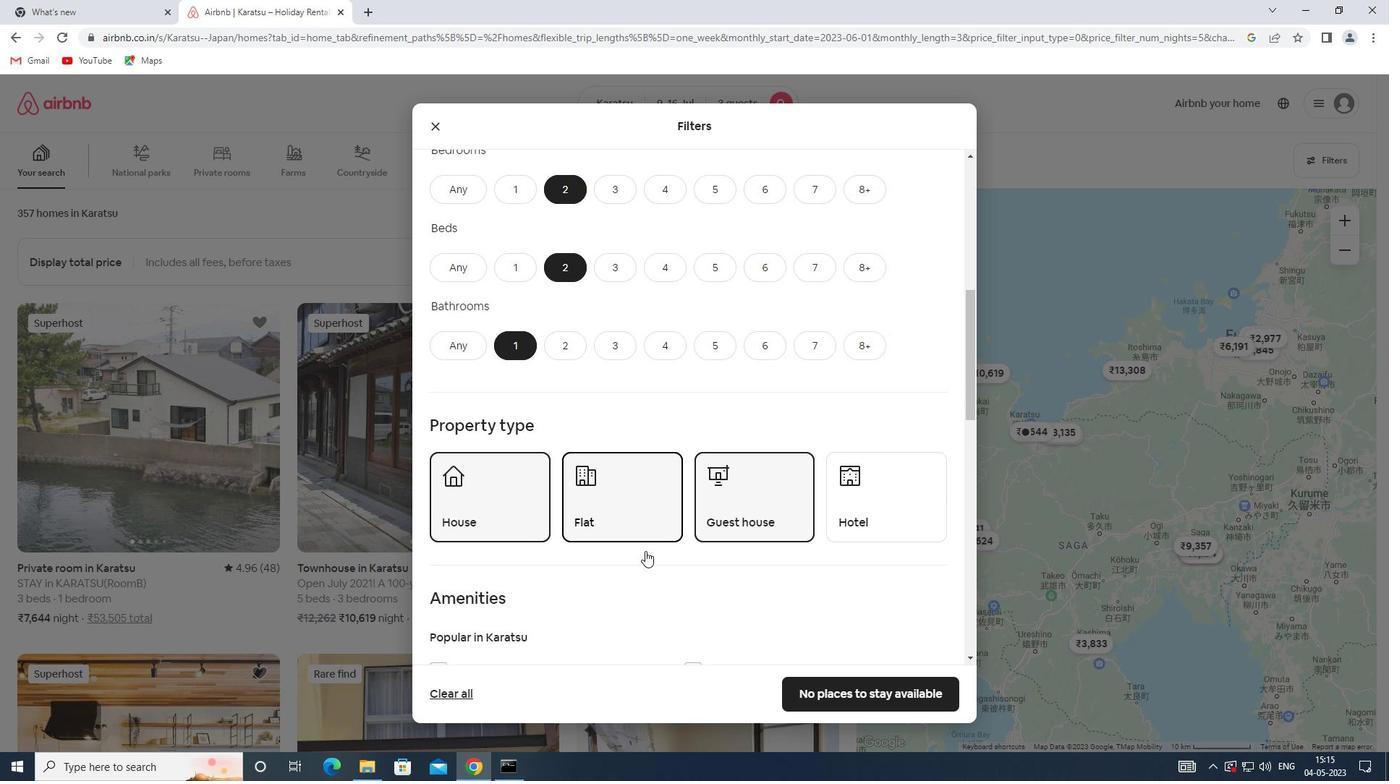 
Action: Mouse scrolled (645, 550) with delta (0, 0)
Screenshot: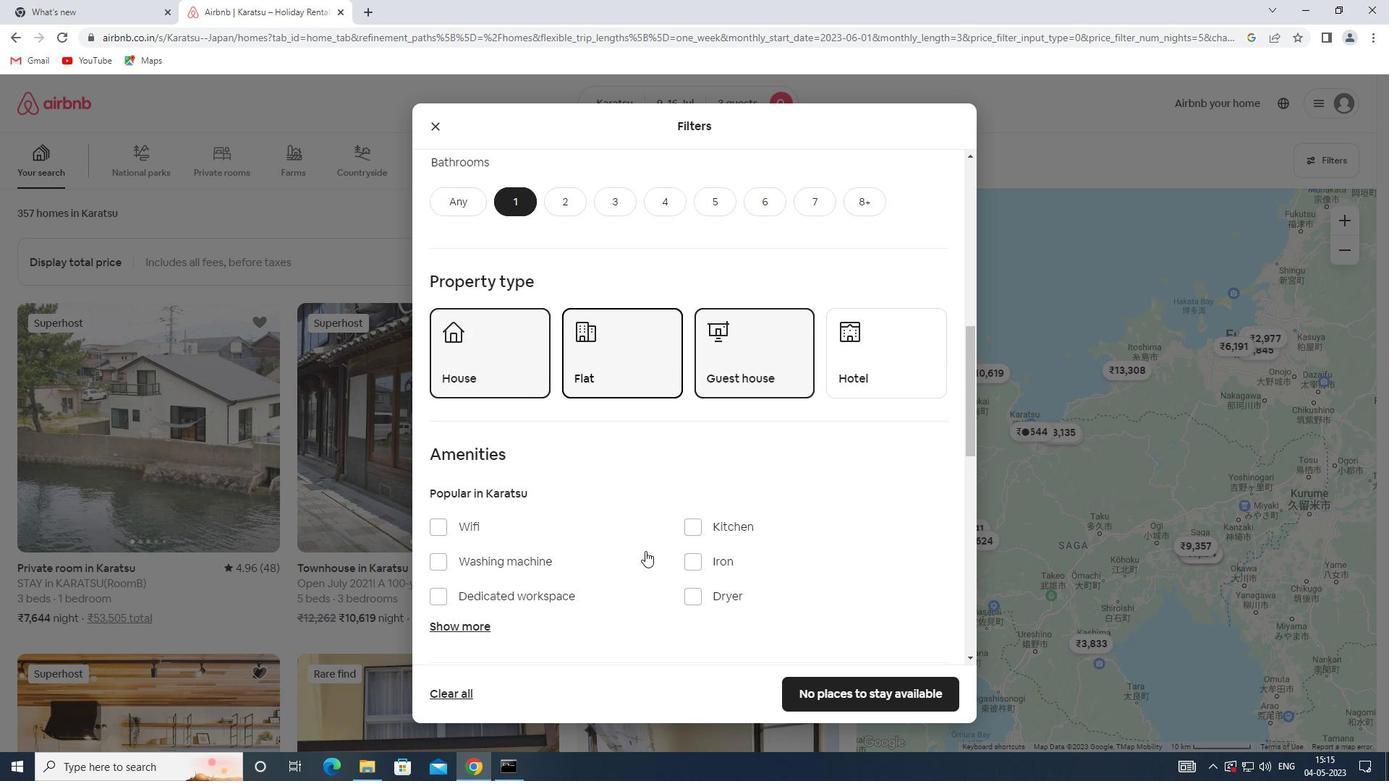 
Action: Mouse scrolled (645, 550) with delta (0, 0)
Screenshot: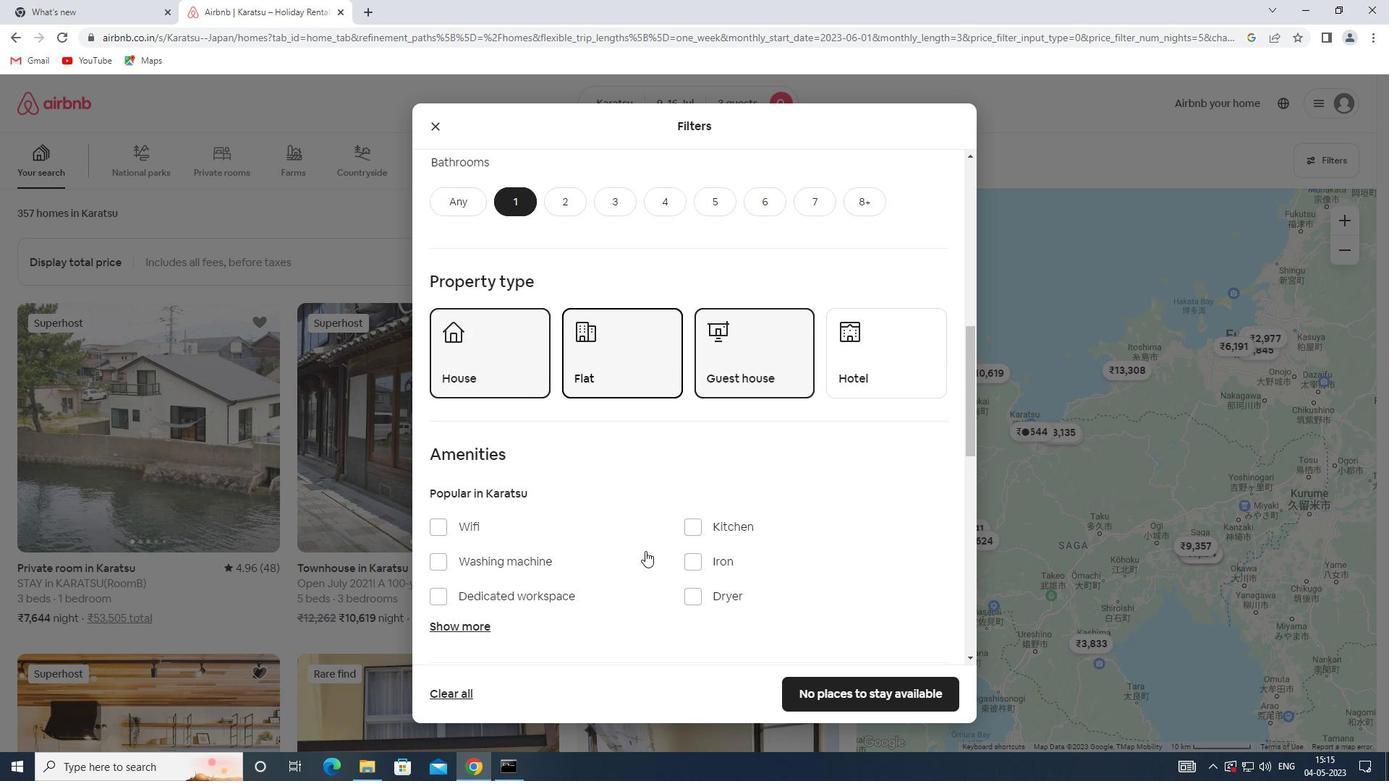 
Action: Mouse moved to (909, 638)
Screenshot: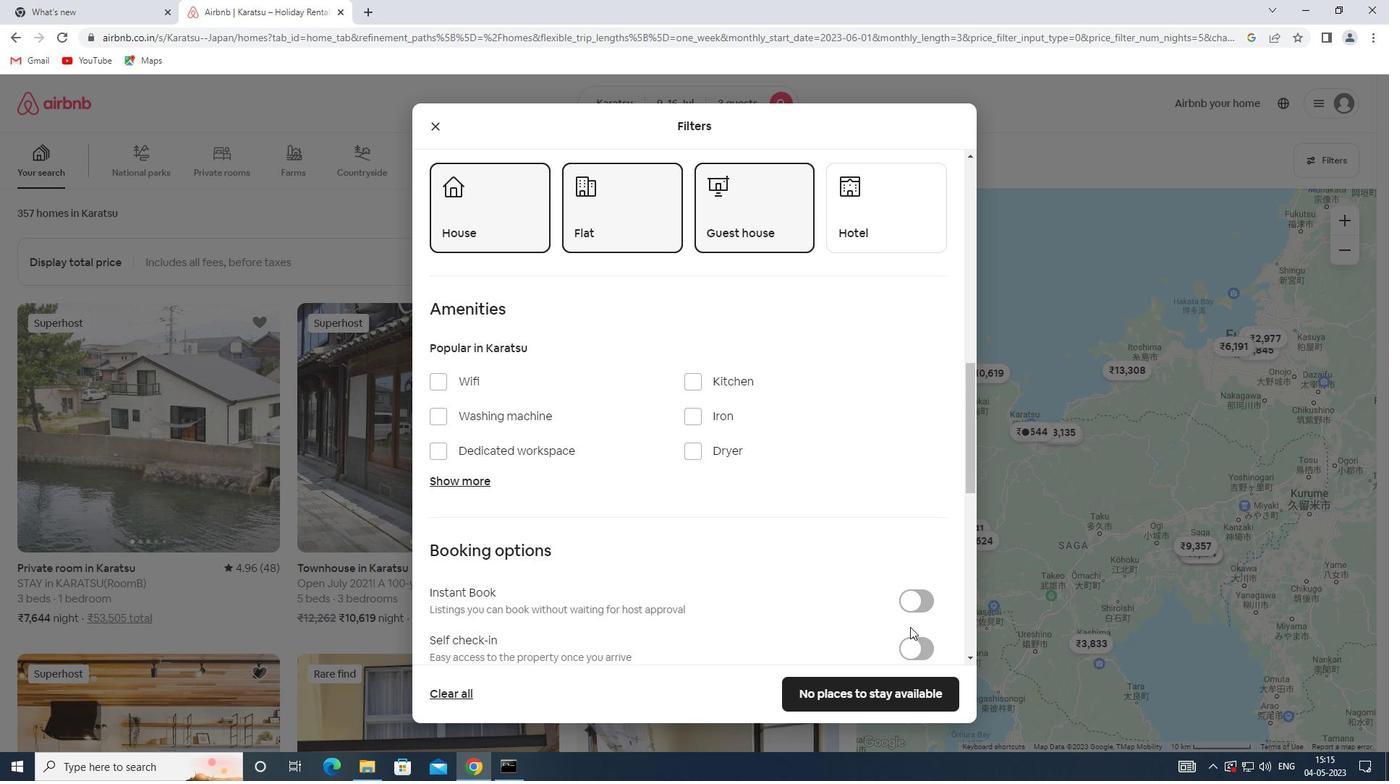 
Action: Mouse pressed left at (909, 638)
Screenshot: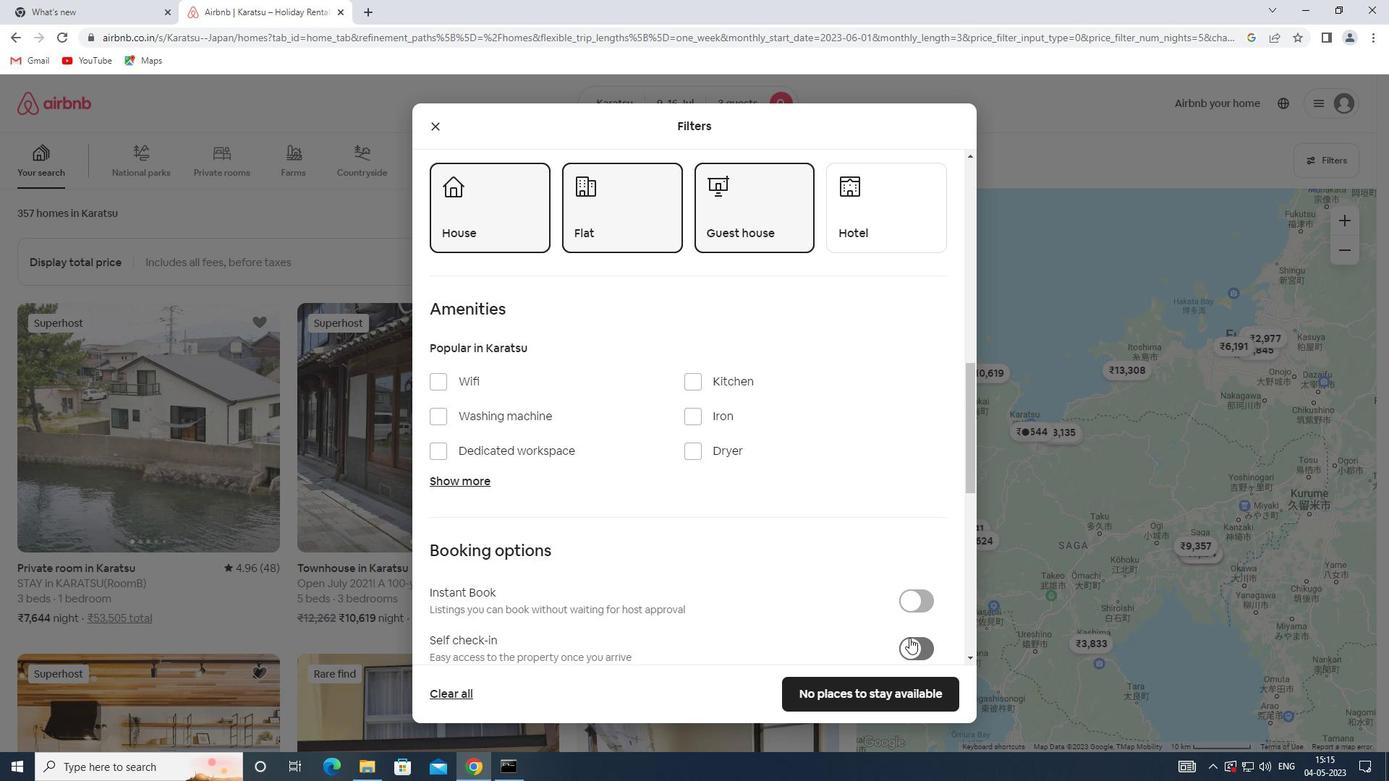 
Action: Mouse moved to (730, 581)
Screenshot: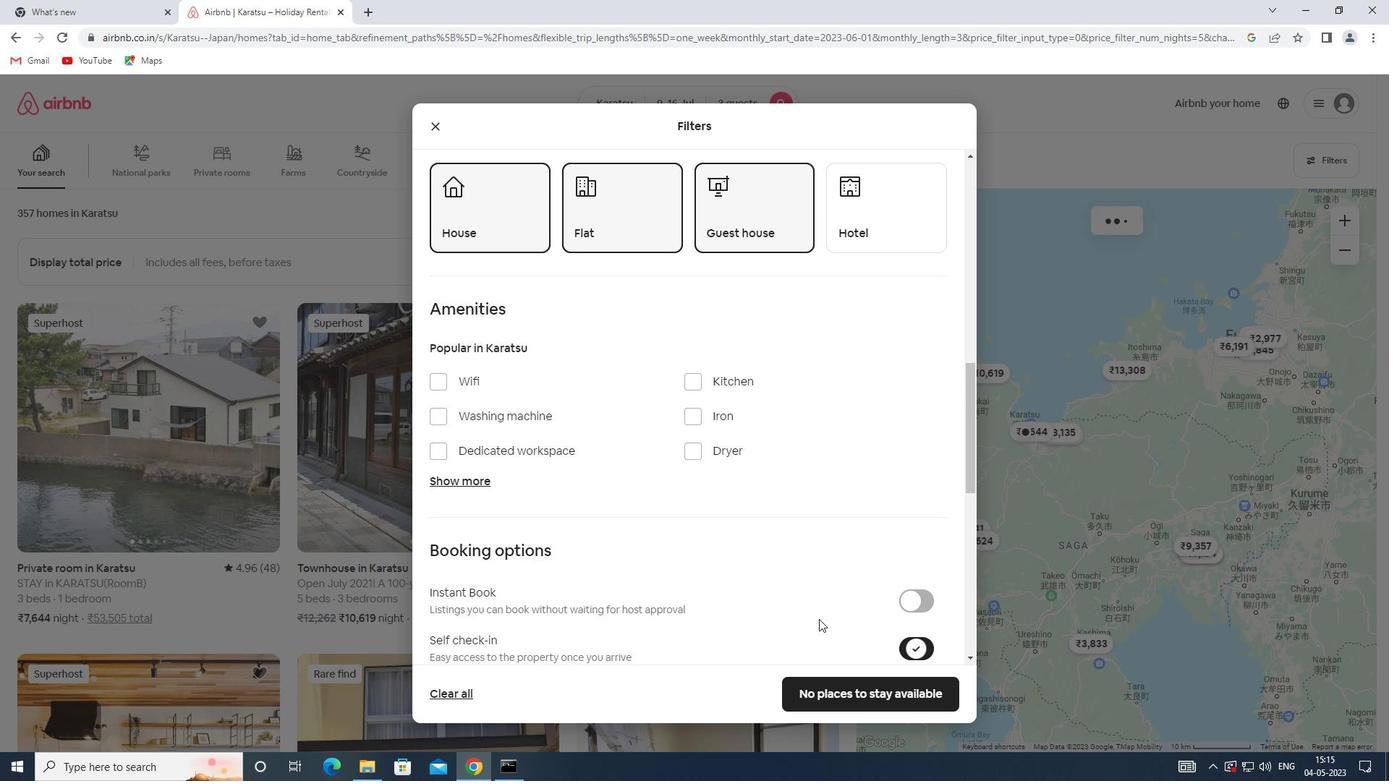 
Action: Mouse scrolled (730, 580) with delta (0, 0)
Screenshot: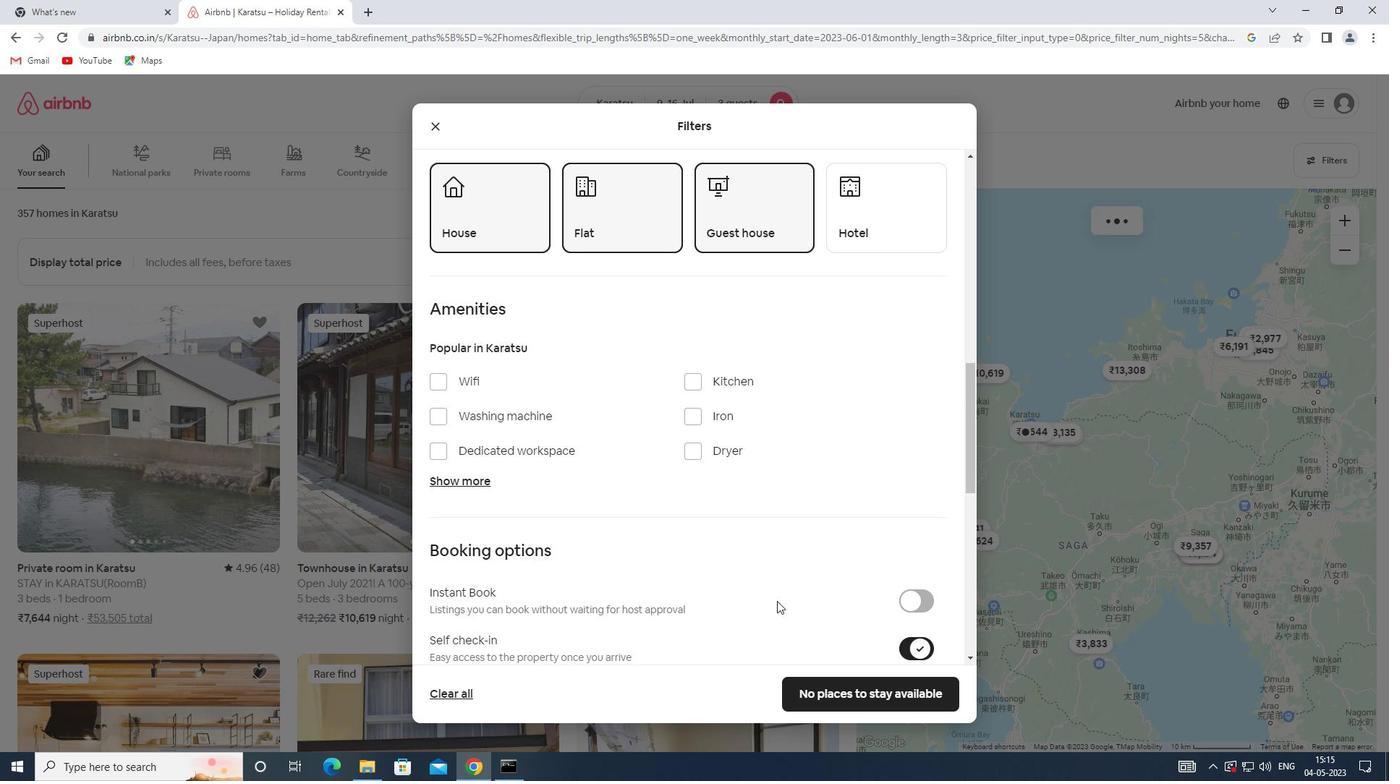 
Action: Mouse scrolled (730, 580) with delta (0, 0)
Screenshot: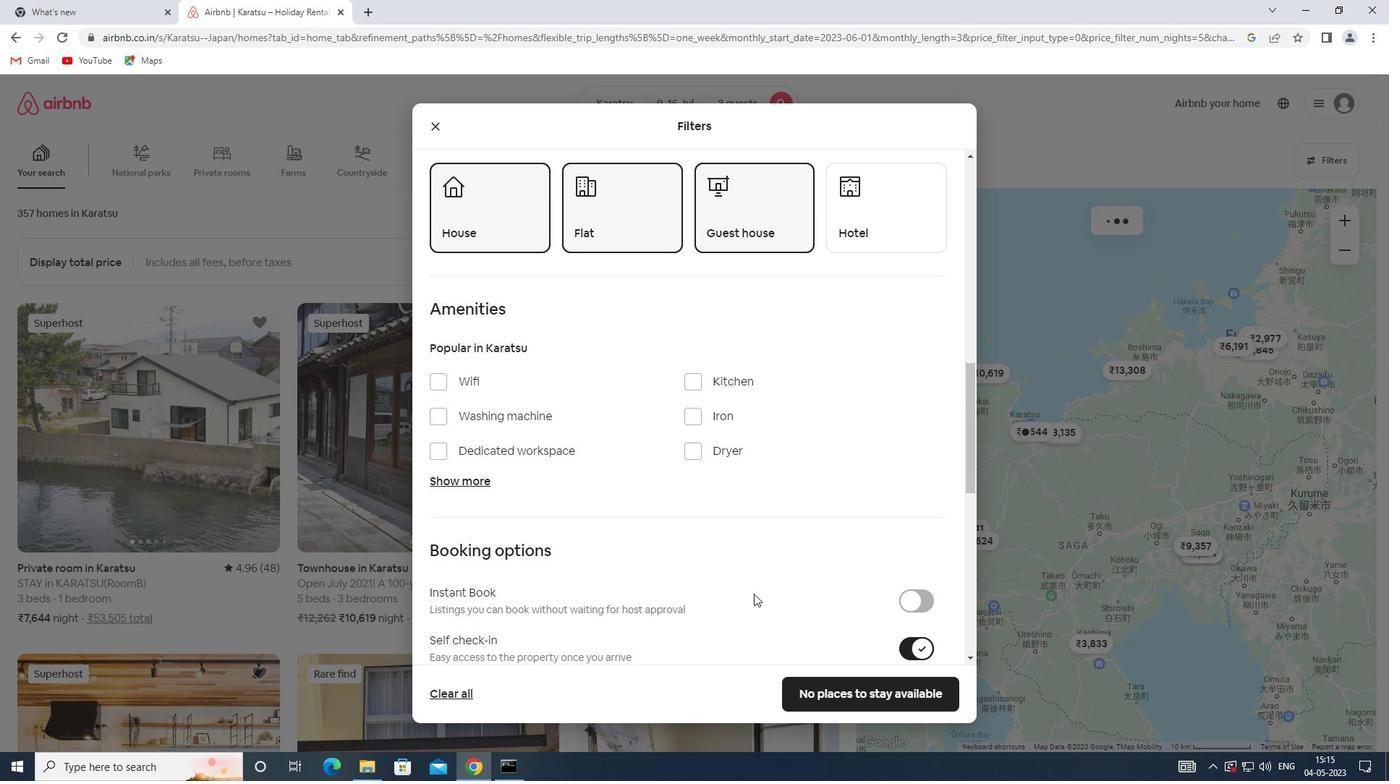 
Action: Mouse scrolled (730, 580) with delta (0, 0)
Screenshot: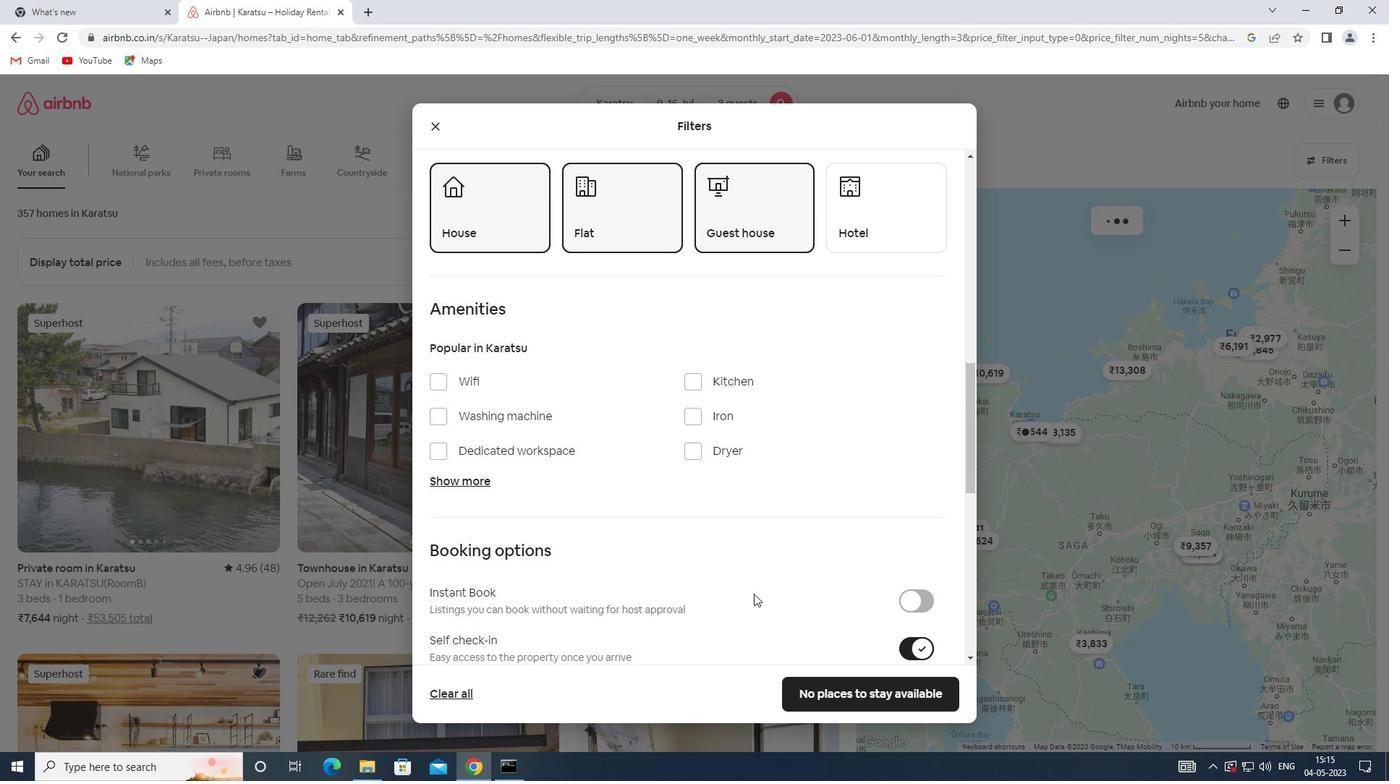 
Action: Mouse scrolled (730, 580) with delta (0, 0)
Screenshot: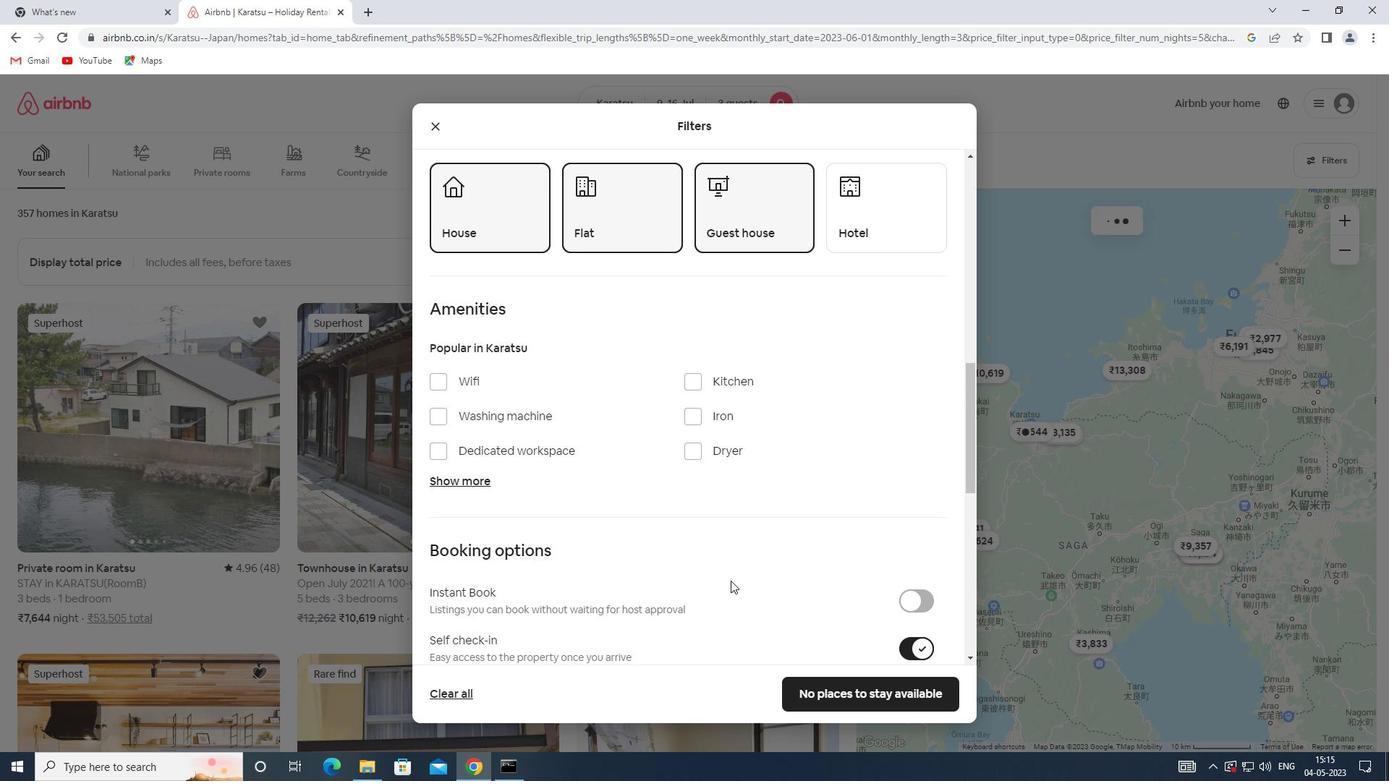 
Action: Mouse moved to (727, 578)
Screenshot: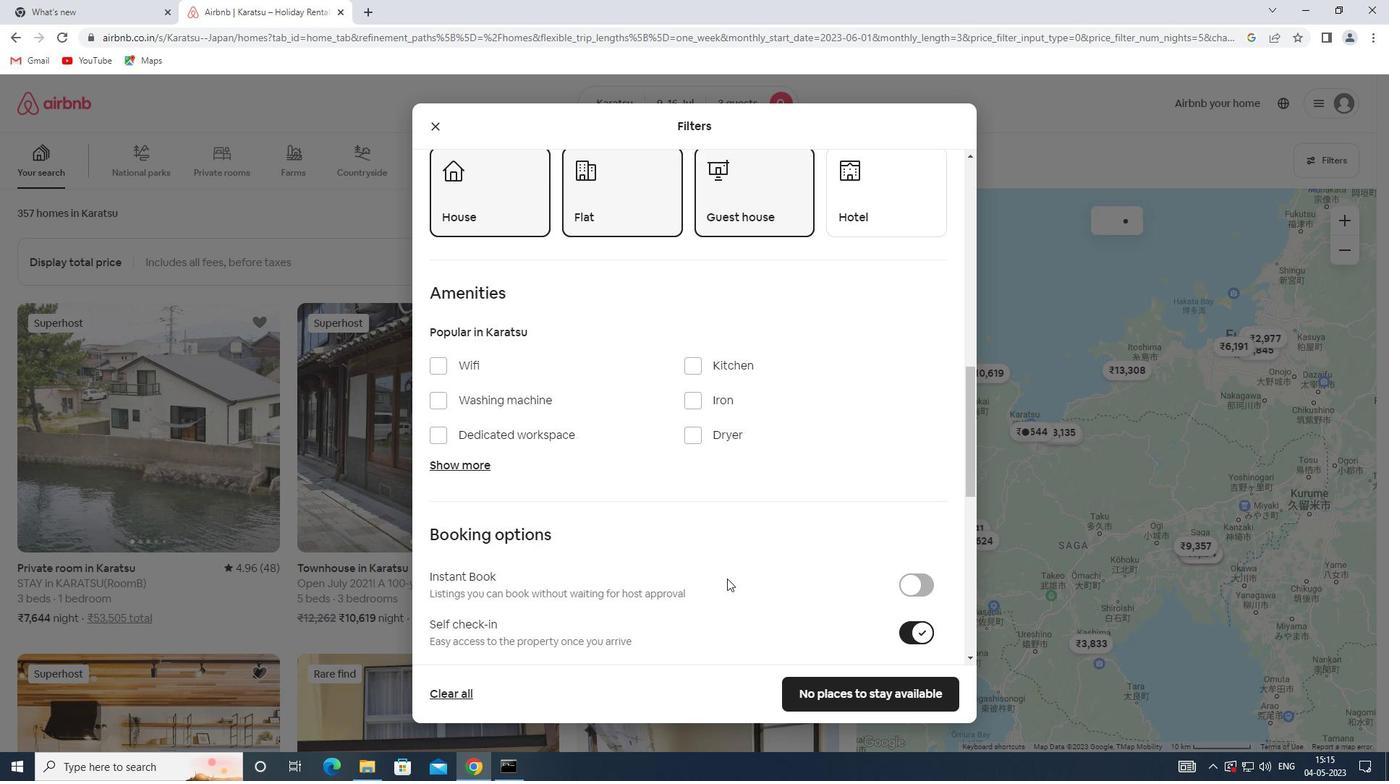 
Action: Mouse scrolled (727, 577) with delta (0, 0)
Screenshot: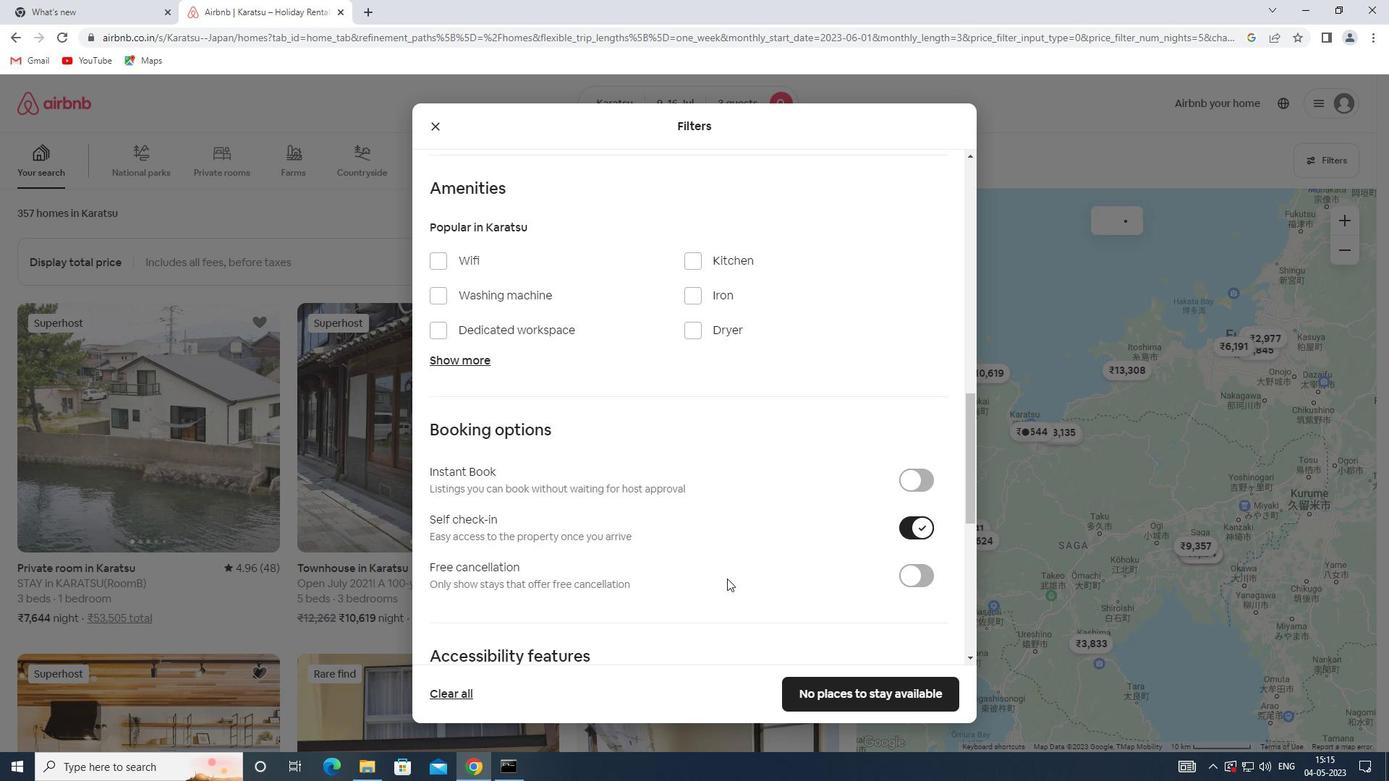 
Action: Mouse scrolled (727, 577) with delta (0, 0)
Screenshot: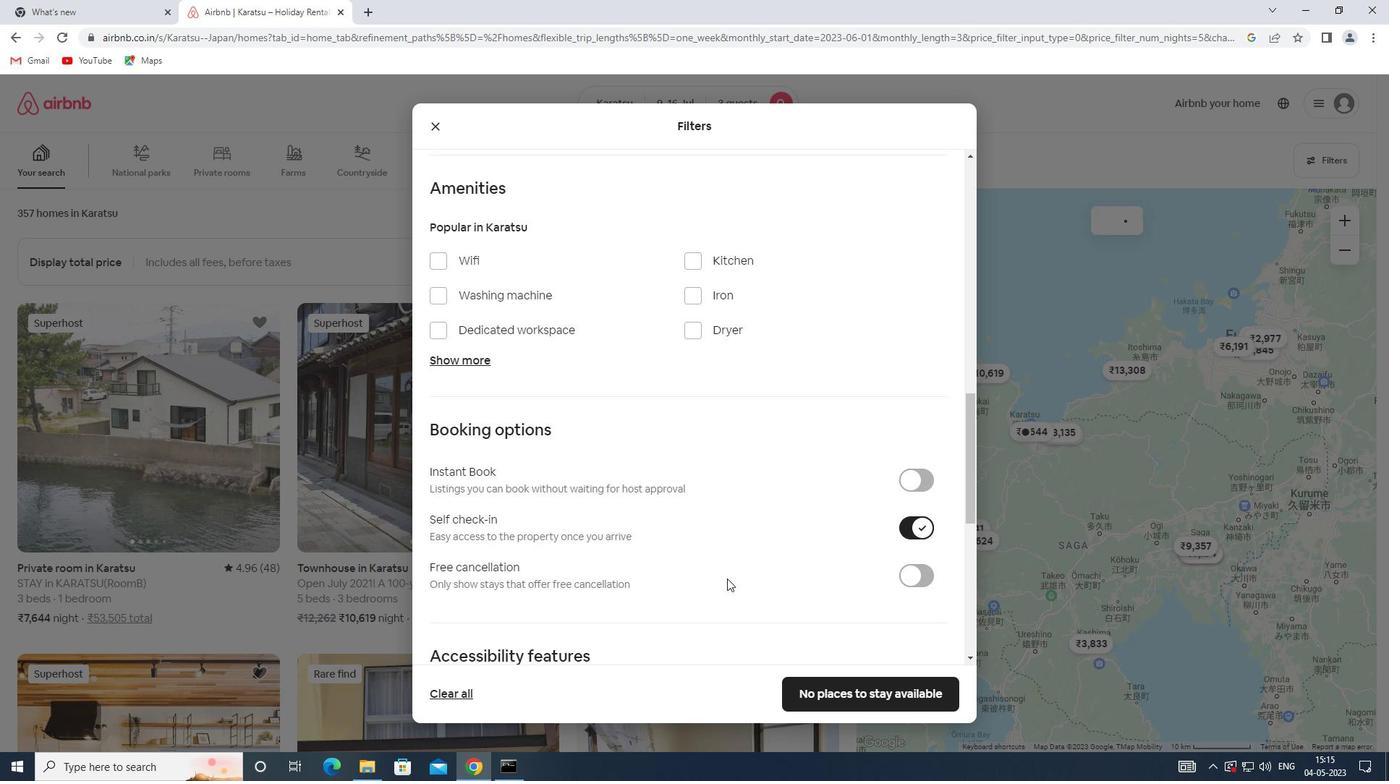
Action: Mouse scrolled (727, 577) with delta (0, 0)
Screenshot: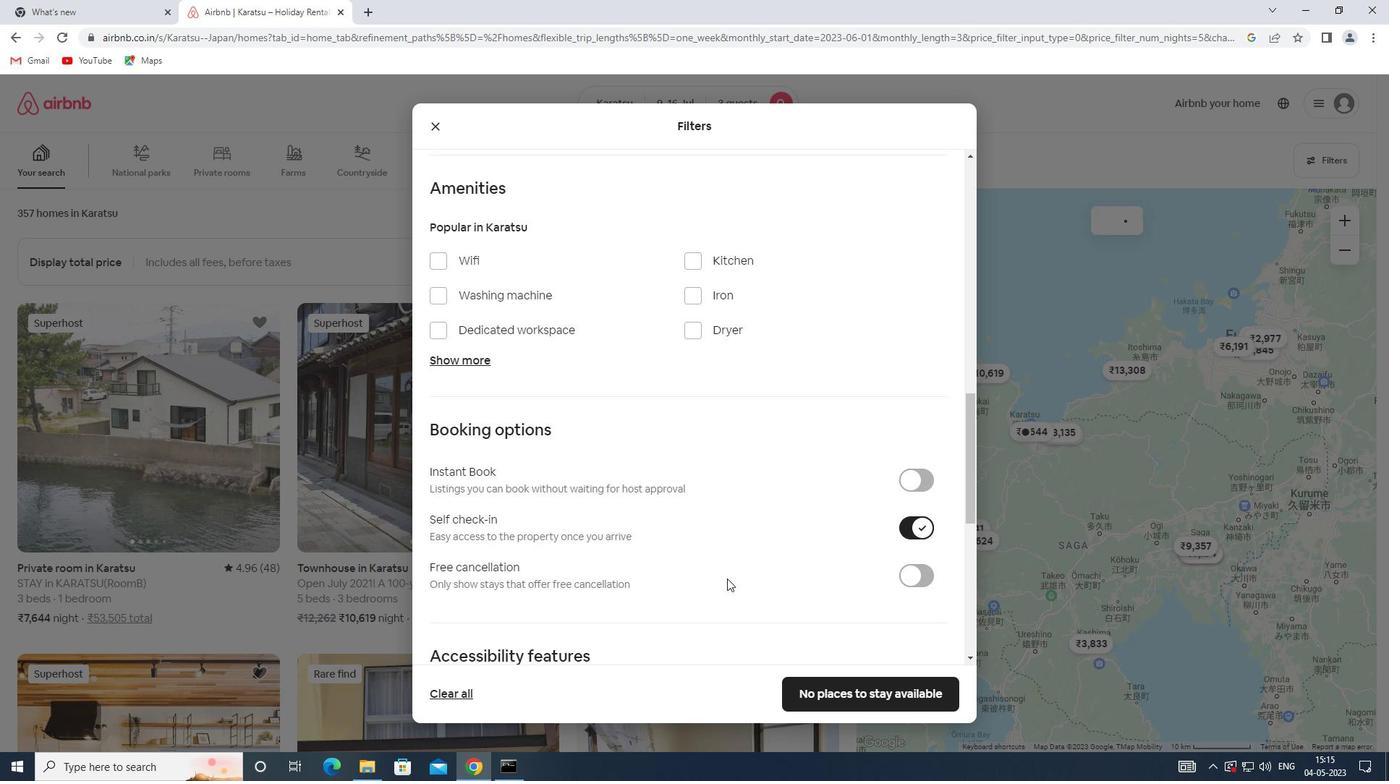 
Action: Mouse moved to (480, 626)
Screenshot: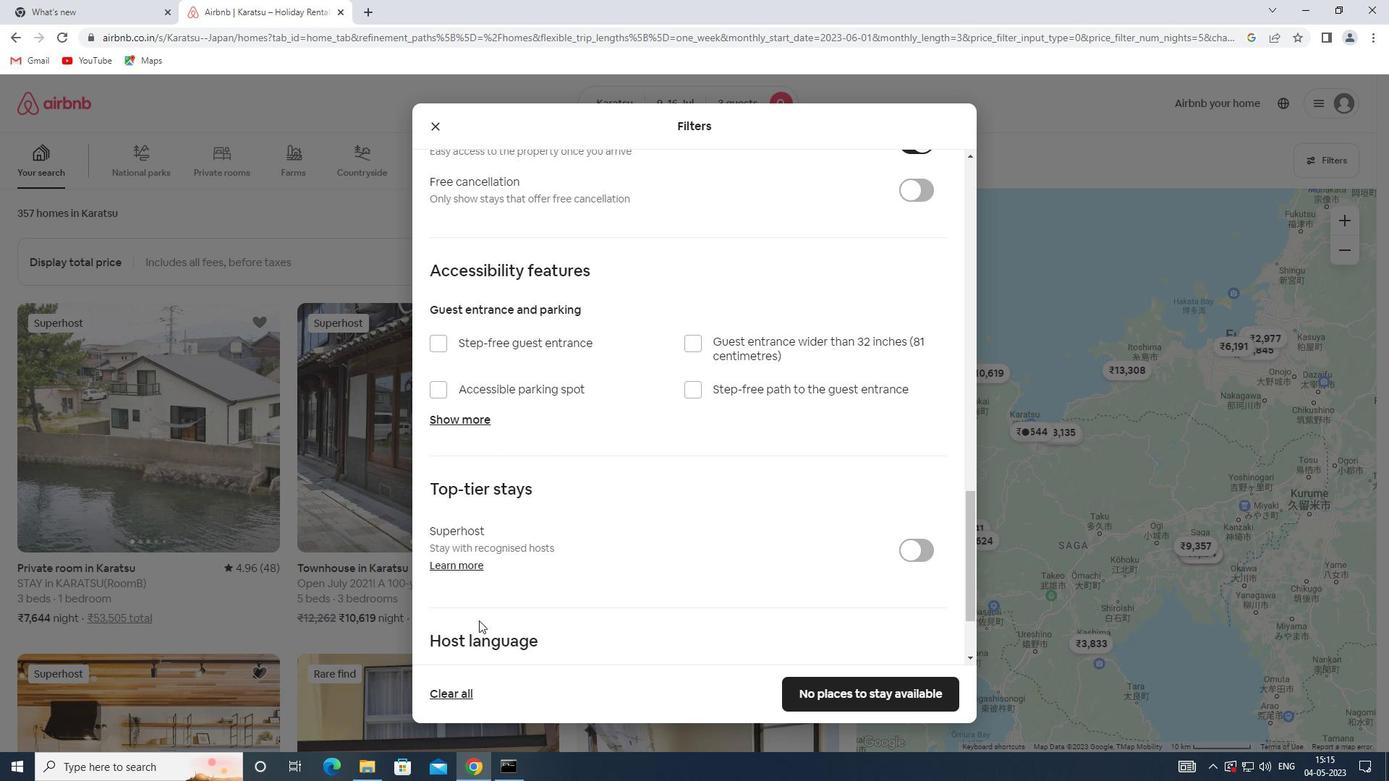 
Action: Mouse scrolled (480, 625) with delta (0, 0)
Screenshot: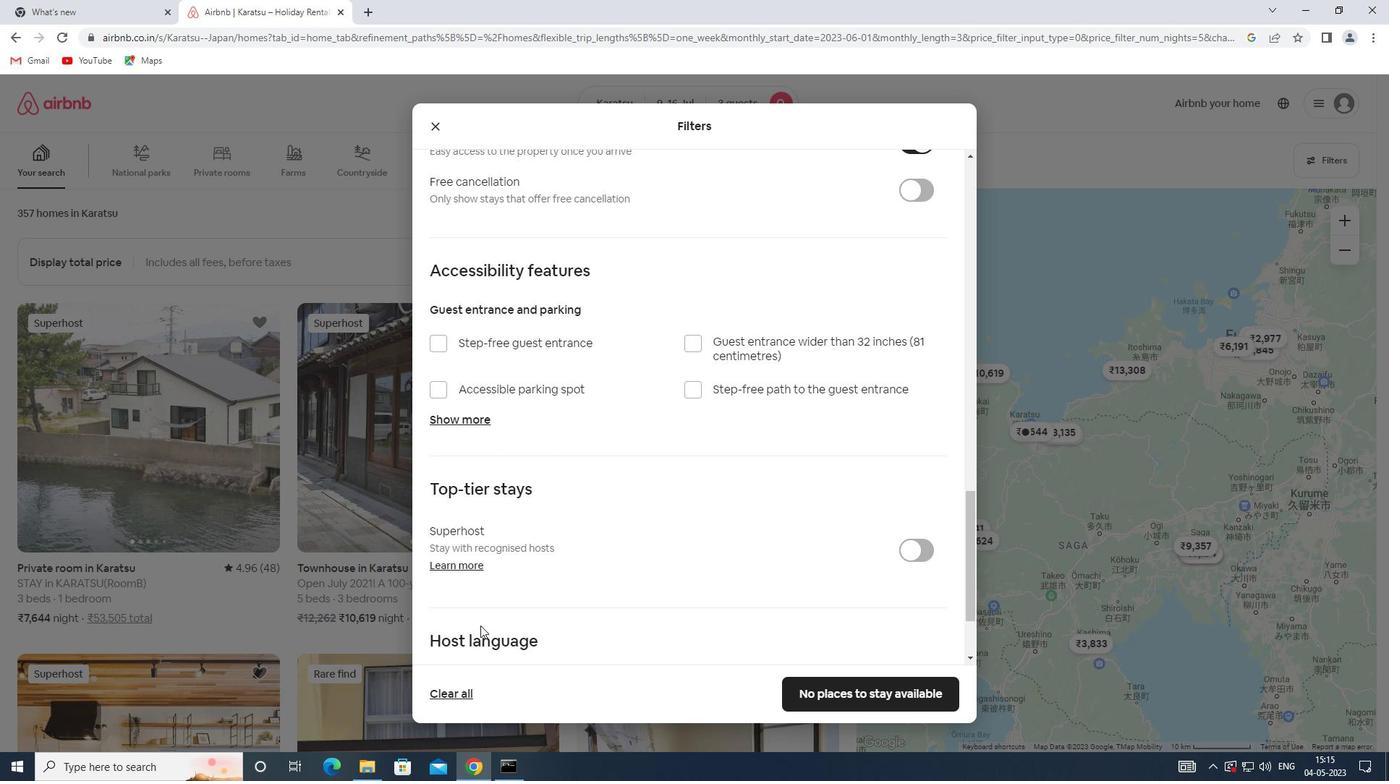 
Action: Mouse scrolled (480, 625) with delta (0, 0)
Screenshot: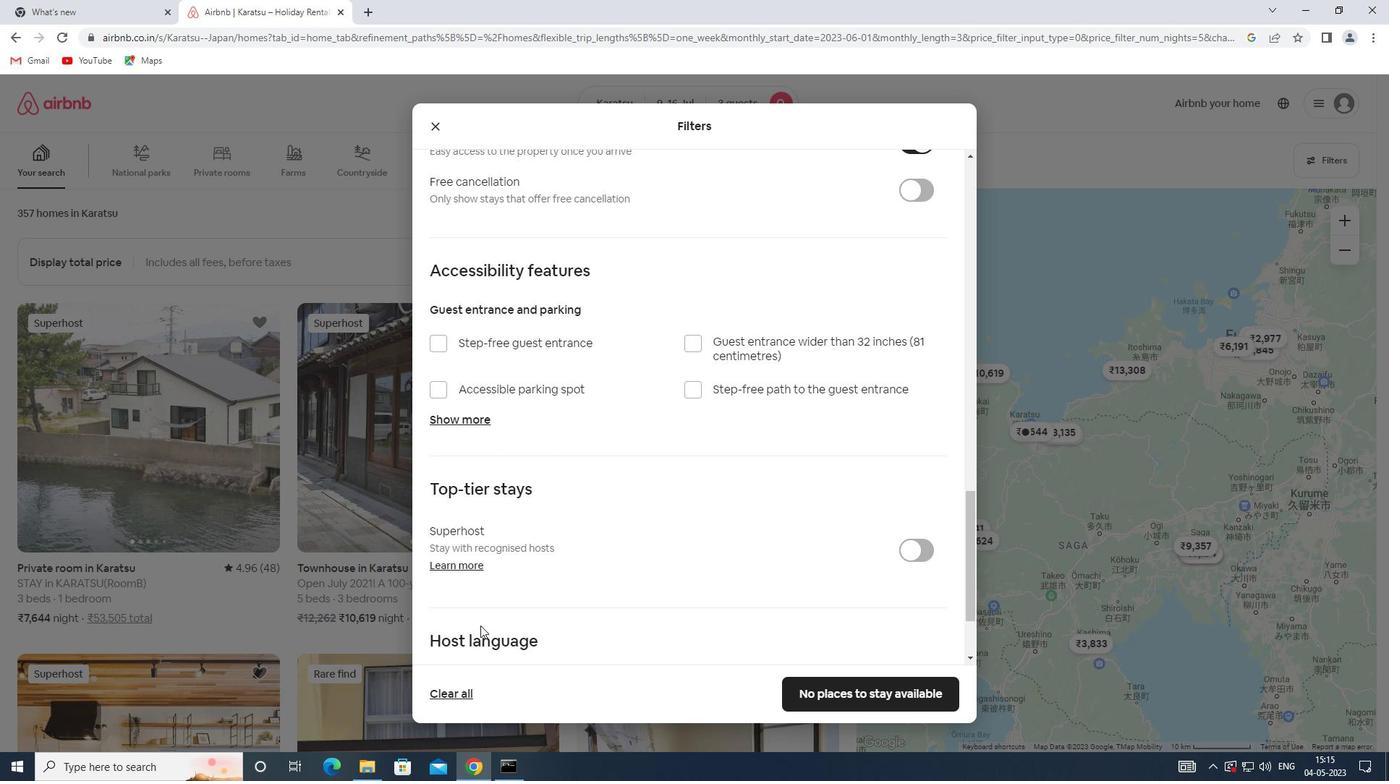 
Action: Mouse scrolled (480, 625) with delta (0, 0)
Screenshot: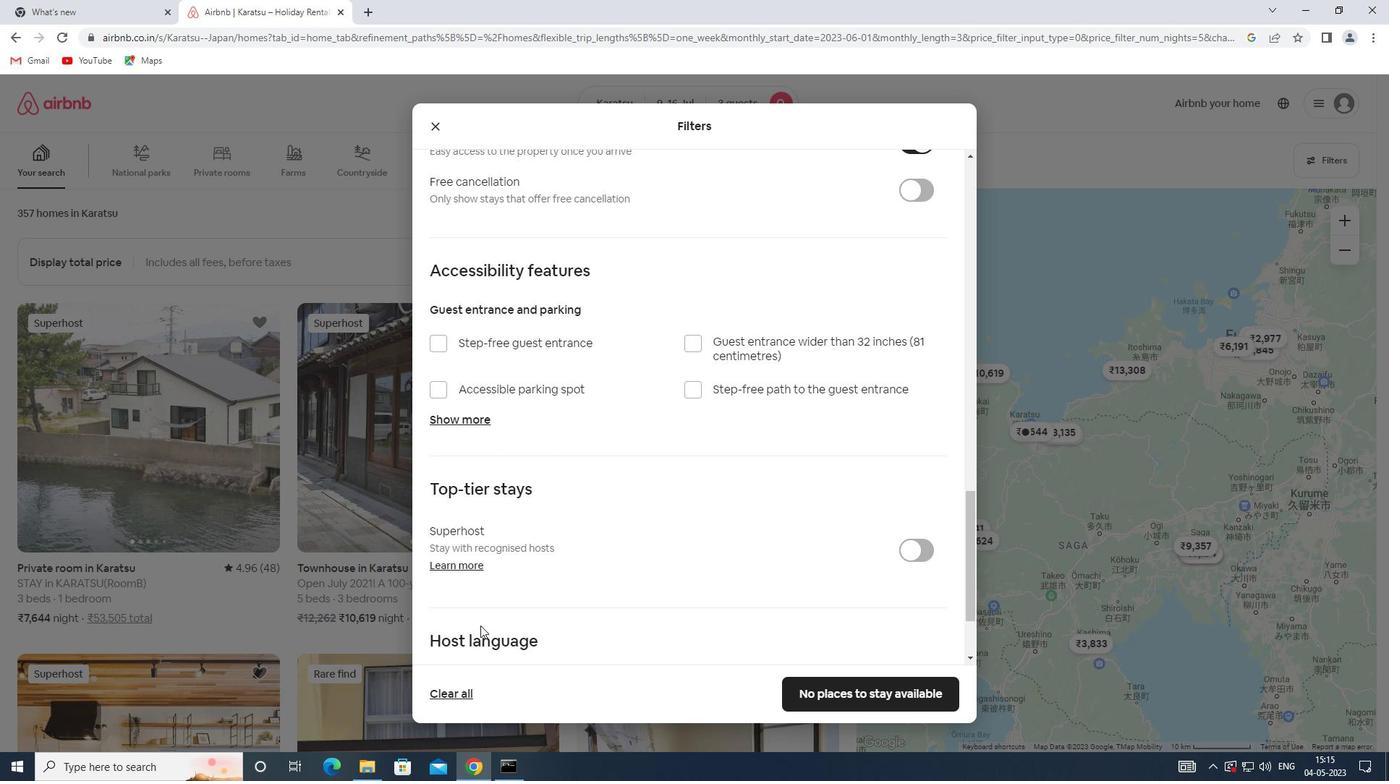
Action: Mouse moved to (468, 567)
Screenshot: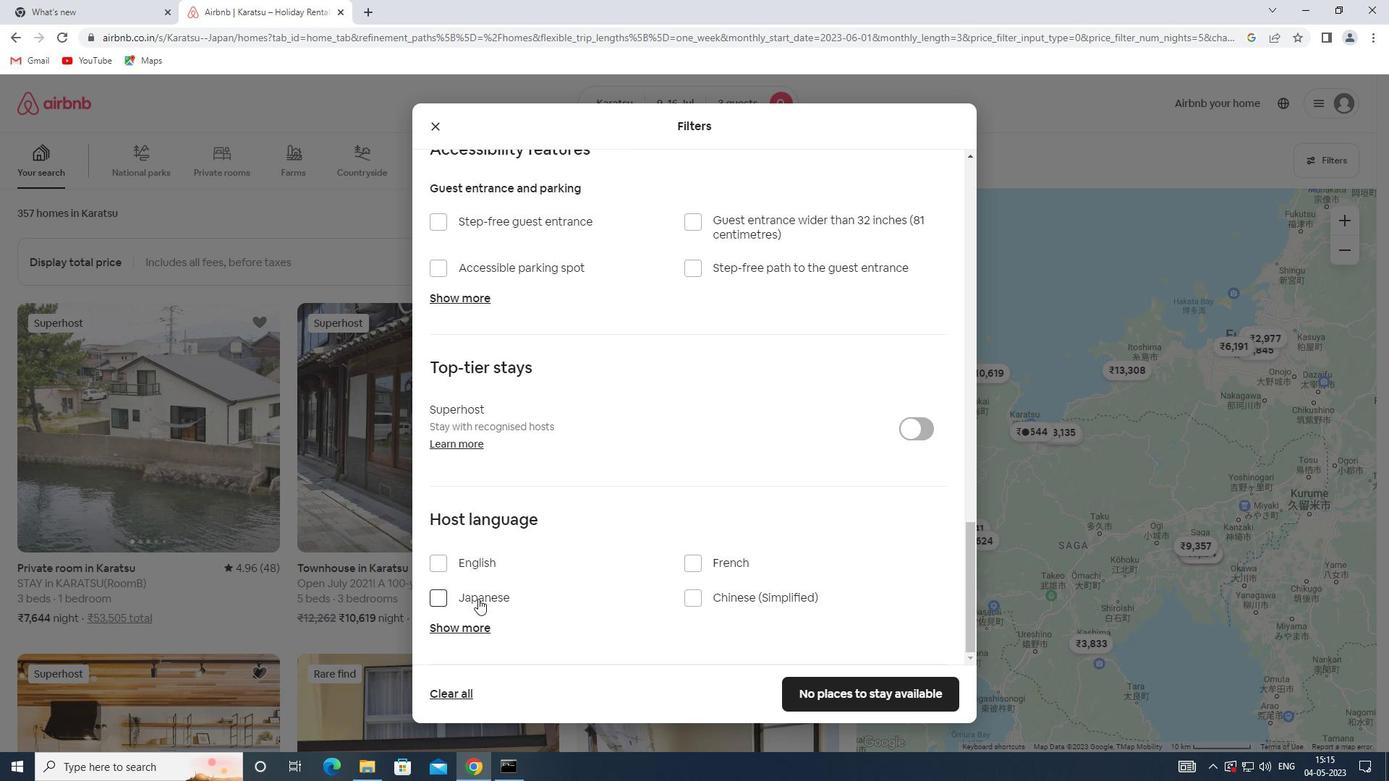
Action: Mouse pressed left at (468, 567)
Screenshot: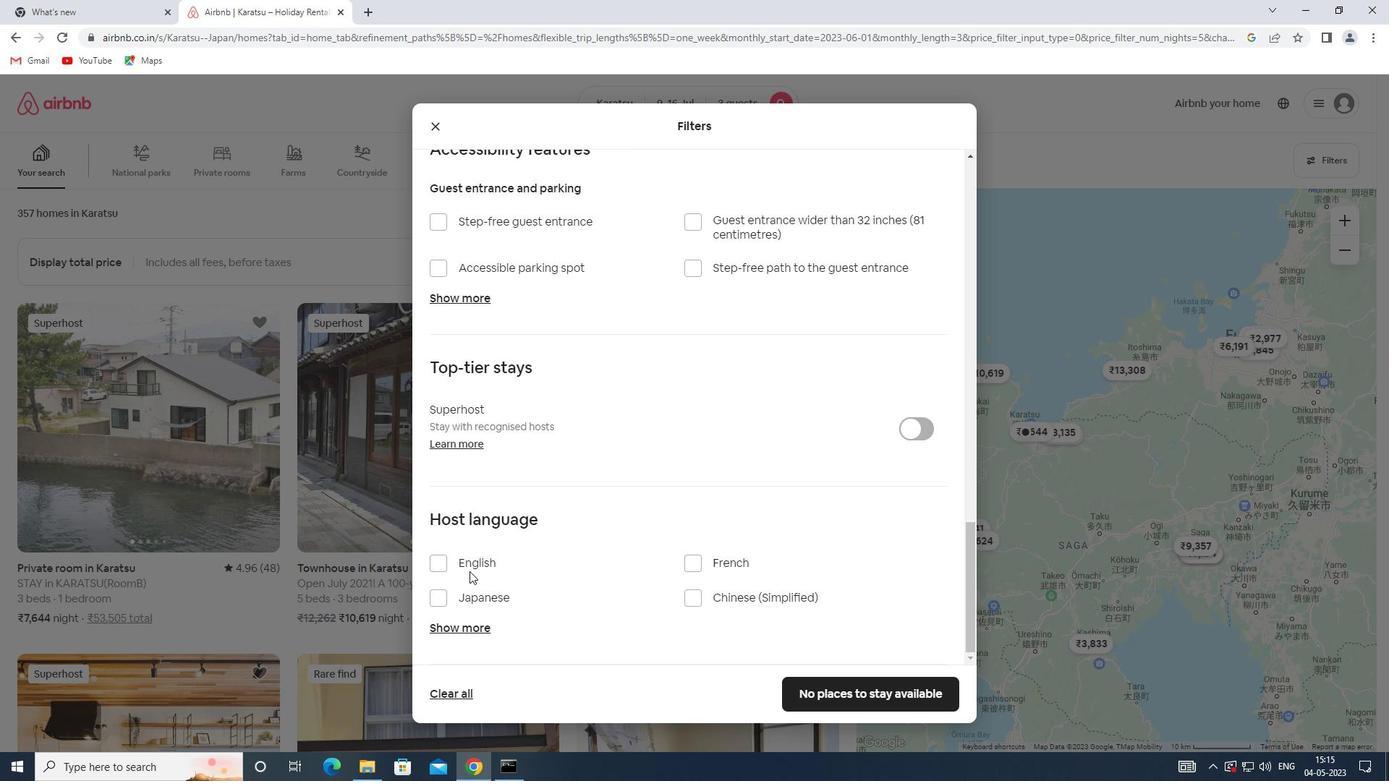 
Action: Mouse moved to (876, 695)
Screenshot: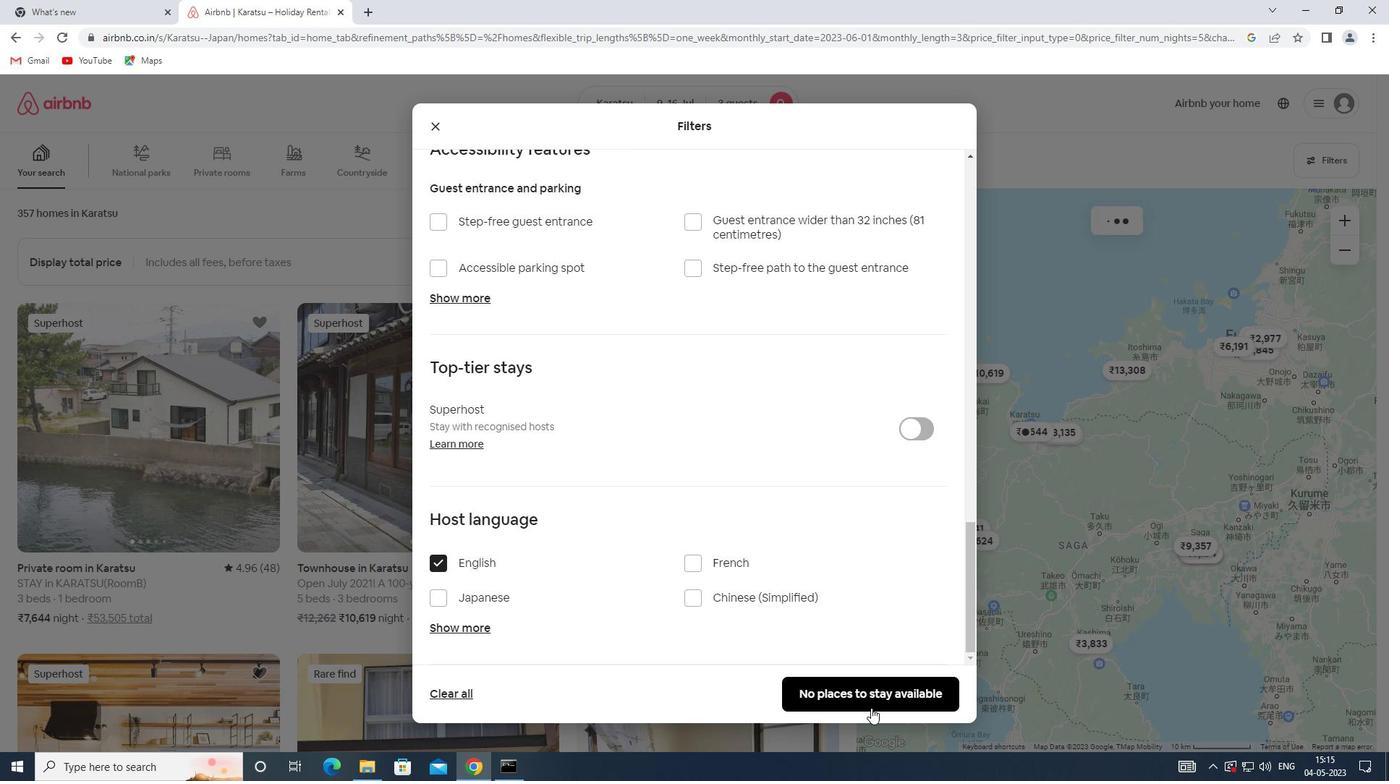 
Action: Mouse pressed left at (876, 695)
Screenshot: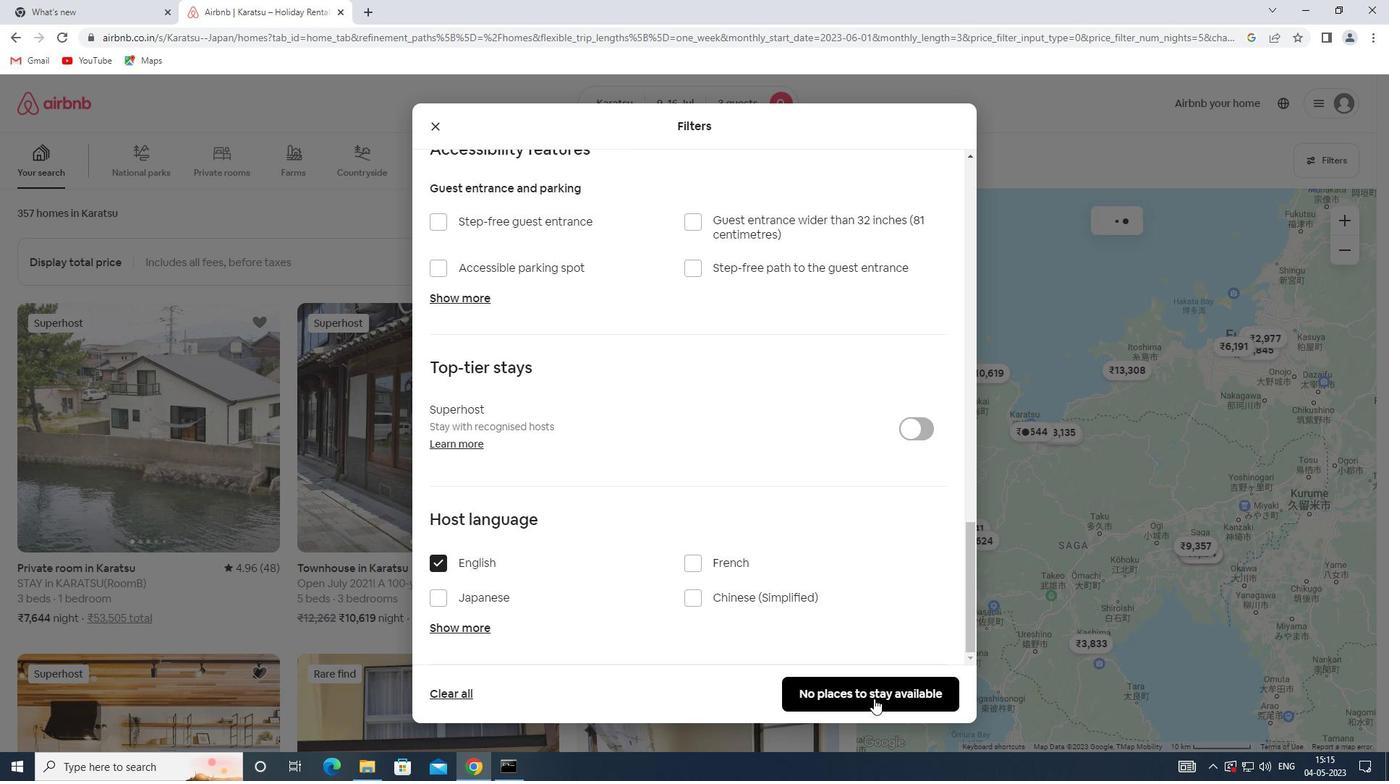 
